 Task: View all the presentations.
Action: Mouse moved to (1052, 296)
Screenshot: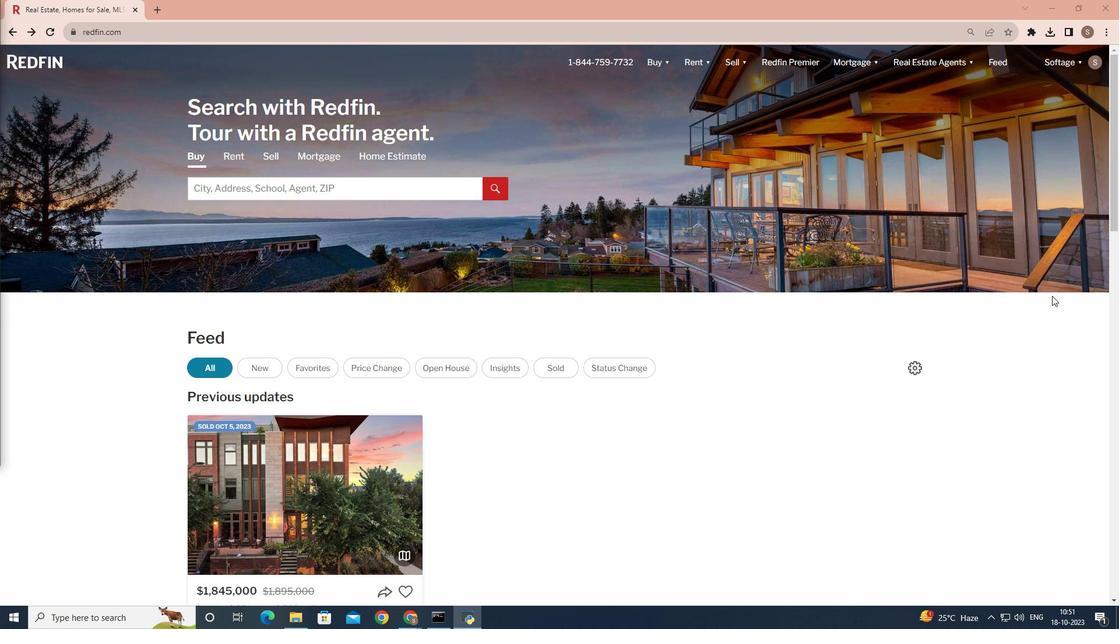 
Action: Mouse scrolled (1052, 295) with delta (0, 0)
Screenshot: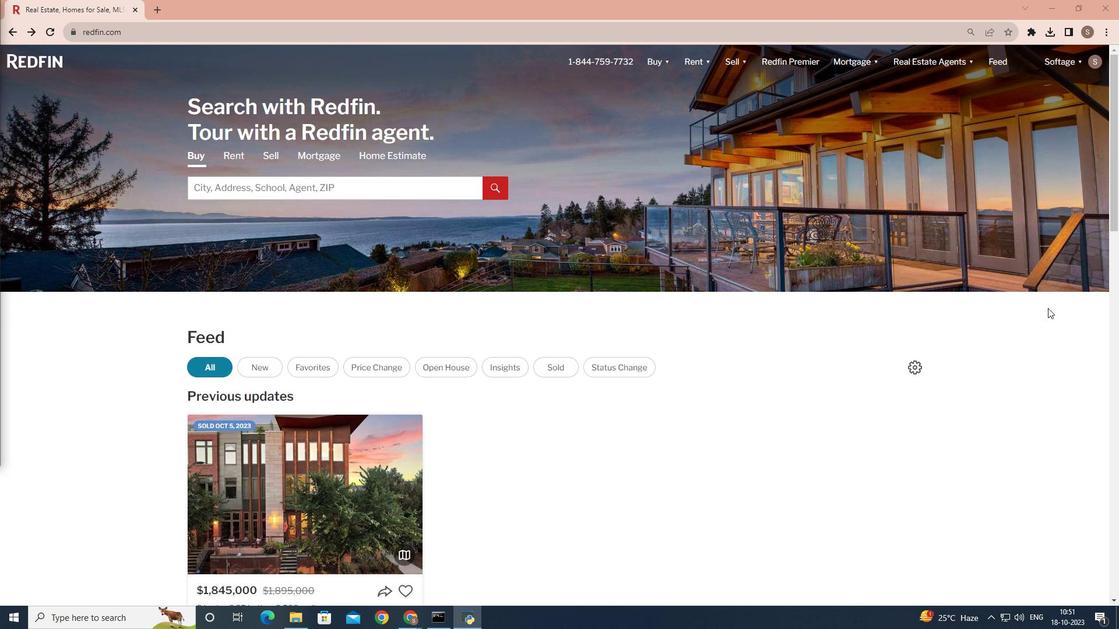 
Action: Mouse moved to (1052, 298)
Screenshot: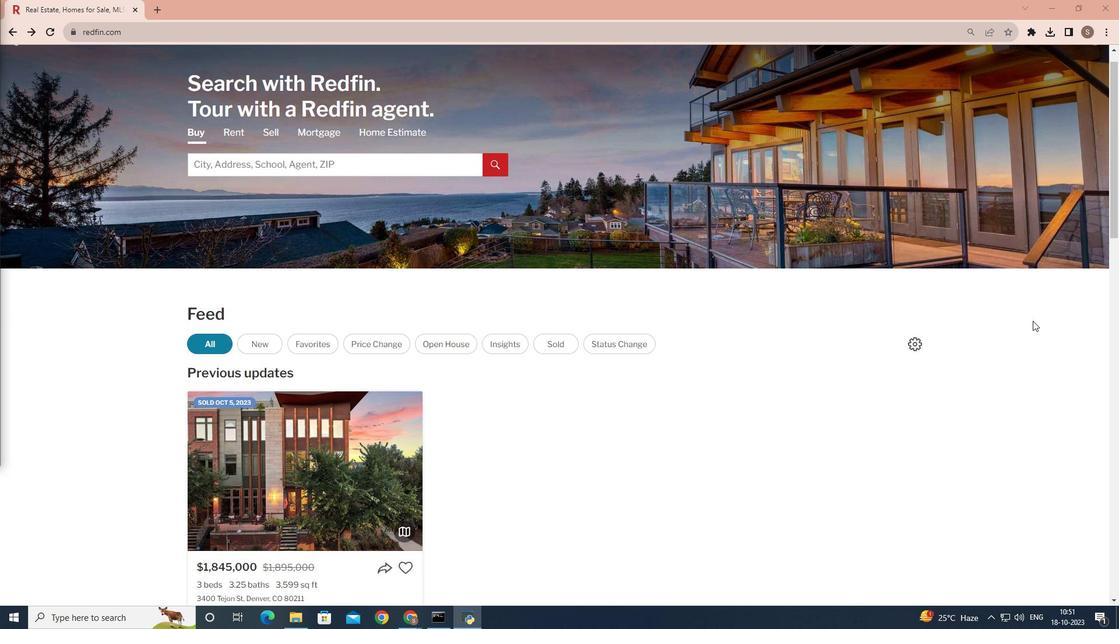 
Action: Mouse scrolled (1052, 297) with delta (0, 0)
Screenshot: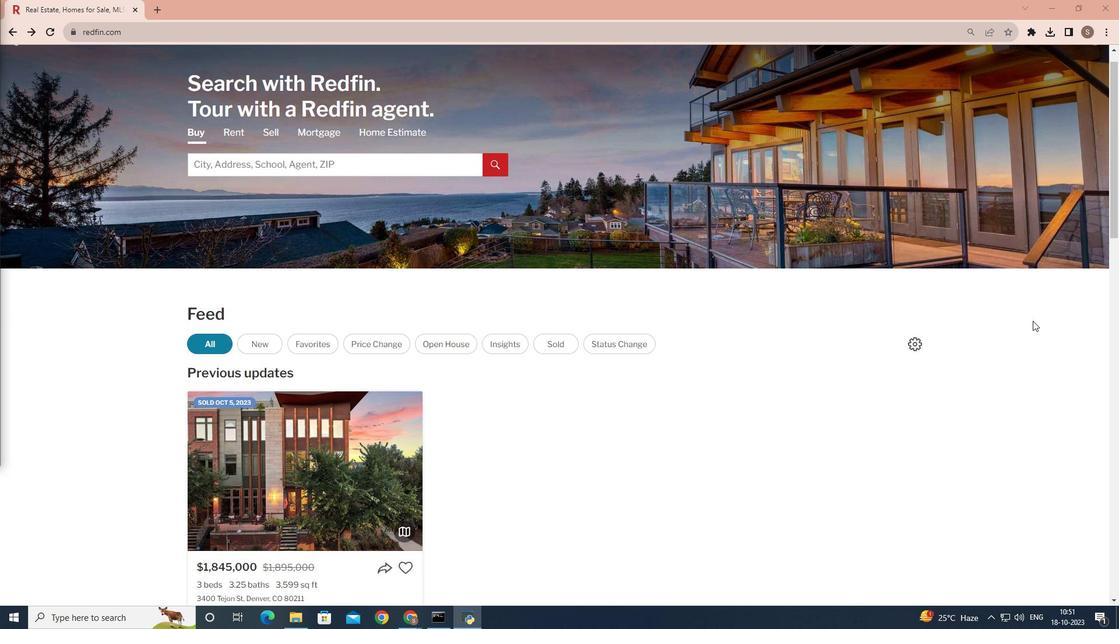 
Action: Mouse moved to (1043, 314)
Screenshot: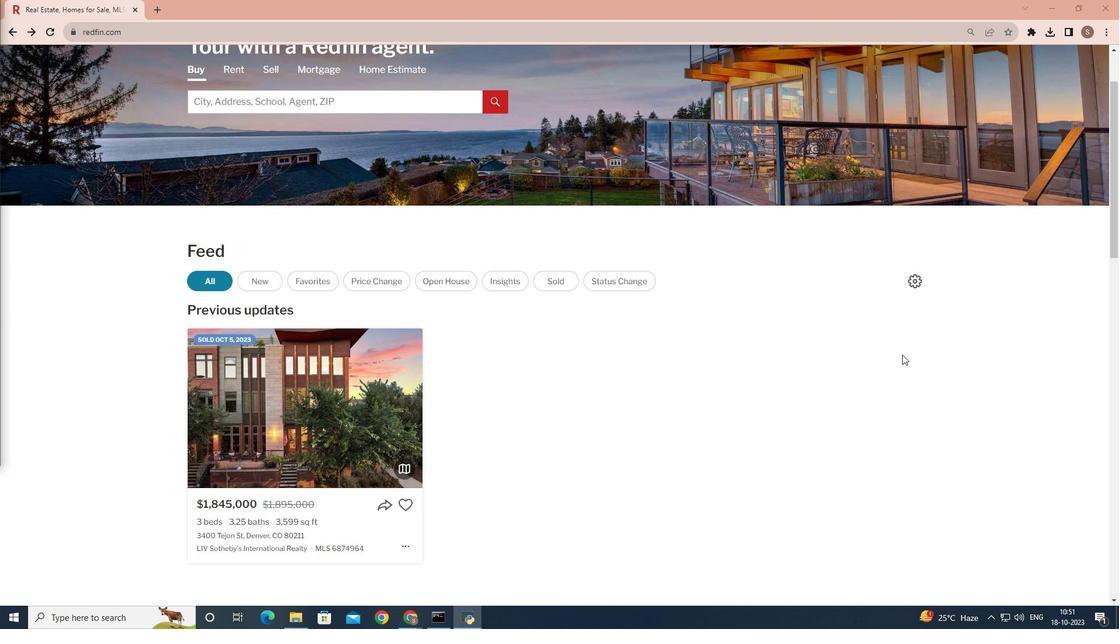 
Action: Mouse scrolled (1043, 313) with delta (0, 0)
Screenshot: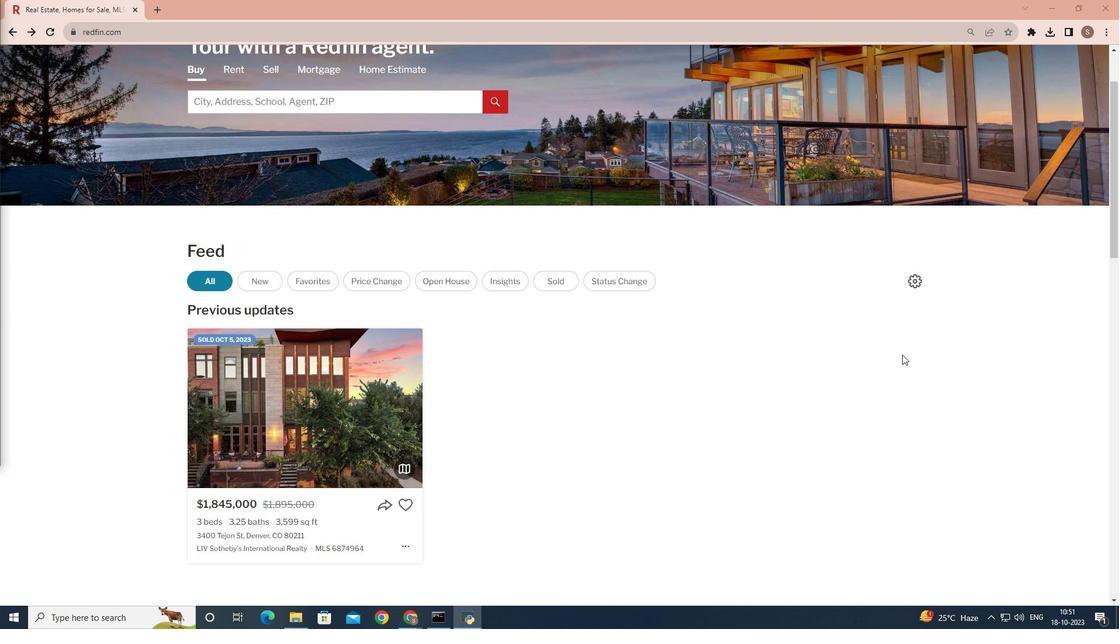 
Action: Mouse moved to (789, 409)
Screenshot: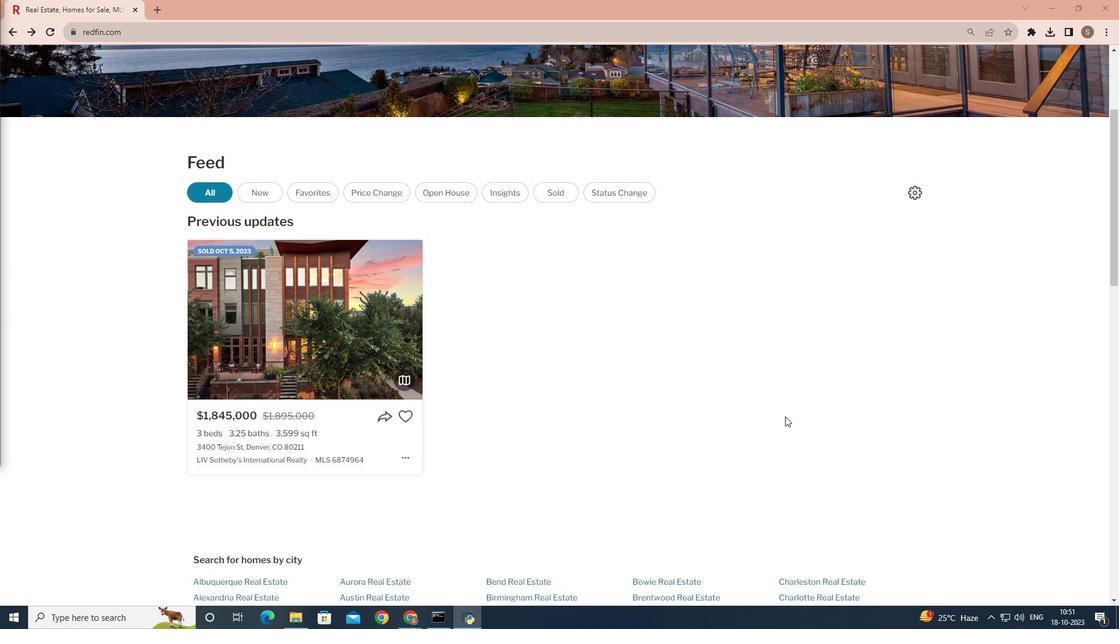 
Action: Mouse scrolled (789, 408) with delta (0, 0)
Screenshot: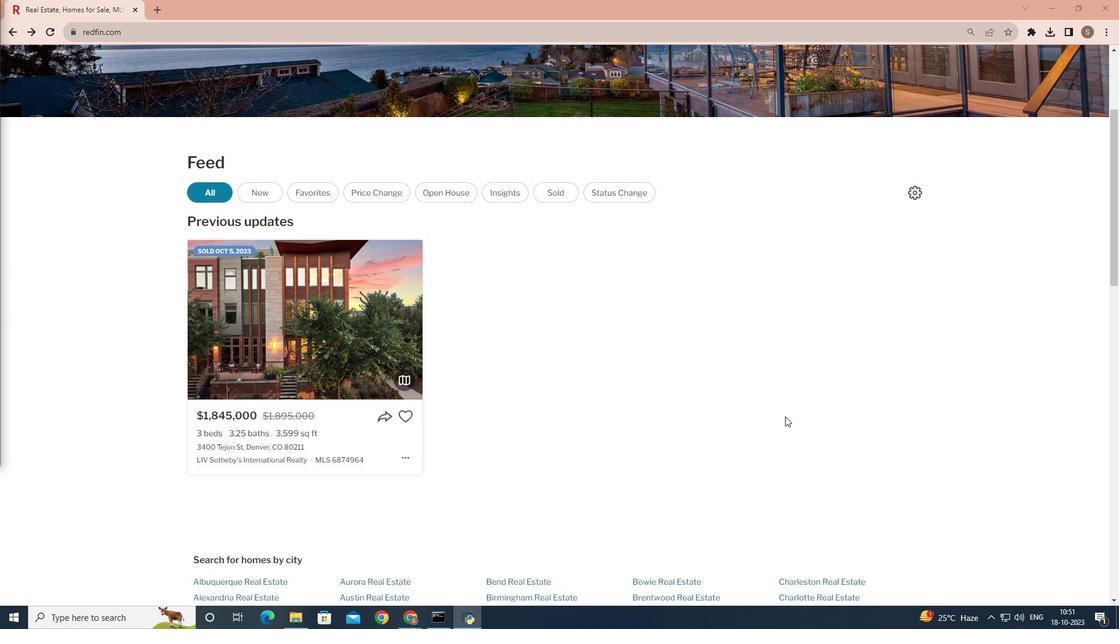
Action: Mouse moved to (787, 413)
Screenshot: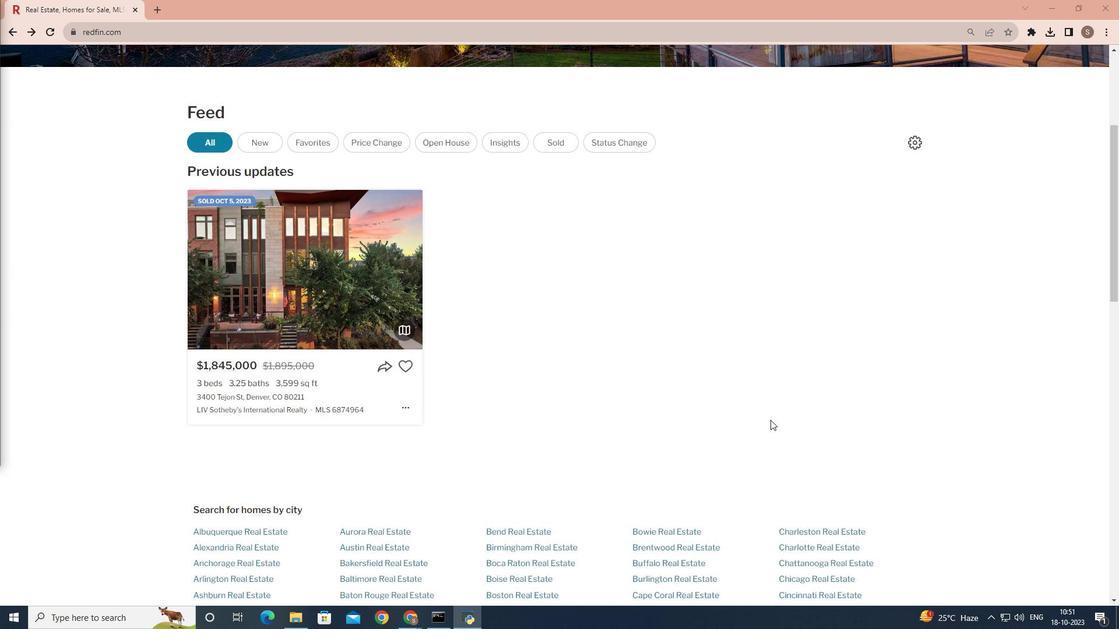 
Action: Mouse scrolled (787, 412) with delta (0, 0)
Screenshot: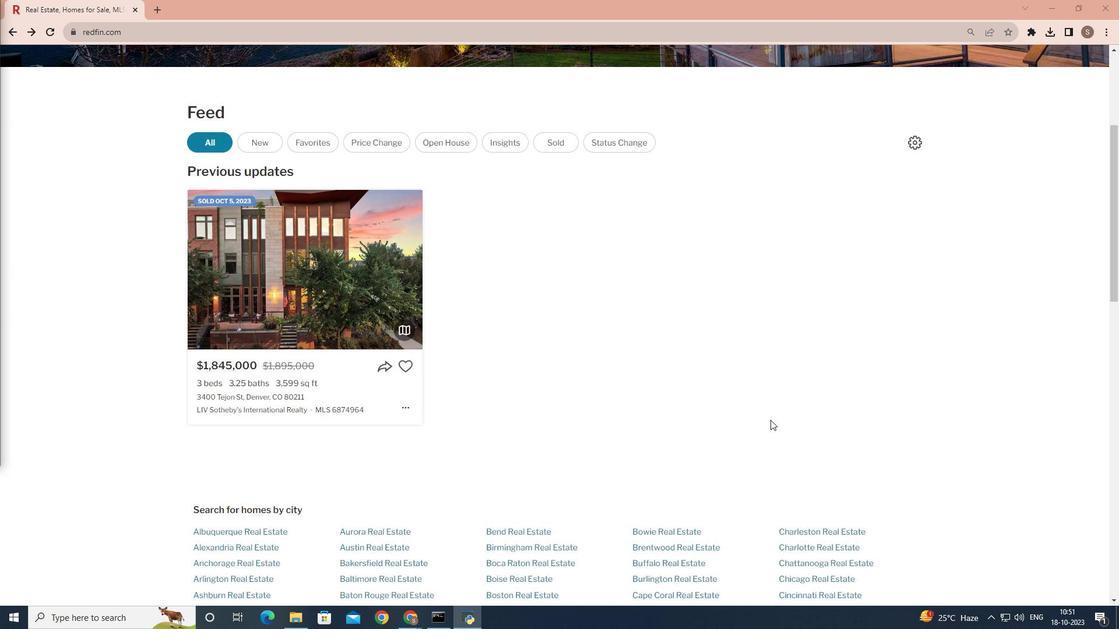 
Action: Mouse moved to (786, 415)
Screenshot: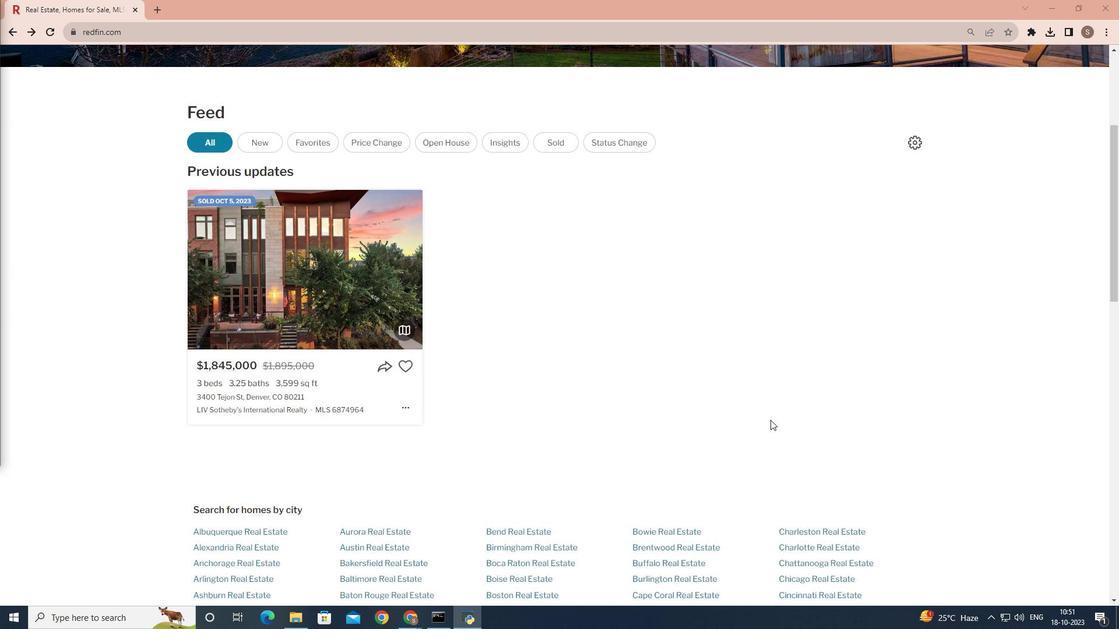
Action: Mouse scrolled (786, 415) with delta (0, 0)
Screenshot: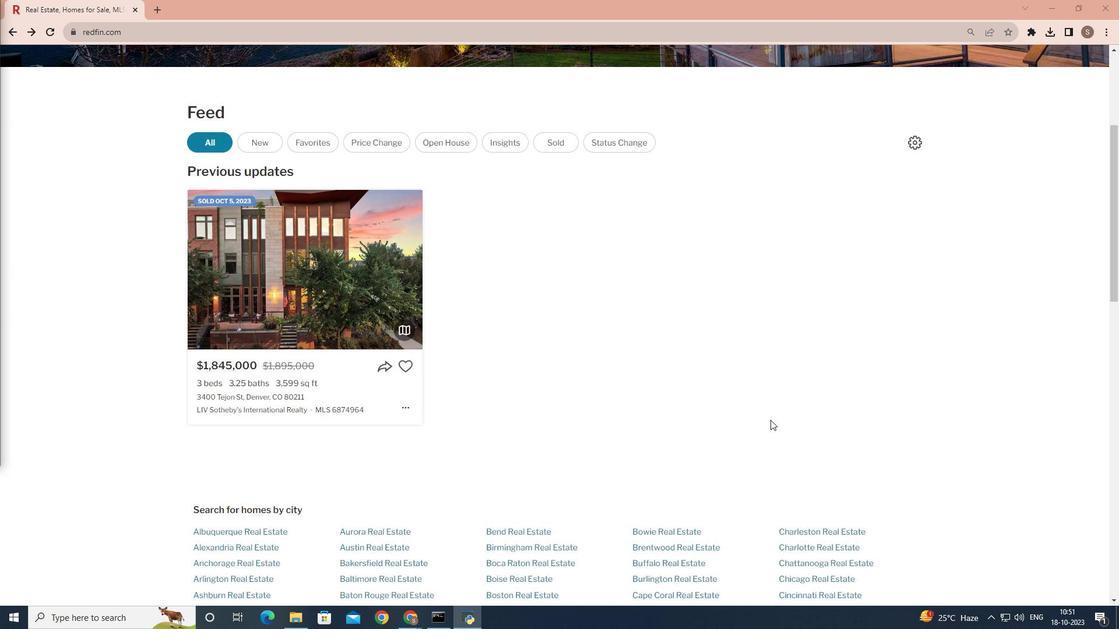 
Action: Mouse moved to (725, 405)
Screenshot: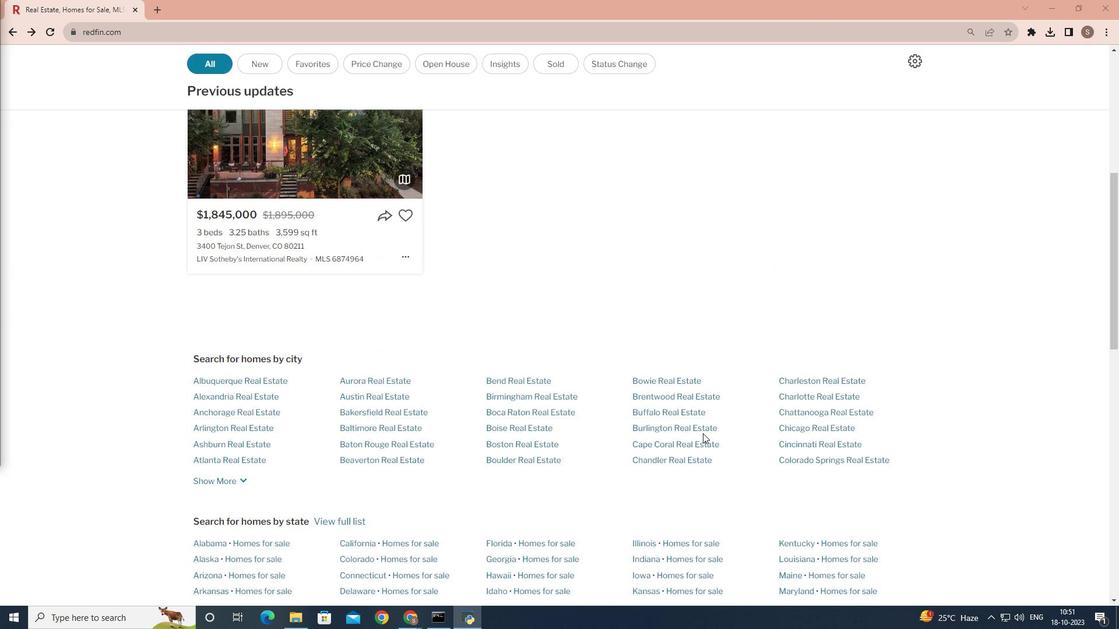 
Action: Mouse scrolled (725, 404) with delta (0, 0)
Screenshot: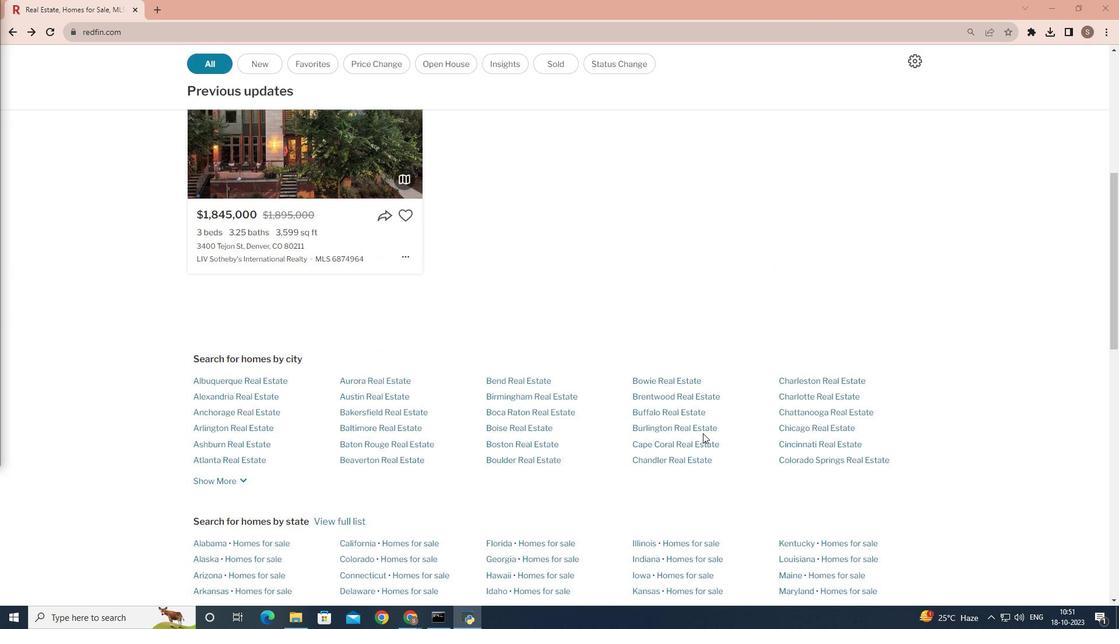 
Action: Mouse moved to (724, 405)
Screenshot: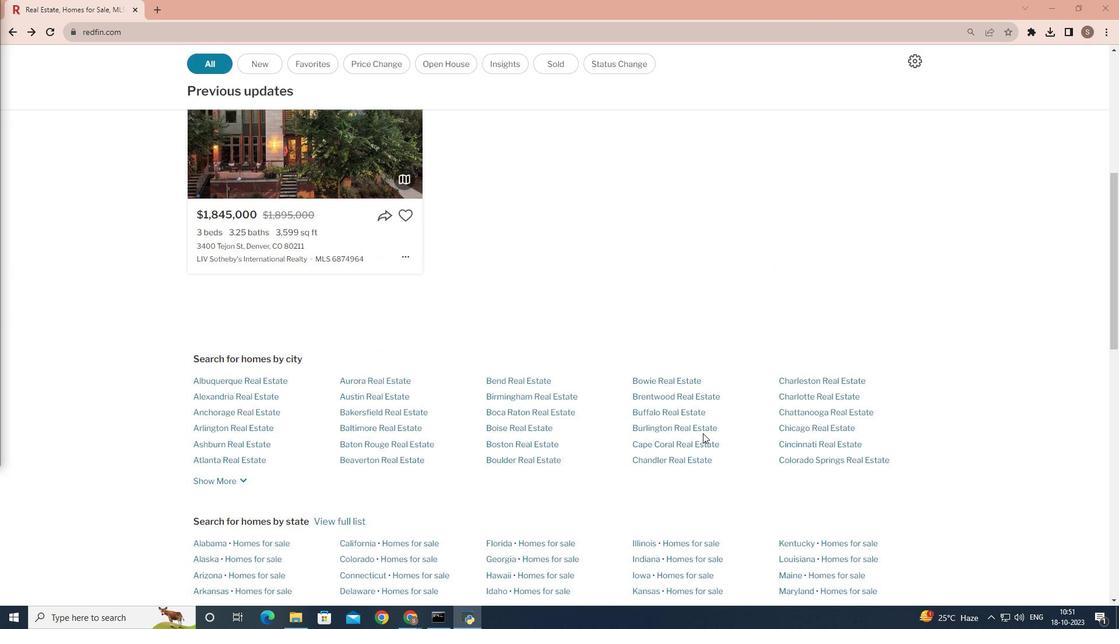 
Action: Mouse scrolled (724, 404) with delta (0, 0)
Screenshot: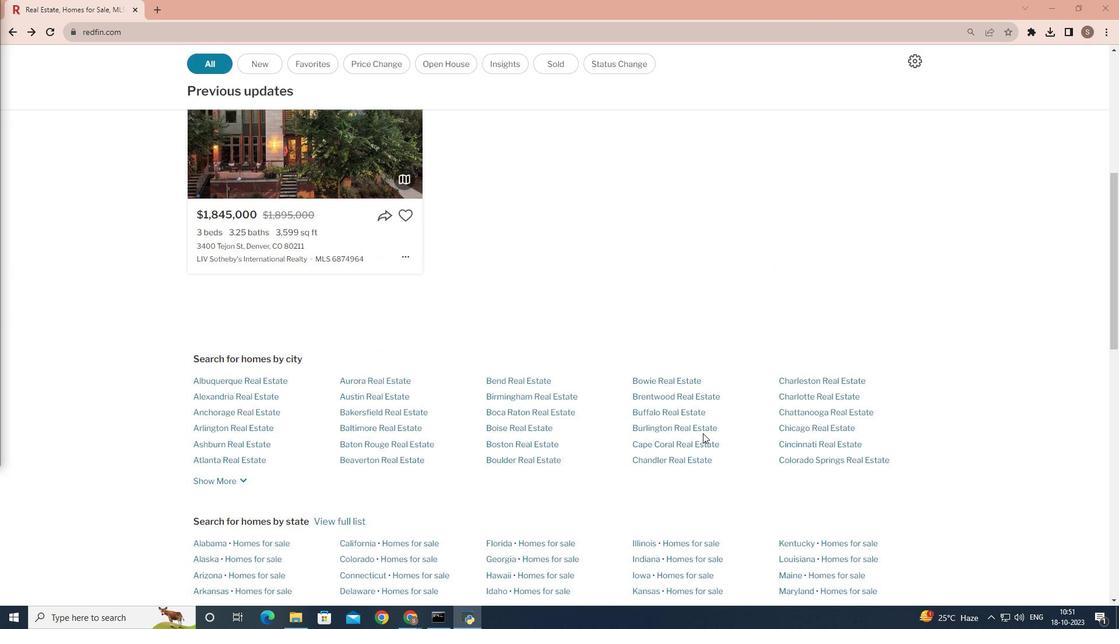 
Action: Mouse moved to (723, 405)
Screenshot: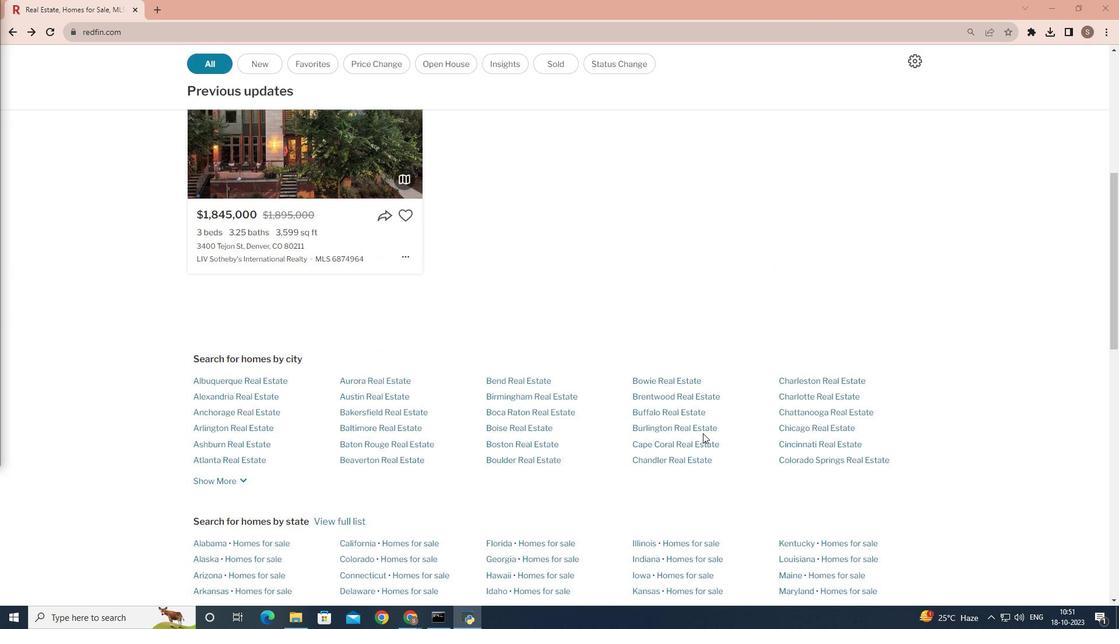 
Action: Mouse scrolled (723, 404) with delta (0, 0)
Screenshot: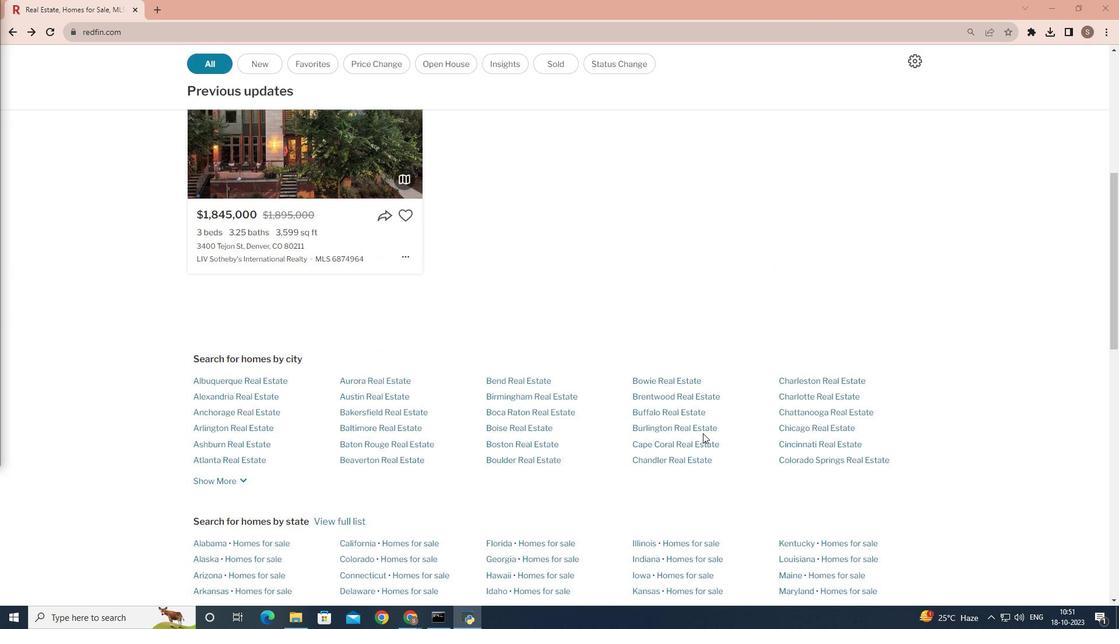 
Action: Mouse moved to (716, 412)
Screenshot: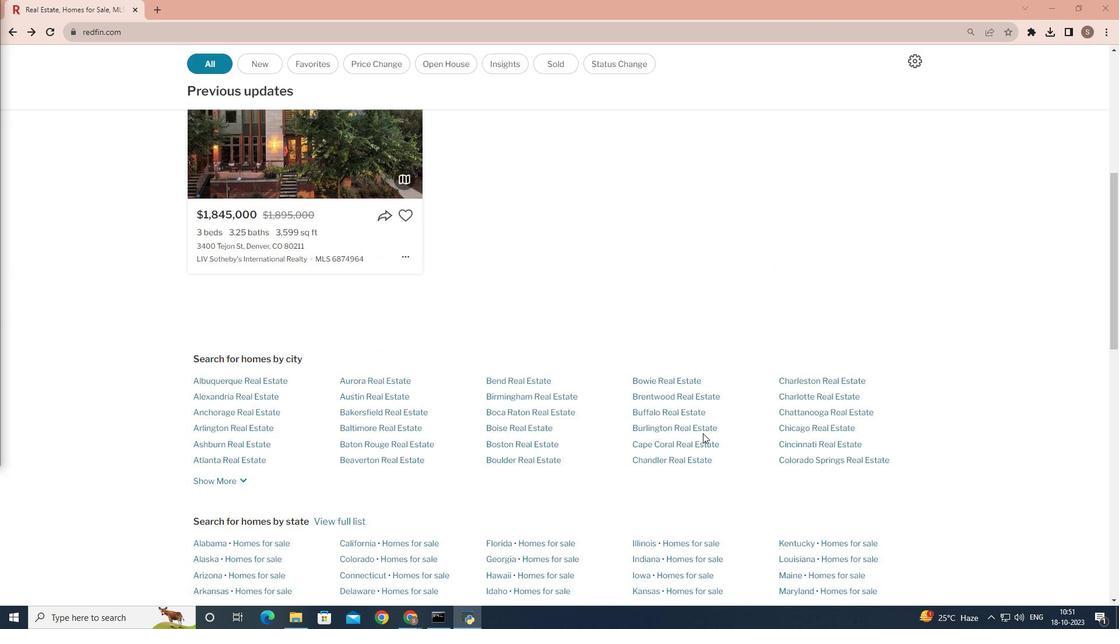 
Action: Mouse scrolled (716, 411) with delta (0, 0)
Screenshot: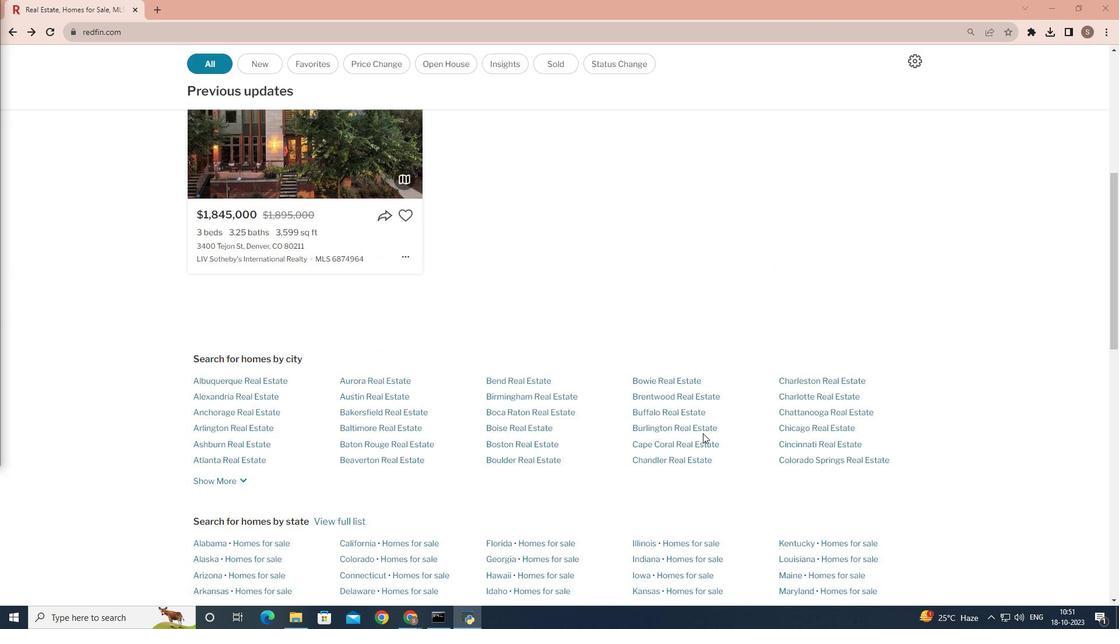 
Action: Mouse moved to (709, 425)
Screenshot: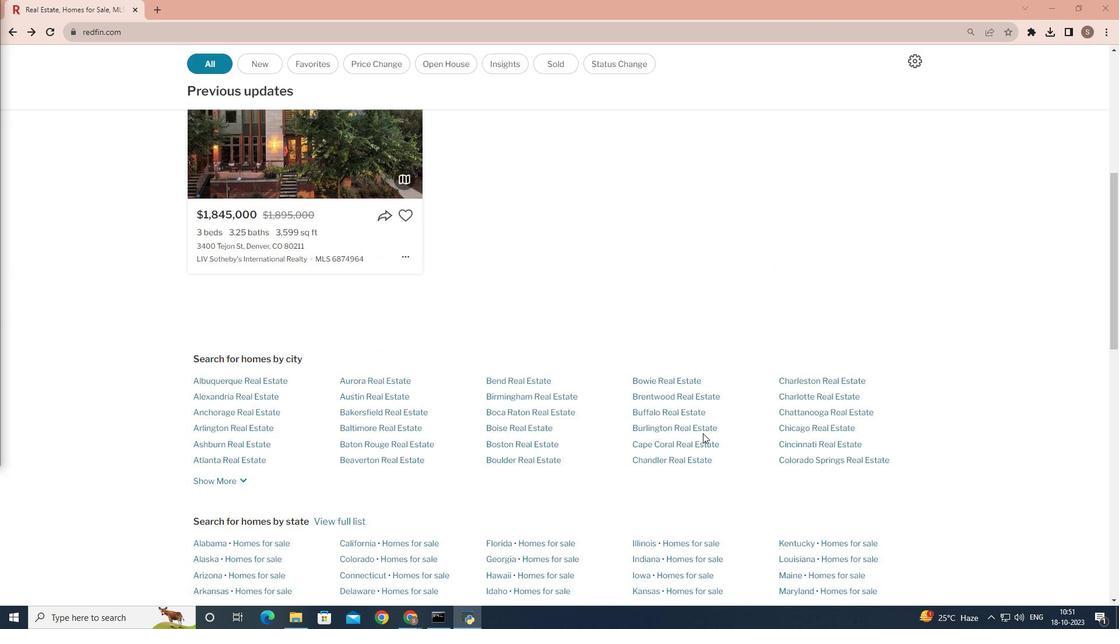 
Action: Mouse scrolled (709, 425) with delta (0, 0)
Screenshot: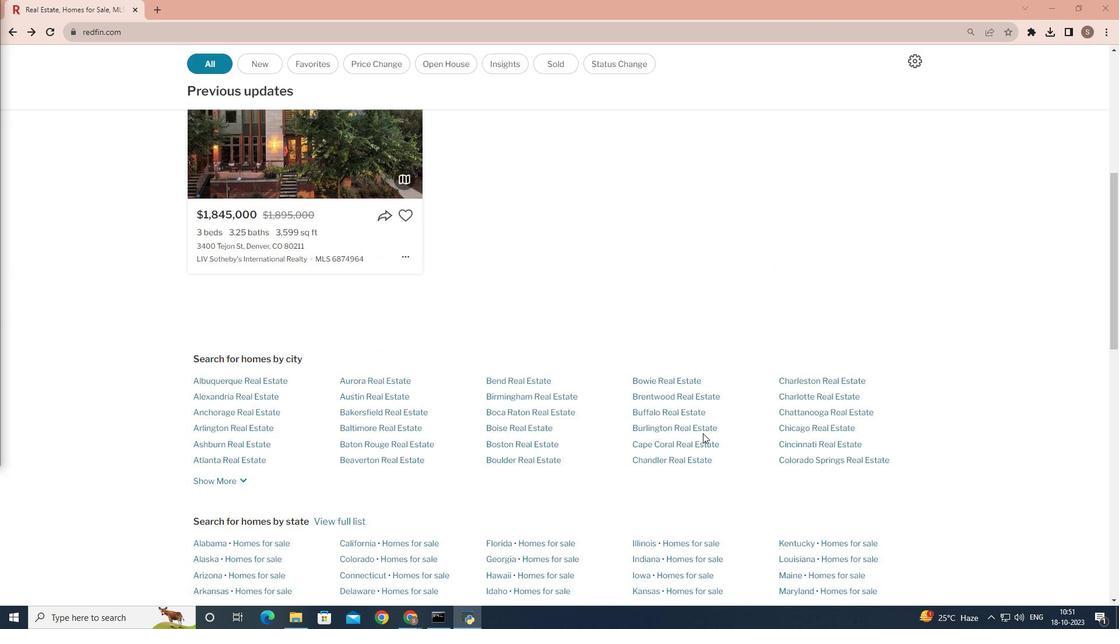 
Action: Mouse moved to (692, 429)
Screenshot: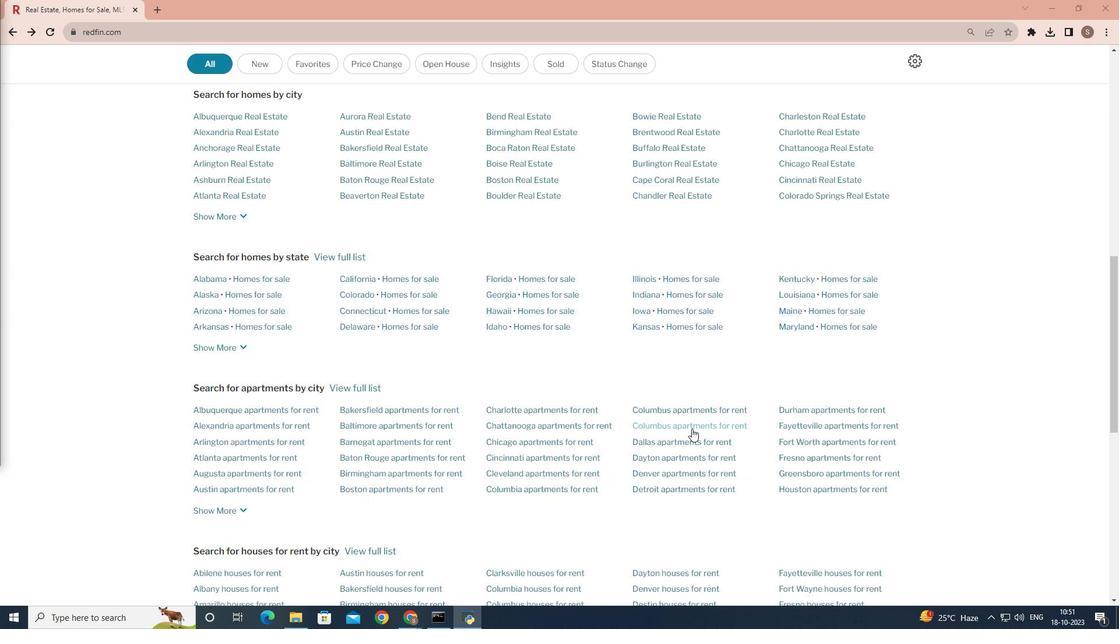 
Action: Mouse scrolled (692, 428) with delta (0, 0)
Screenshot: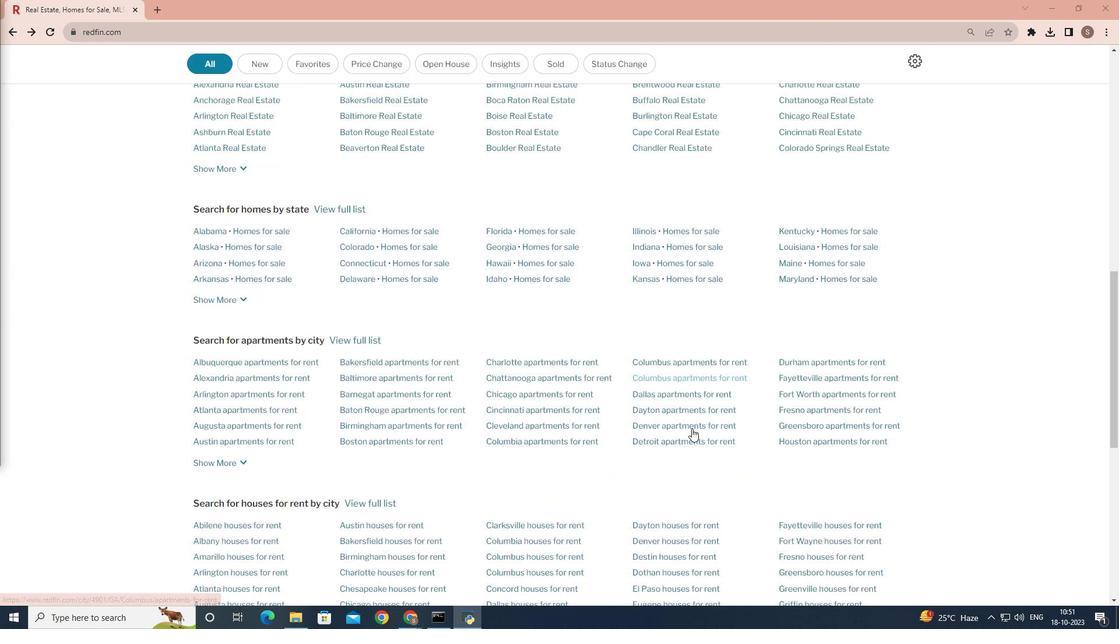 
Action: Mouse scrolled (692, 428) with delta (0, 0)
Screenshot: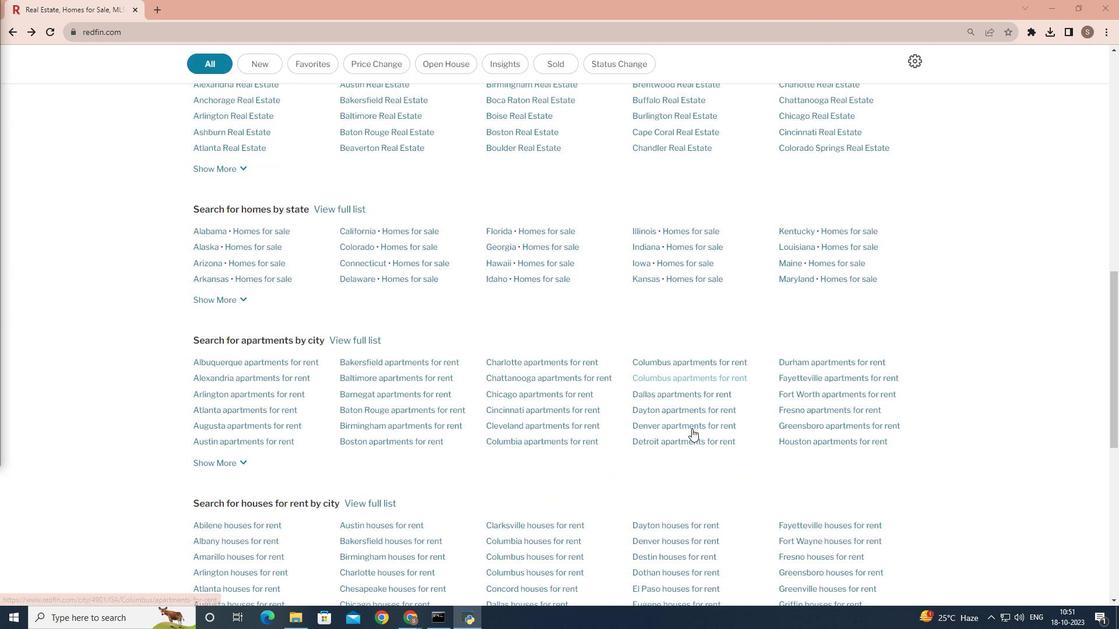 
Action: Mouse scrolled (692, 428) with delta (0, 0)
Screenshot: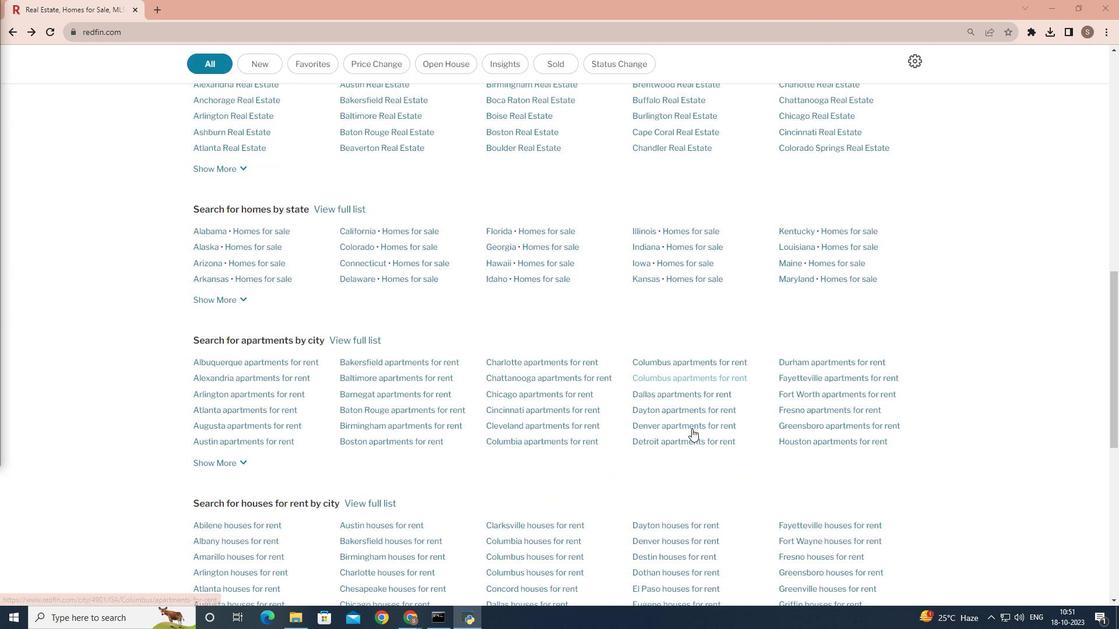 
Action: Mouse scrolled (692, 428) with delta (0, 0)
Screenshot: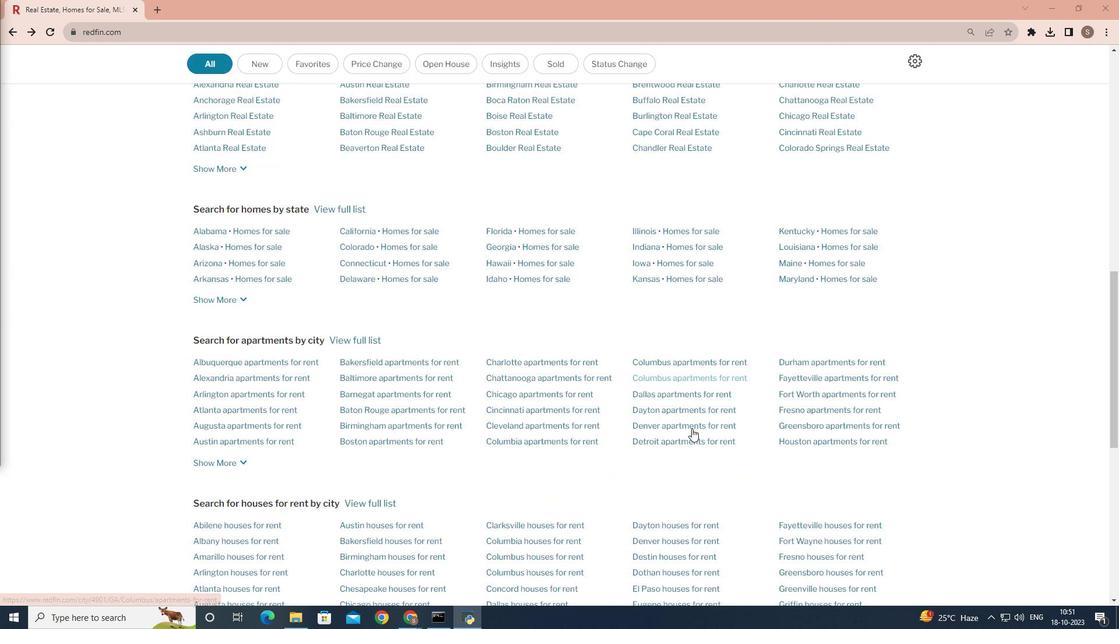 
Action: Mouse moved to (592, 416)
Screenshot: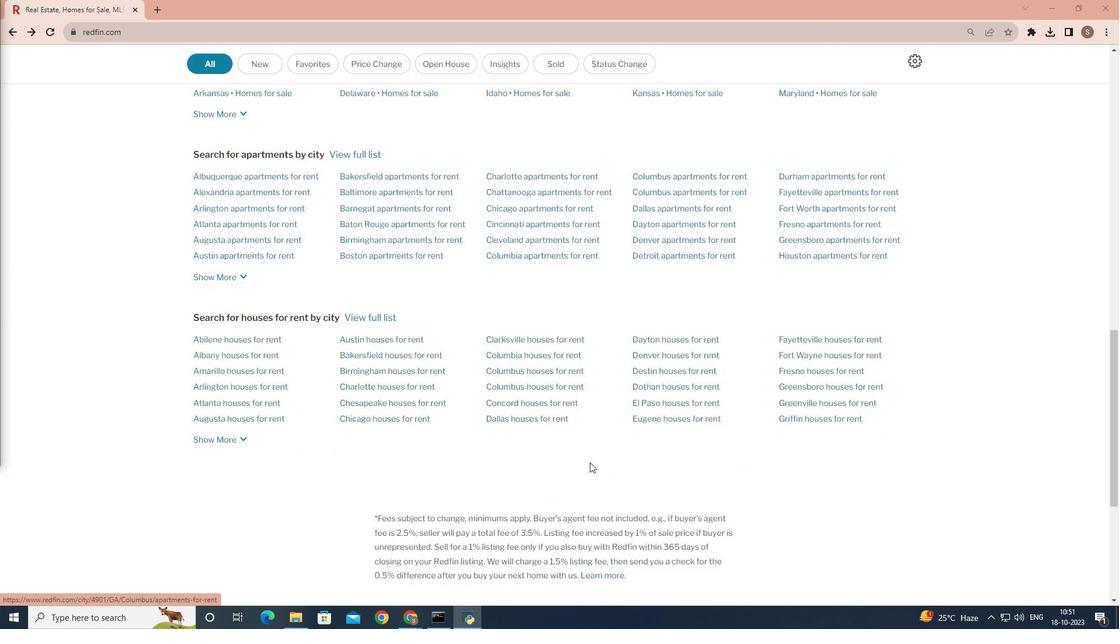 
Action: Mouse scrolled (592, 416) with delta (0, 0)
Screenshot: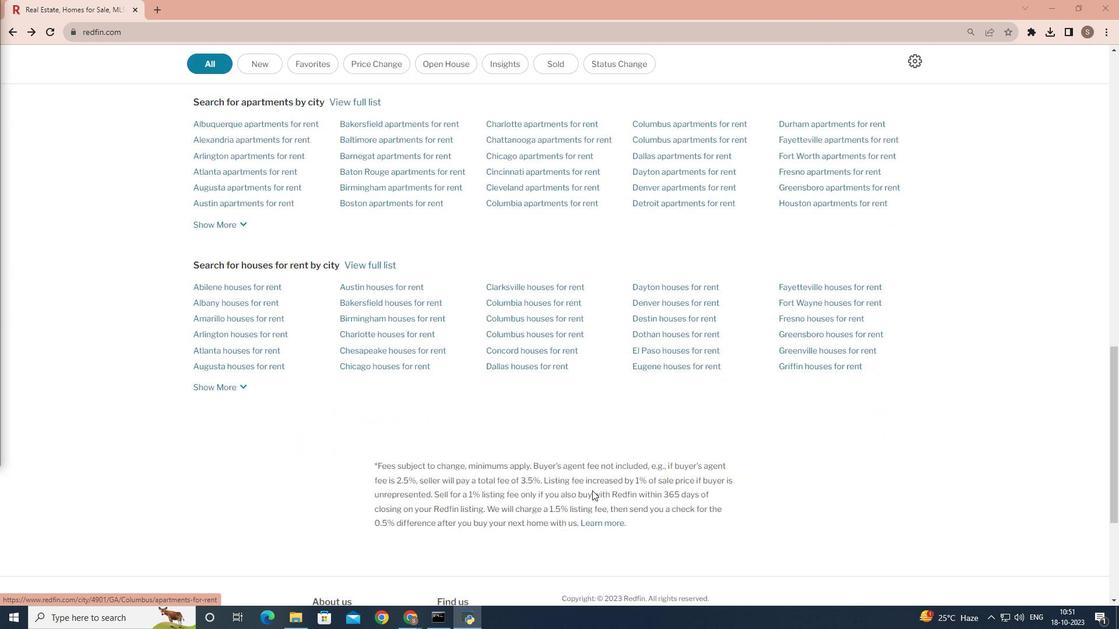 
Action: Mouse moved to (591, 423)
Screenshot: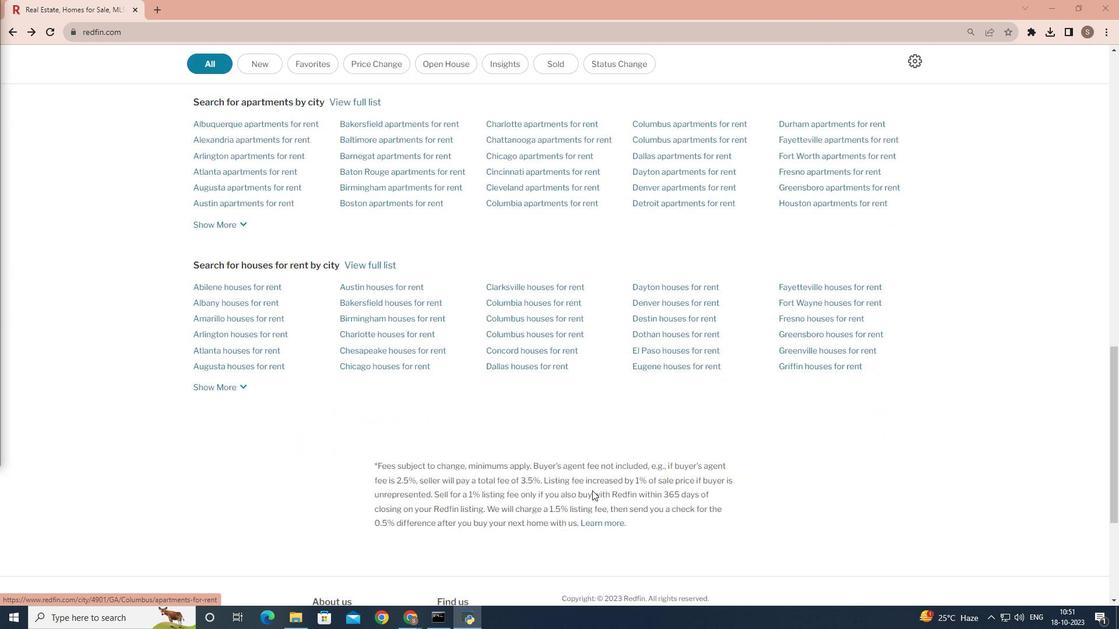 
Action: Mouse scrolled (591, 422) with delta (0, 0)
Screenshot: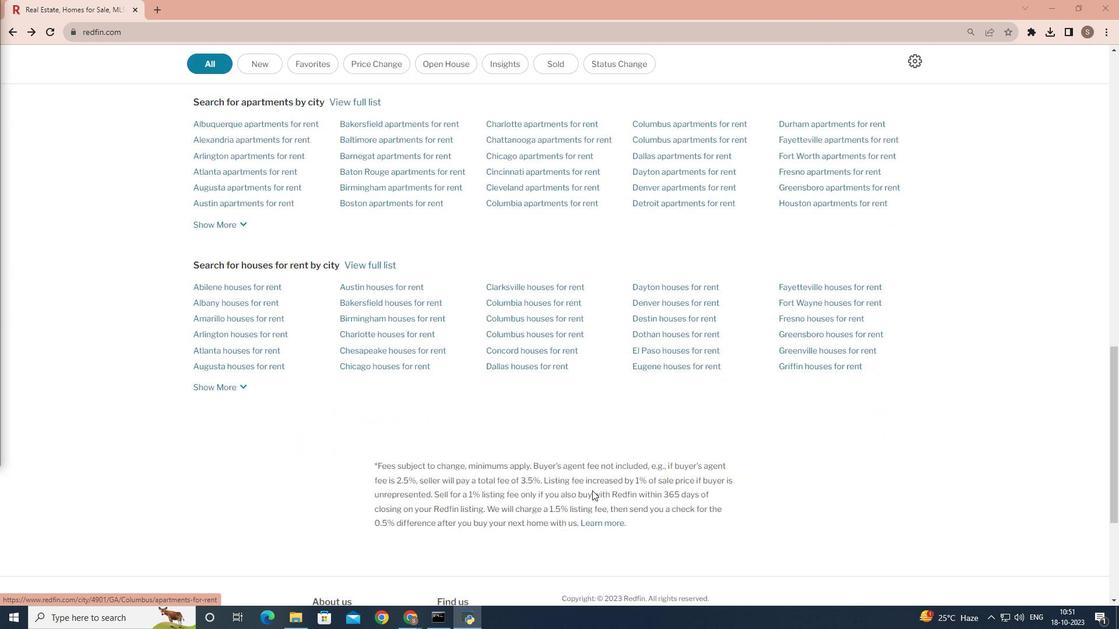 
Action: Mouse moved to (590, 449)
Screenshot: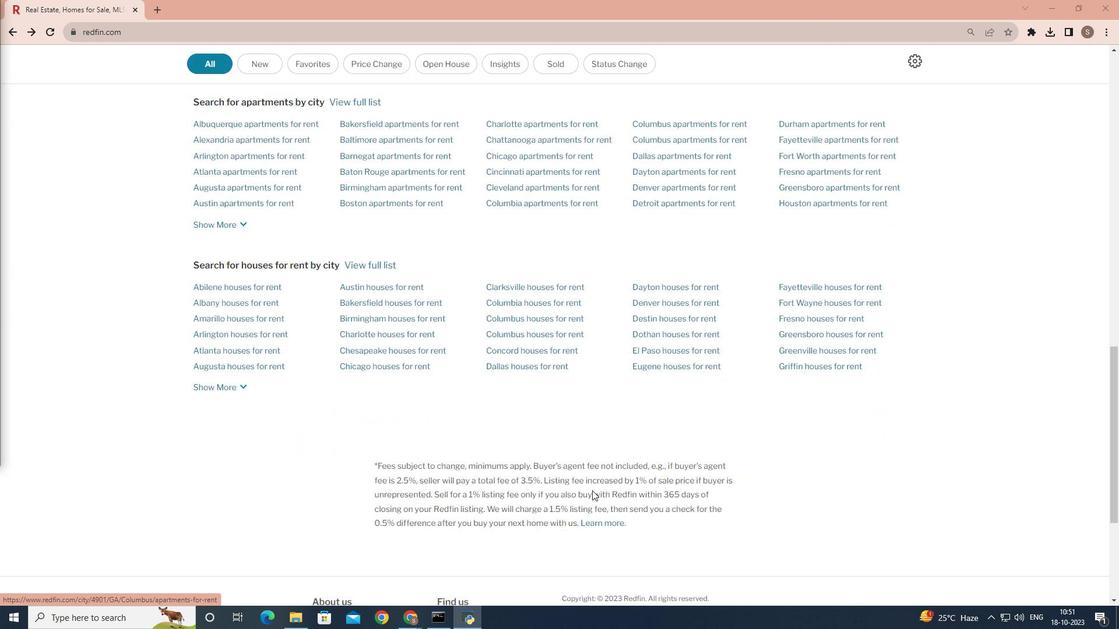 
Action: Mouse scrolled (590, 448) with delta (0, 0)
Screenshot: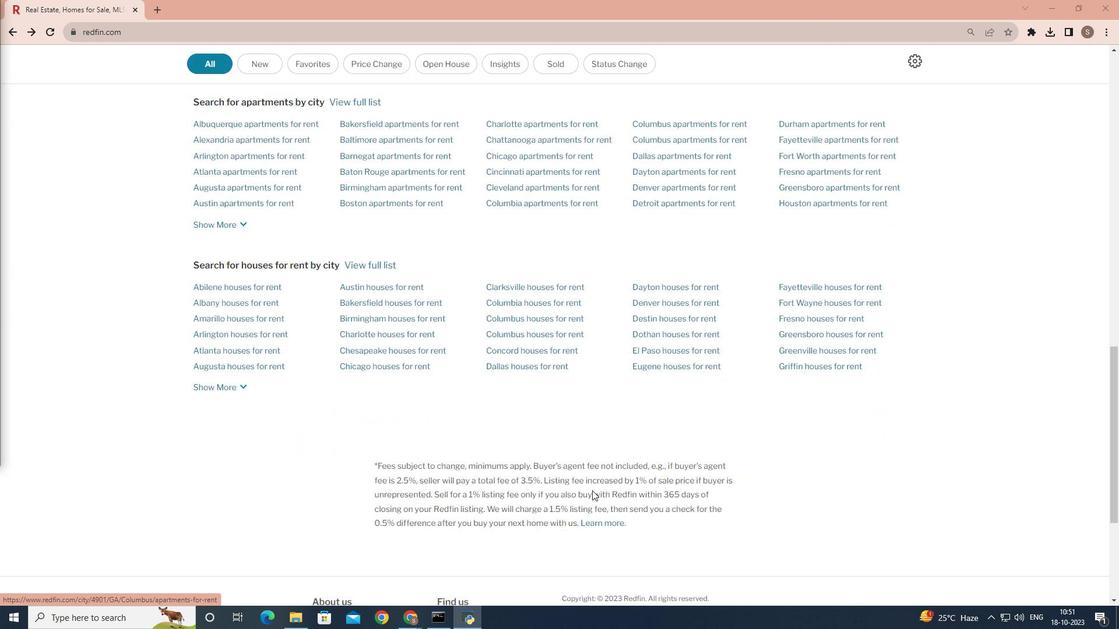 
Action: Mouse moved to (592, 486)
Screenshot: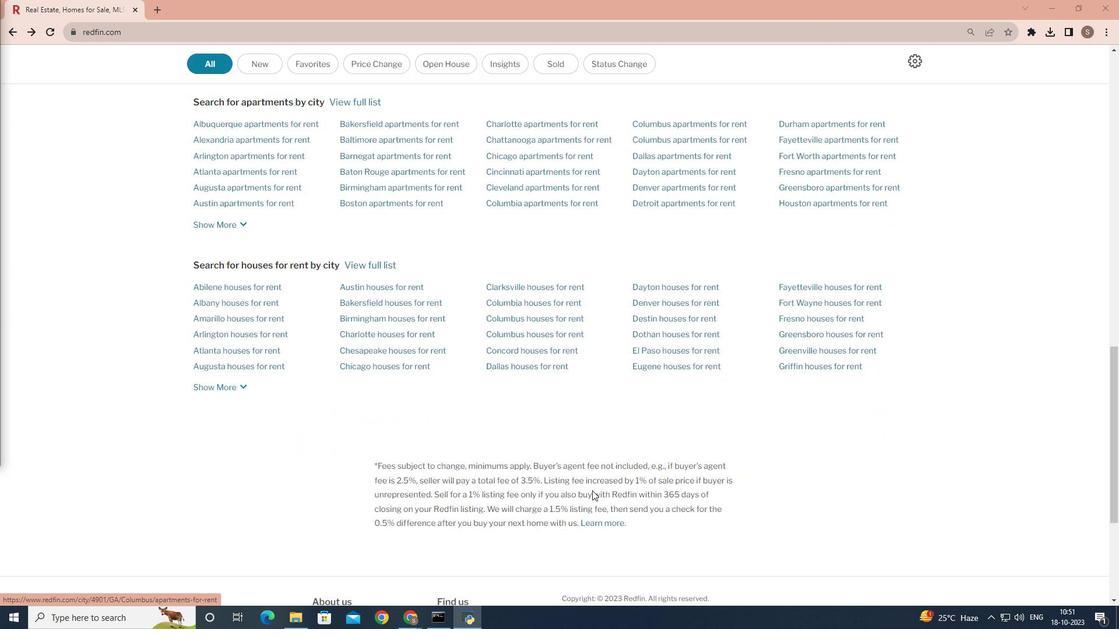 
Action: Mouse scrolled (592, 486) with delta (0, 0)
Screenshot: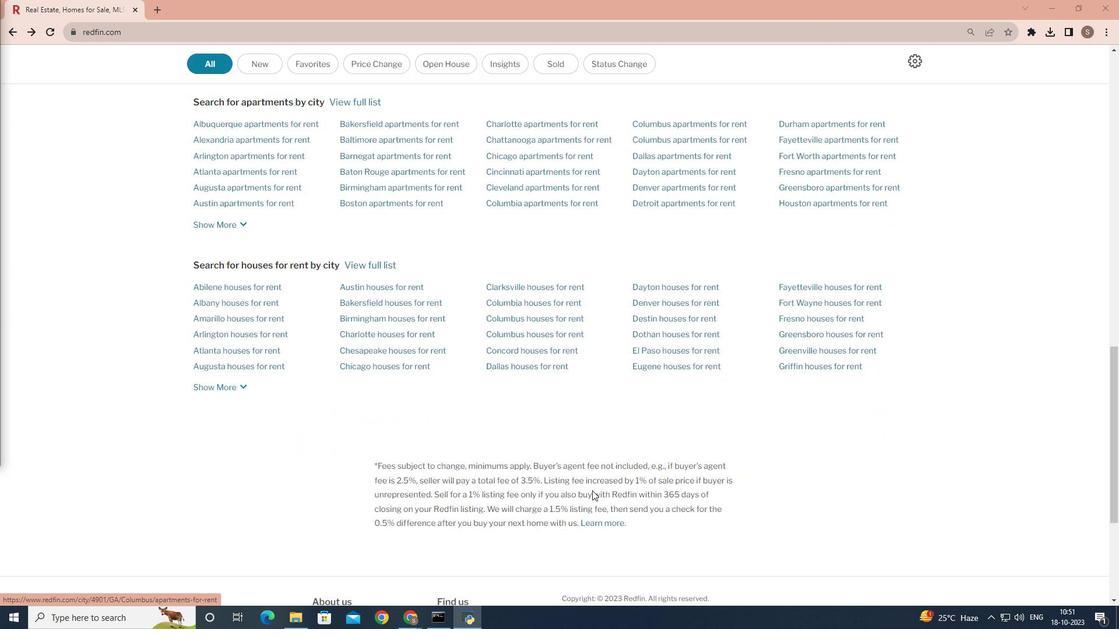 
Action: Mouse moved to (582, 502)
Screenshot: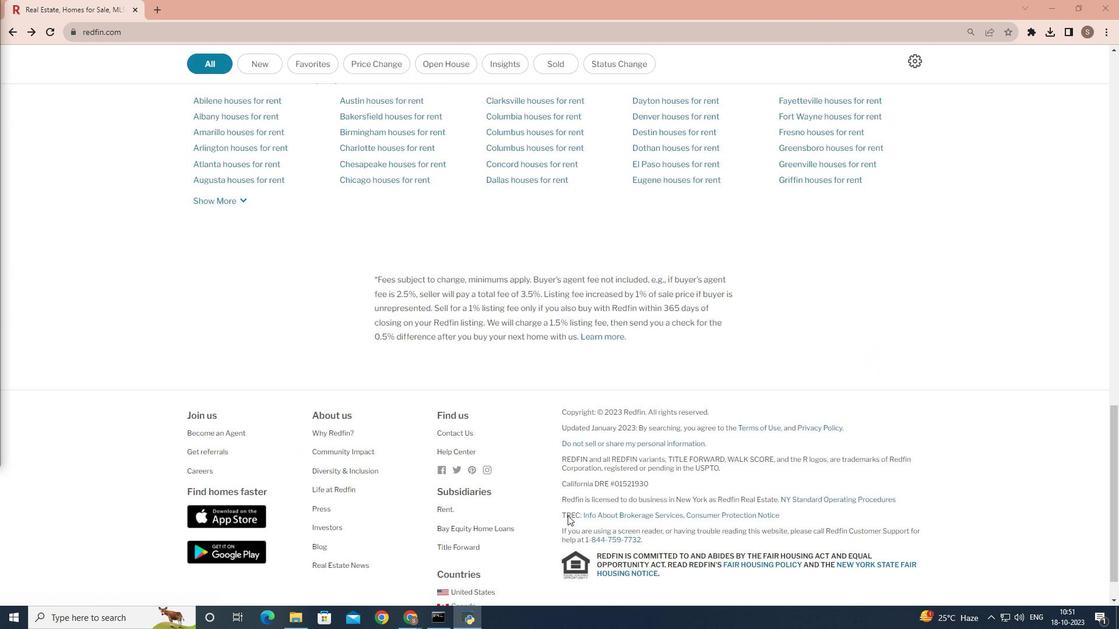 
Action: Mouse scrolled (582, 501) with delta (0, 0)
Screenshot: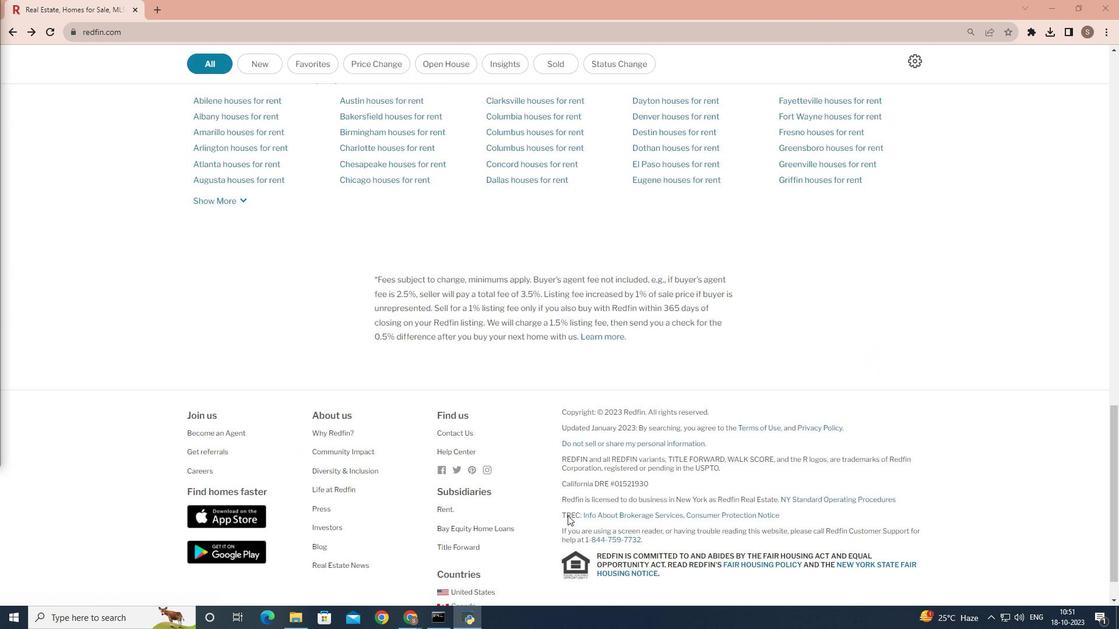 
Action: Mouse moved to (579, 504)
Screenshot: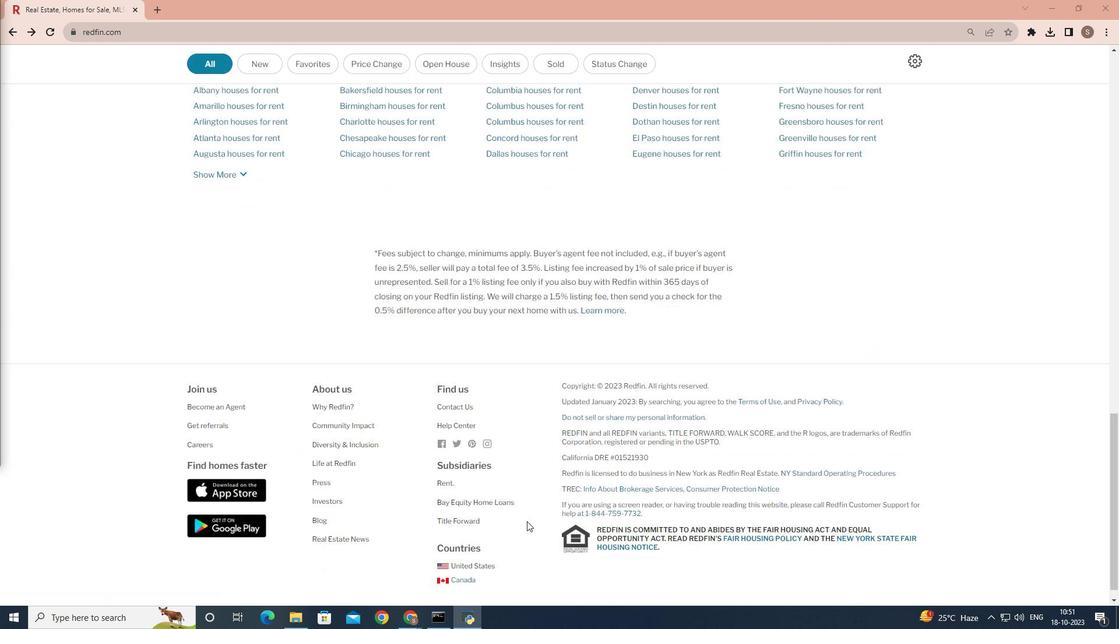 
Action: Mouse scrolled (579, 504) with delta (0, 0)
Screenshot: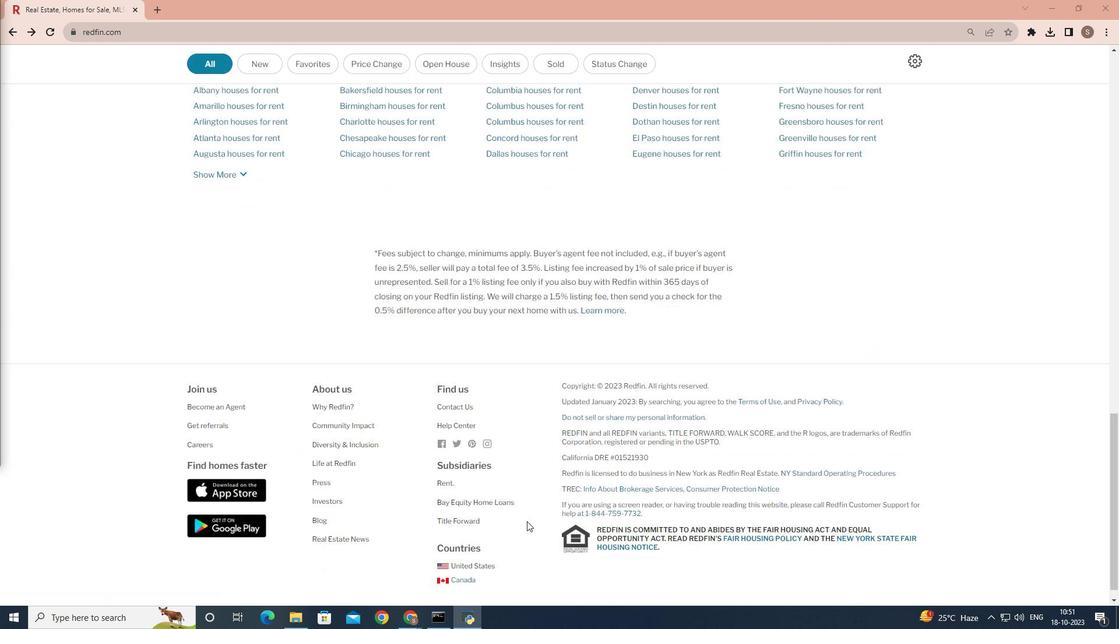 
Action: Mouse moved to (574, 510)
Screenshot: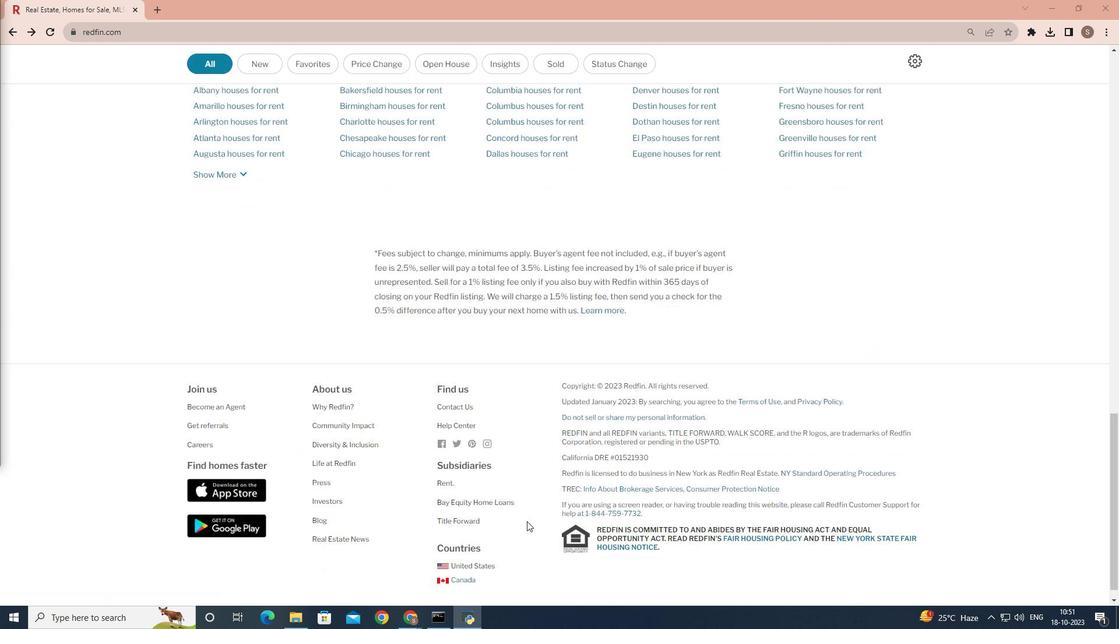 
Action: Mouse scrolled (576, 507) with delta (0, 0)
Screenshot: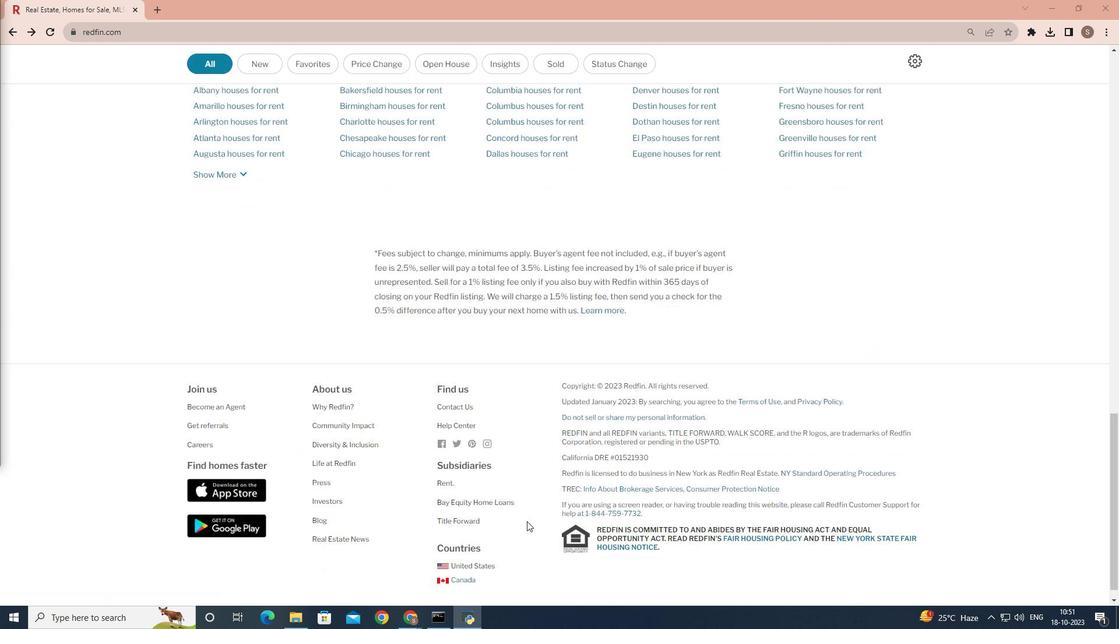 
Action: Mouse moved to (461, 527)
Screenshot: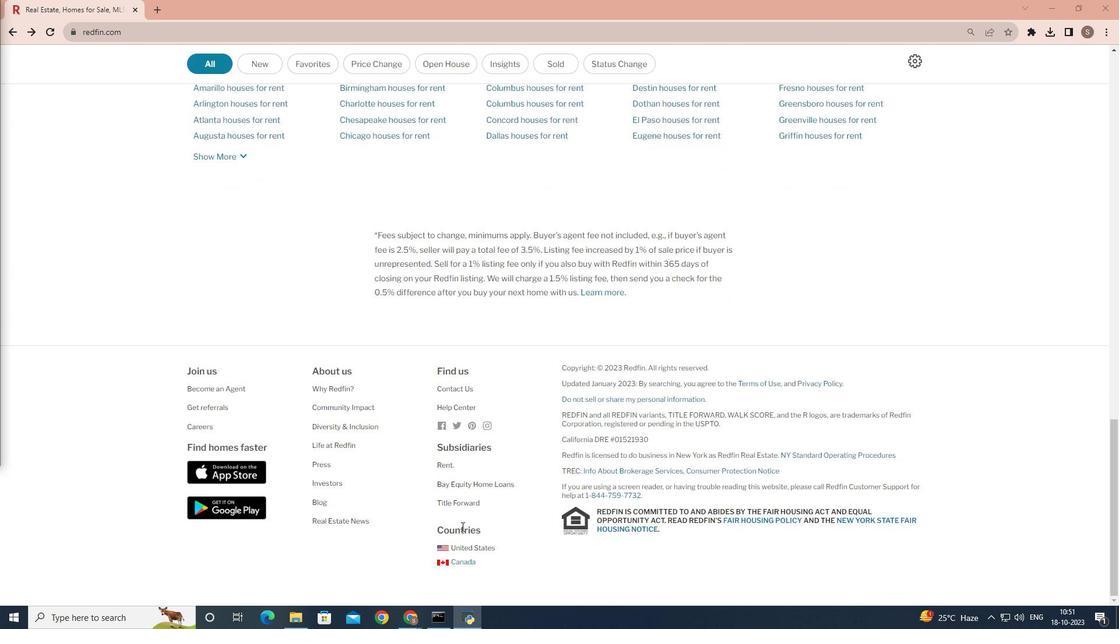 
Action: Mouse scrolled (461, 526) with delta (0, 0)
Screenshot: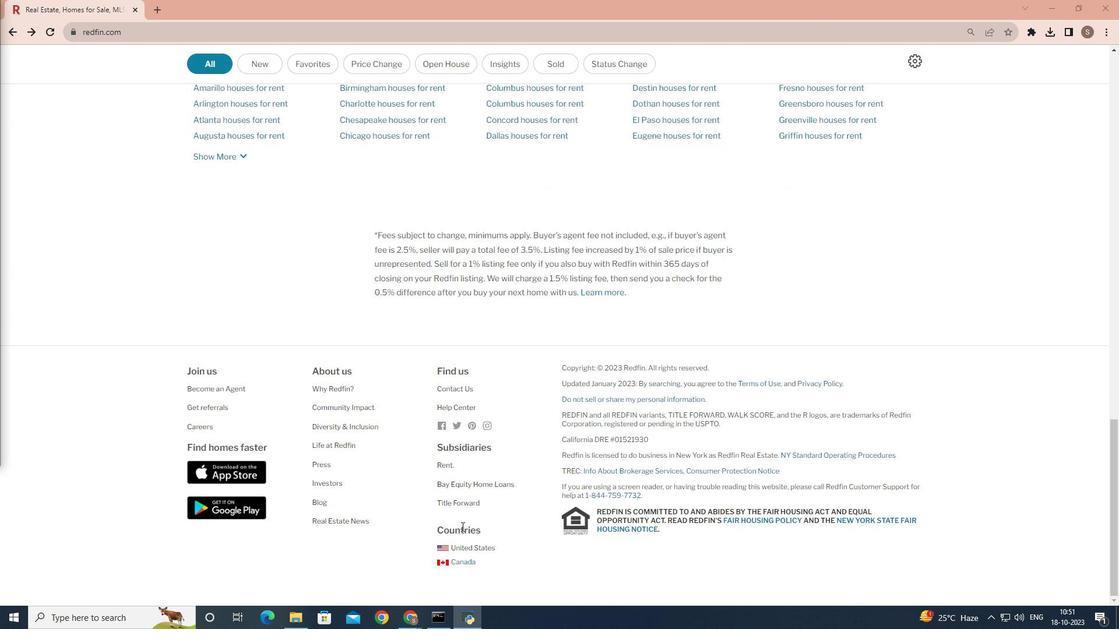 
Action: Mouse scrolled (461, 526) with delta (0, 0)
Screenshot: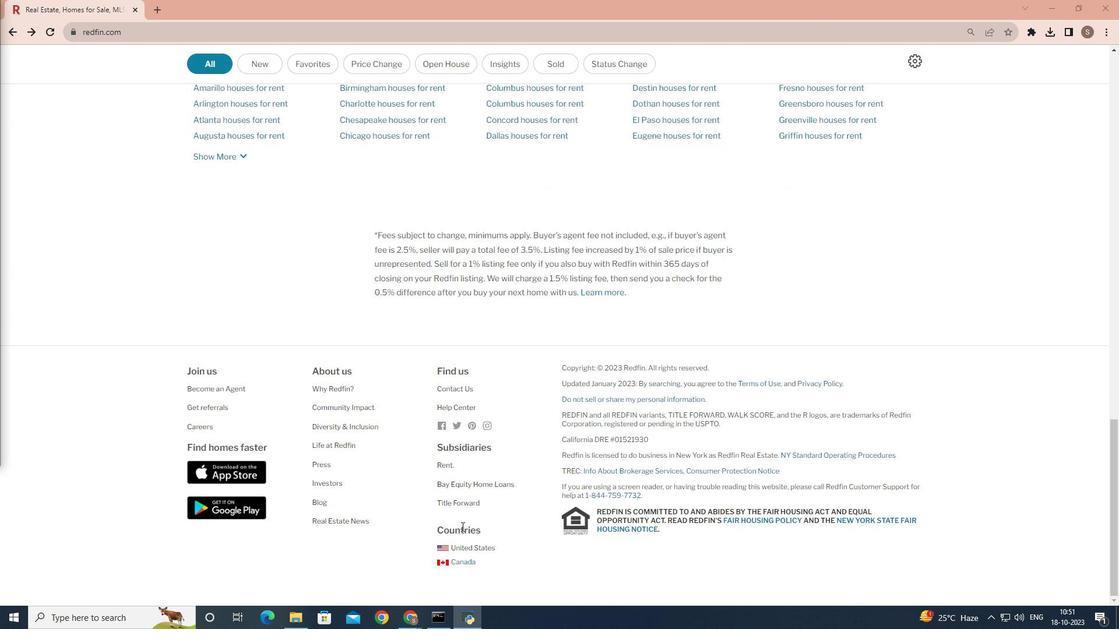 
Action: Mouse moved to (331, 485)
Screenshot: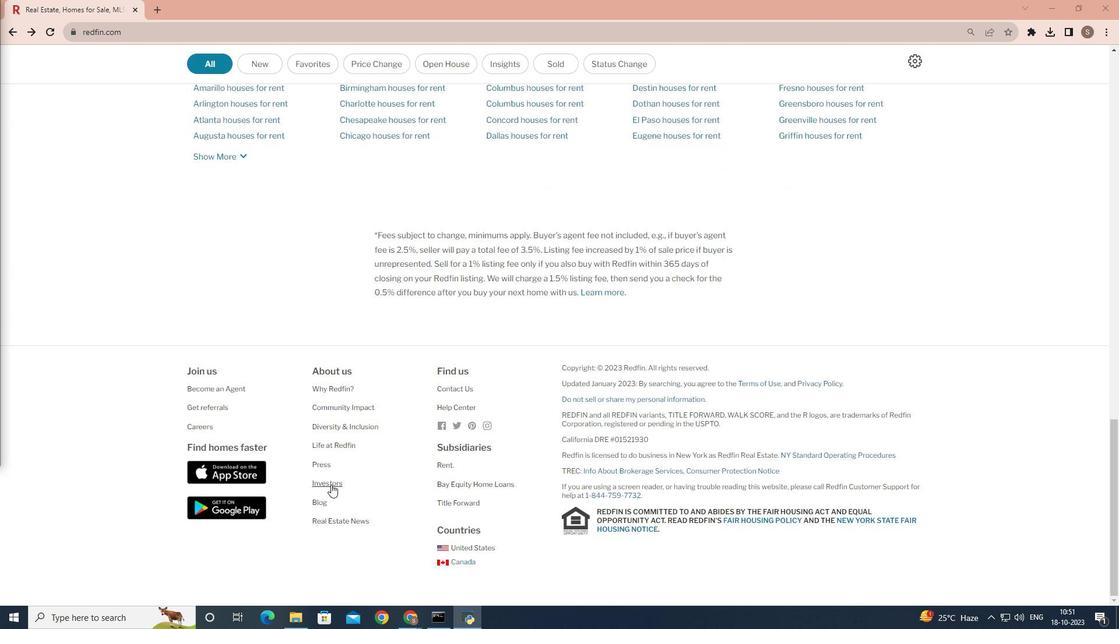 
Action: Mouse pressed left at (331, 485)
Screenshot: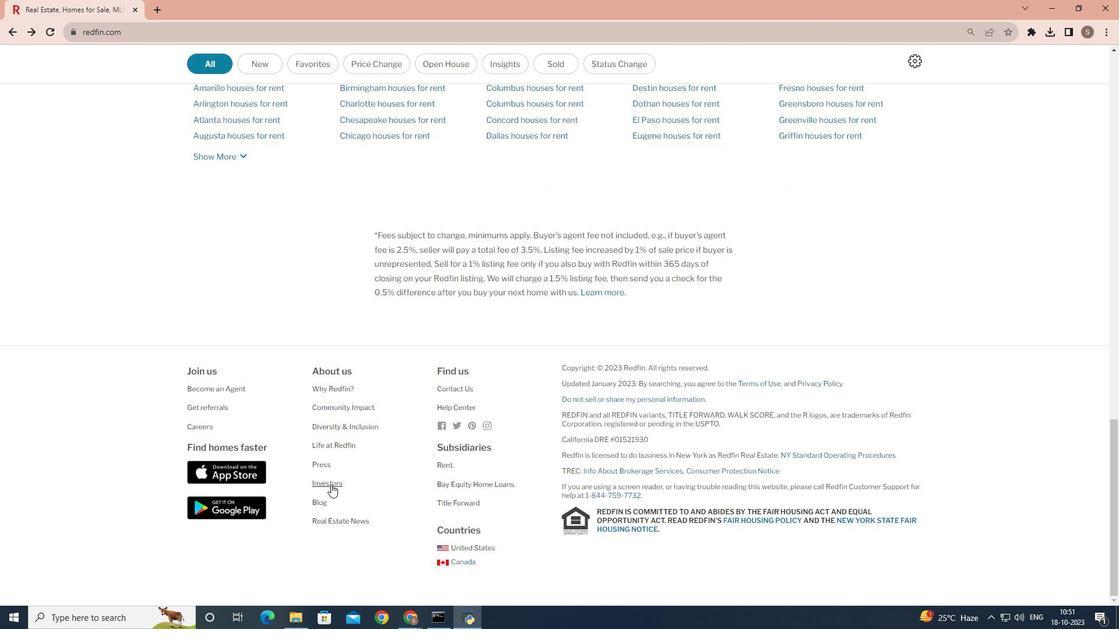 
Action: Mouse moved to (275, 352)
Screenshot: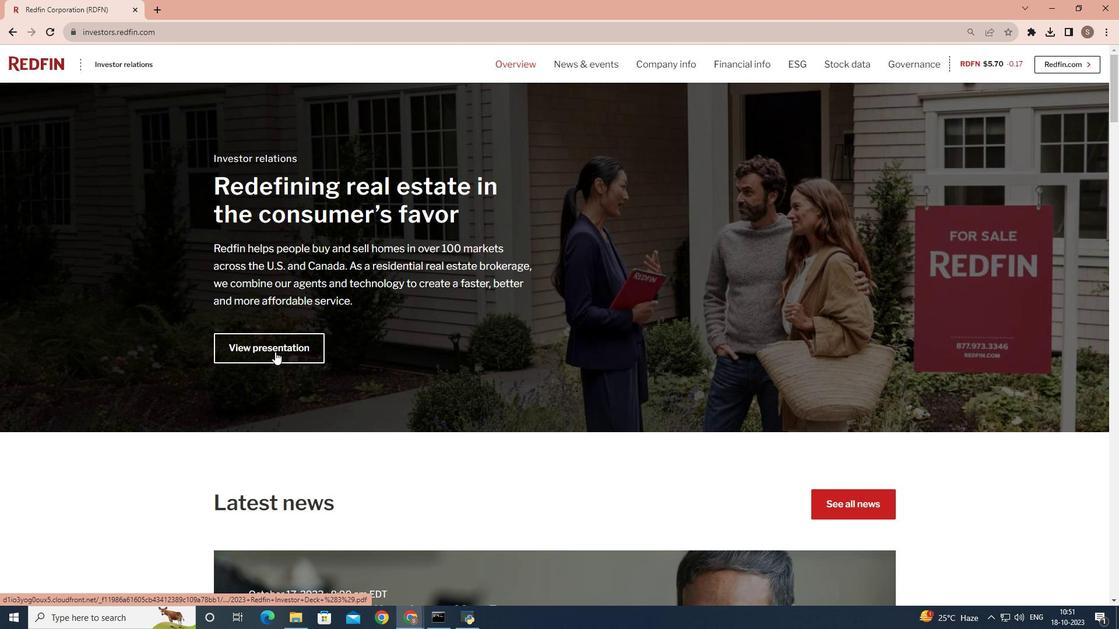 
Action: Mouse pressed left at (275, 352)
Screenshot: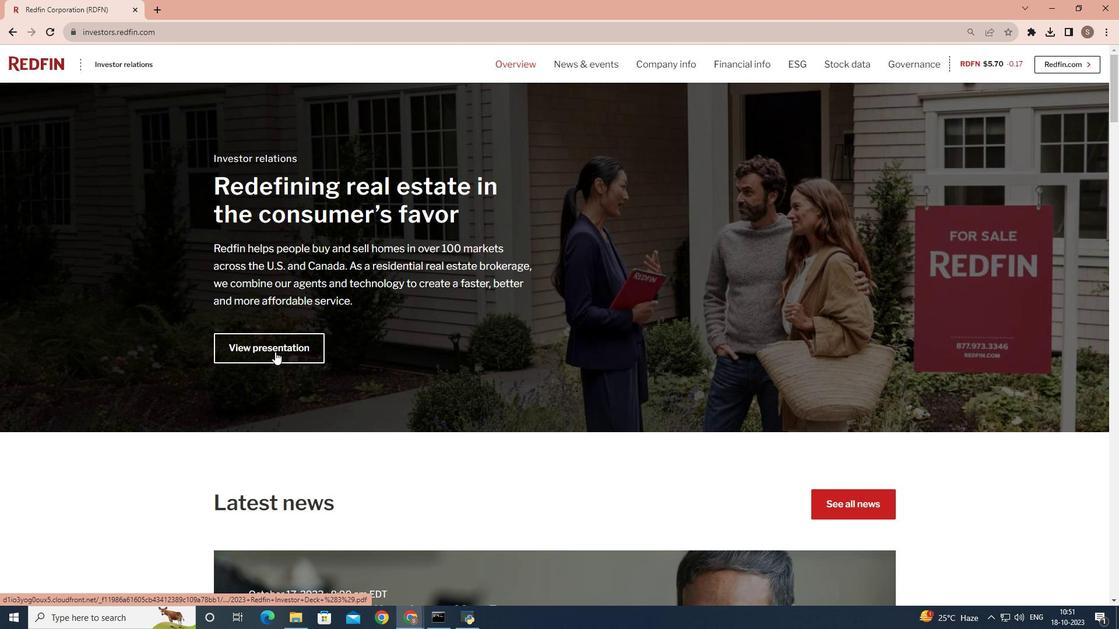 
Action: Mouse moved to (273, 353)
Screenshot: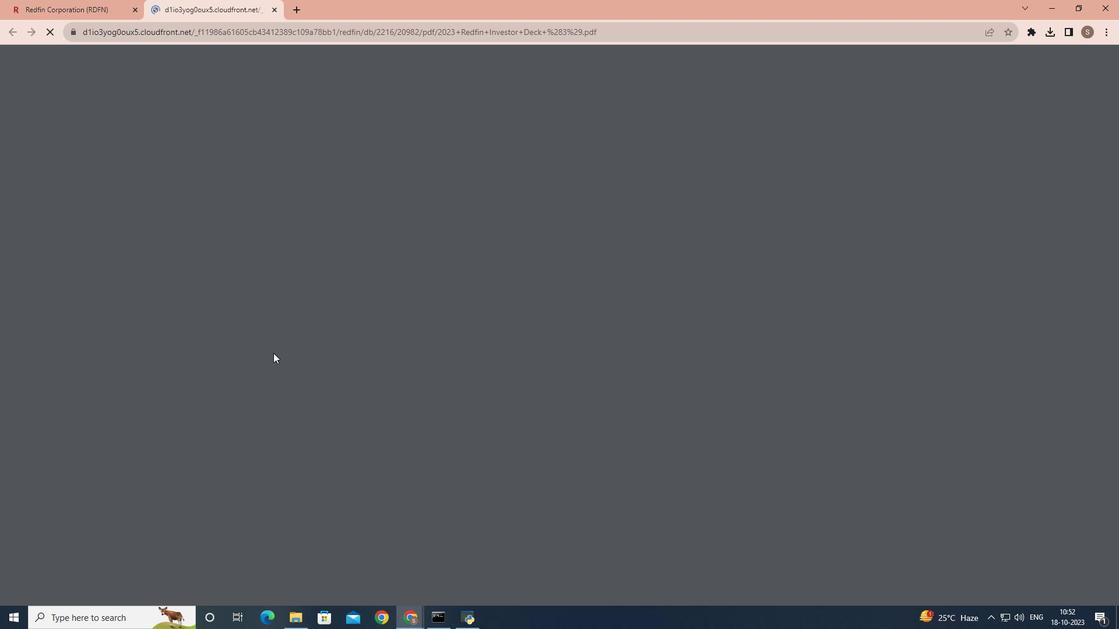 
Action: Mouse scrolled (273, 352) with delta (0, 0)
Screenshot: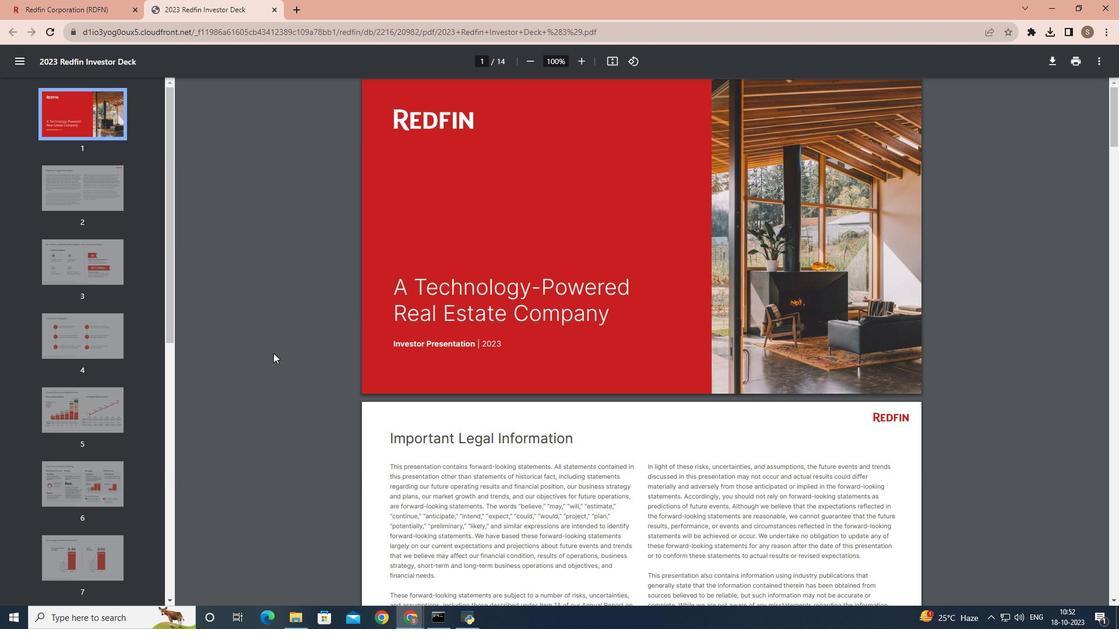 
Action: Mouse scrolled (273, 352) with delta (0, 0)
Screenshot: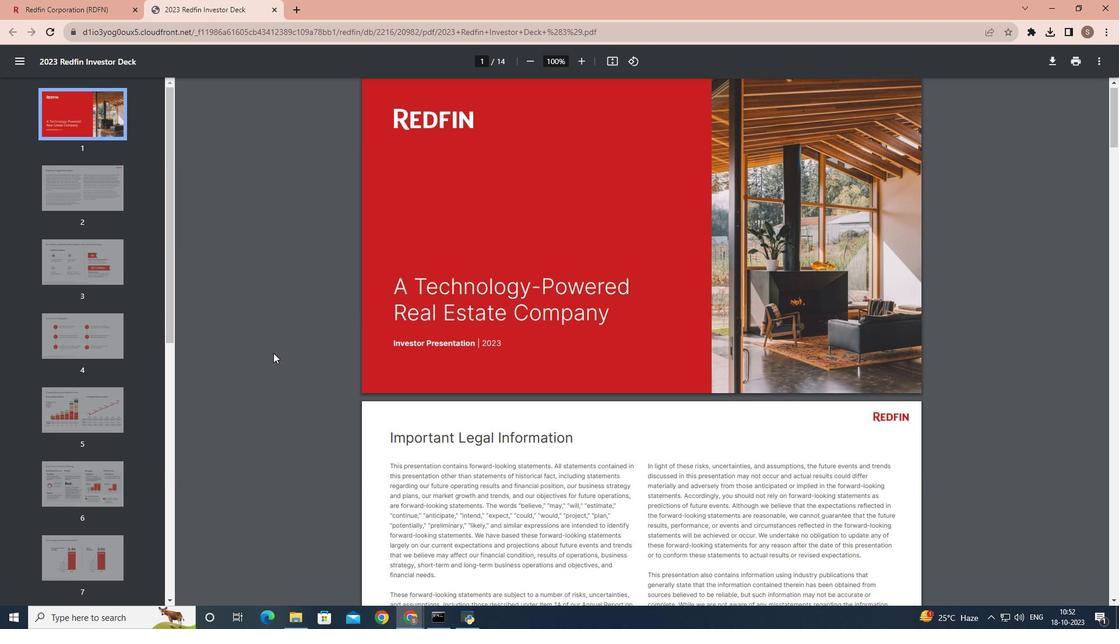 
Action: Mouse scrolled (273, 352) with delta (0, 0)
Screenshot: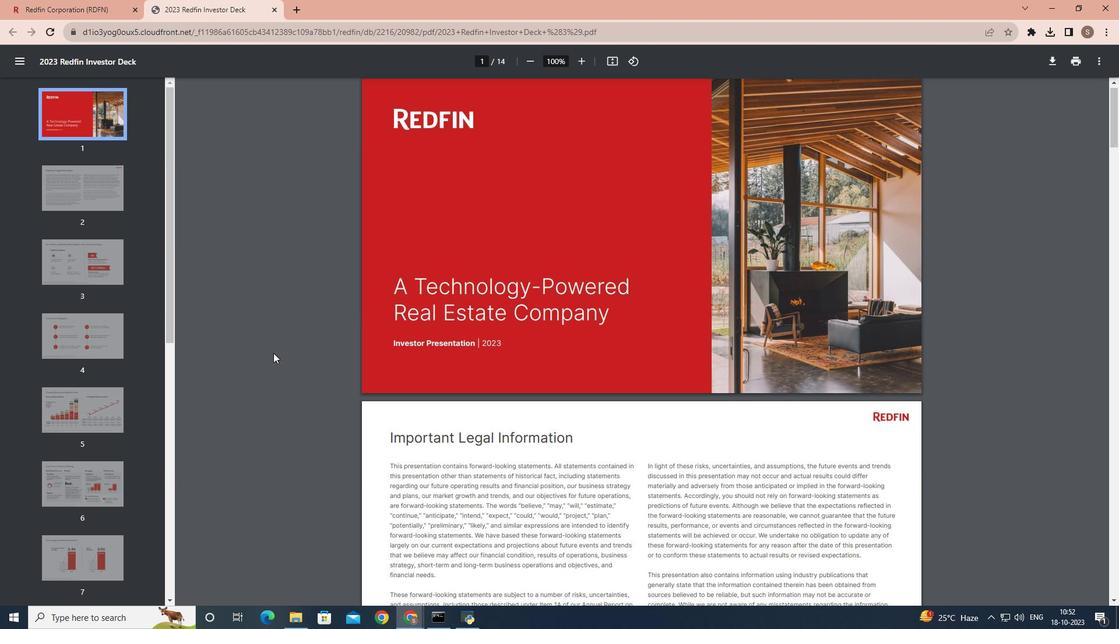 
Action: Mouse scrolled (273, 352) with delta (0, 0)
Screenshot: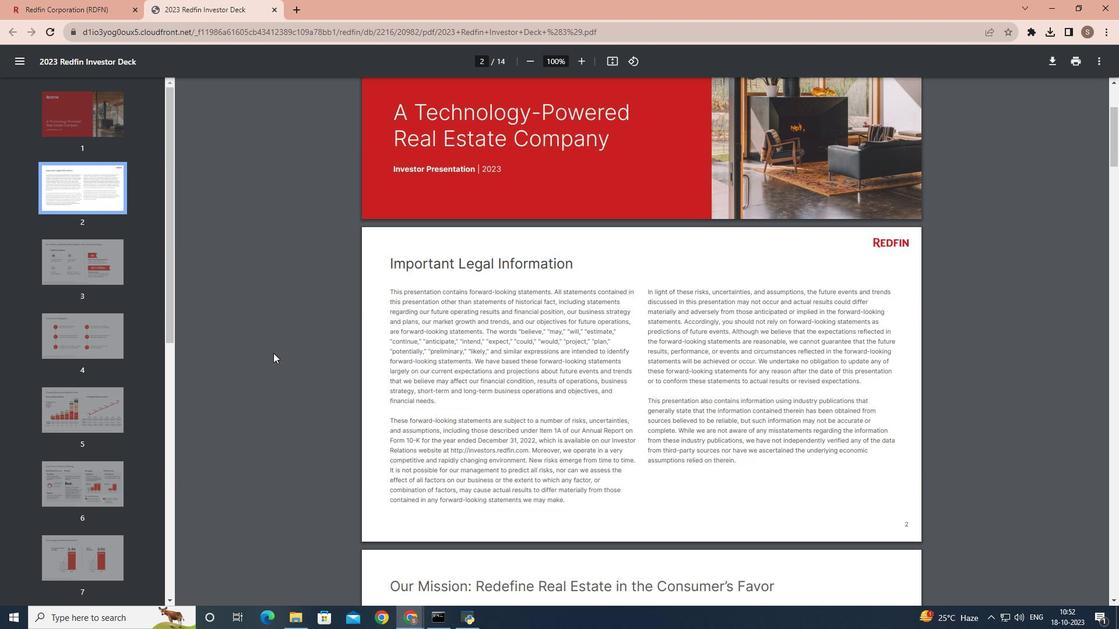 
Action: Mouse scrolled (273, 352) with delta (0, 0)
Screenshot: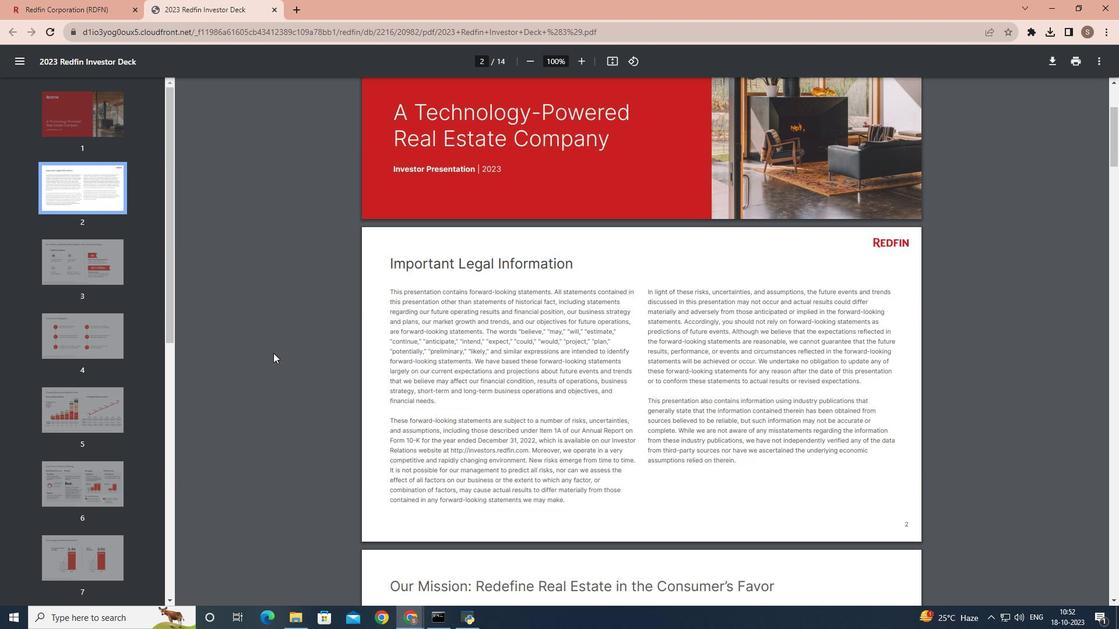 
Action: Mouse scrolled (273, 352) with delta (0, 0)
Screenshot: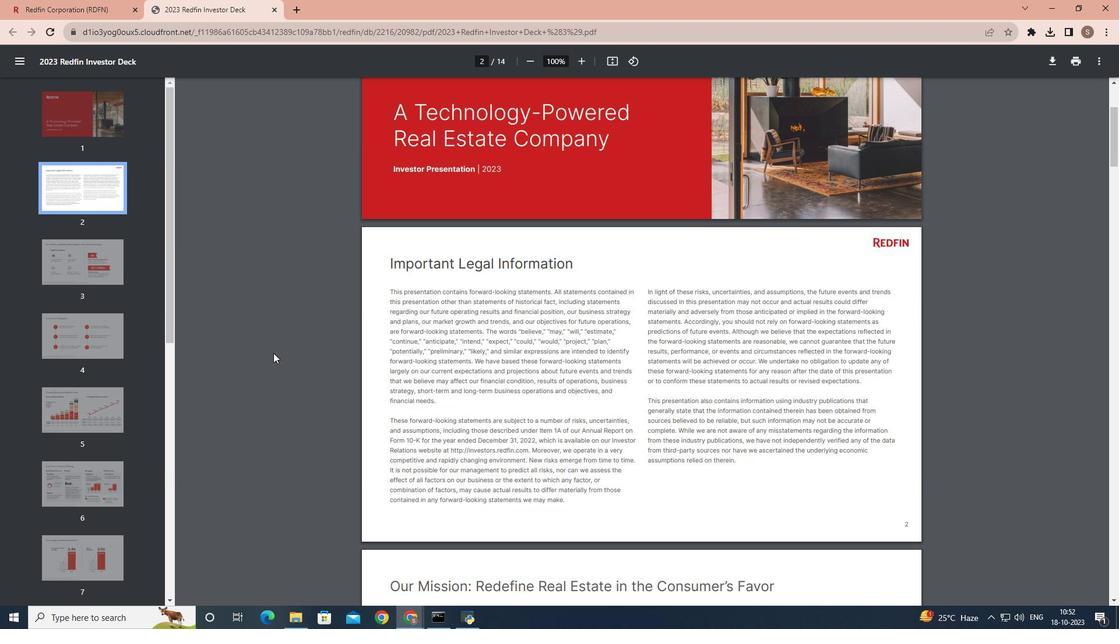 
Action: Mouse scrolled (273, 352) with delta (0, 0)
Screenshot: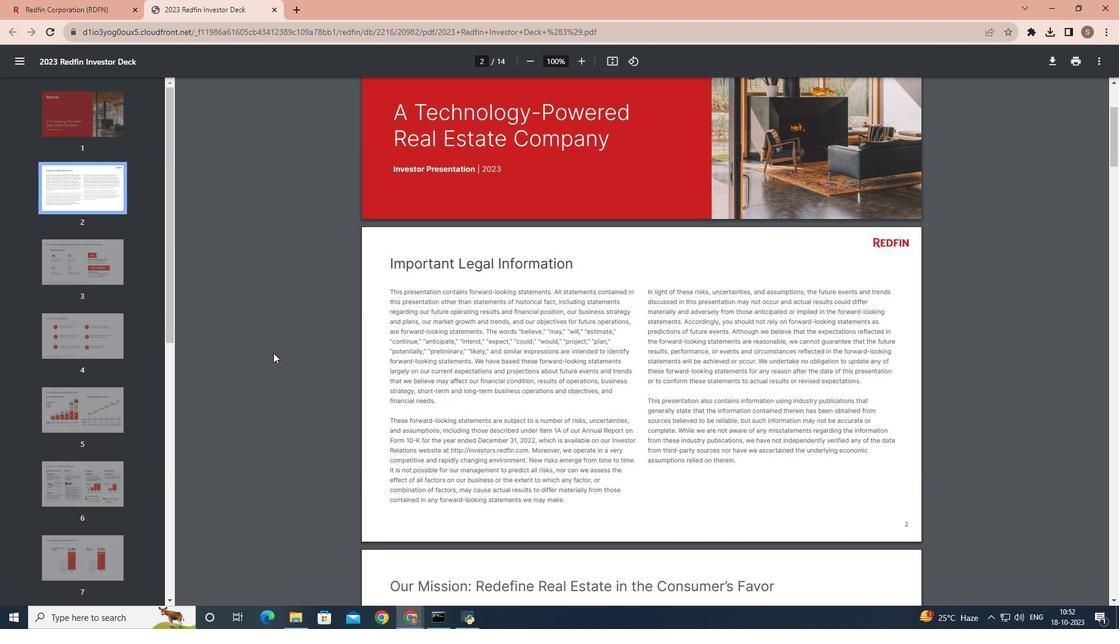 
Action: Mouse scrolled (273, 352) with delta (0, 0)
Screenshot: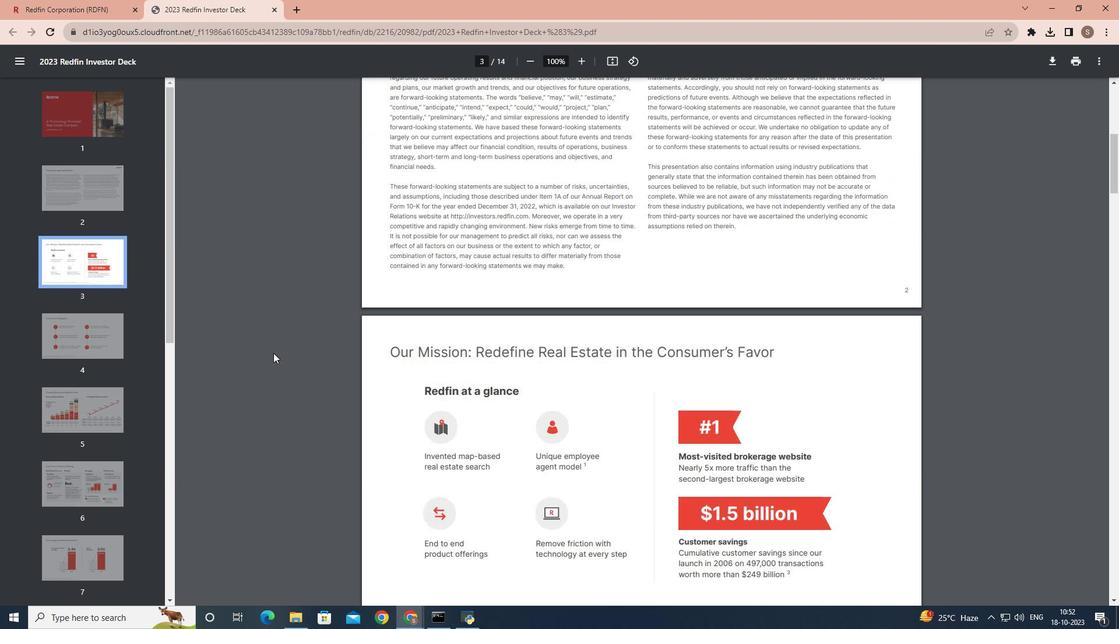 
Action: Mouse scrolled (273, 352) with delta (0, 0)
Screenshot: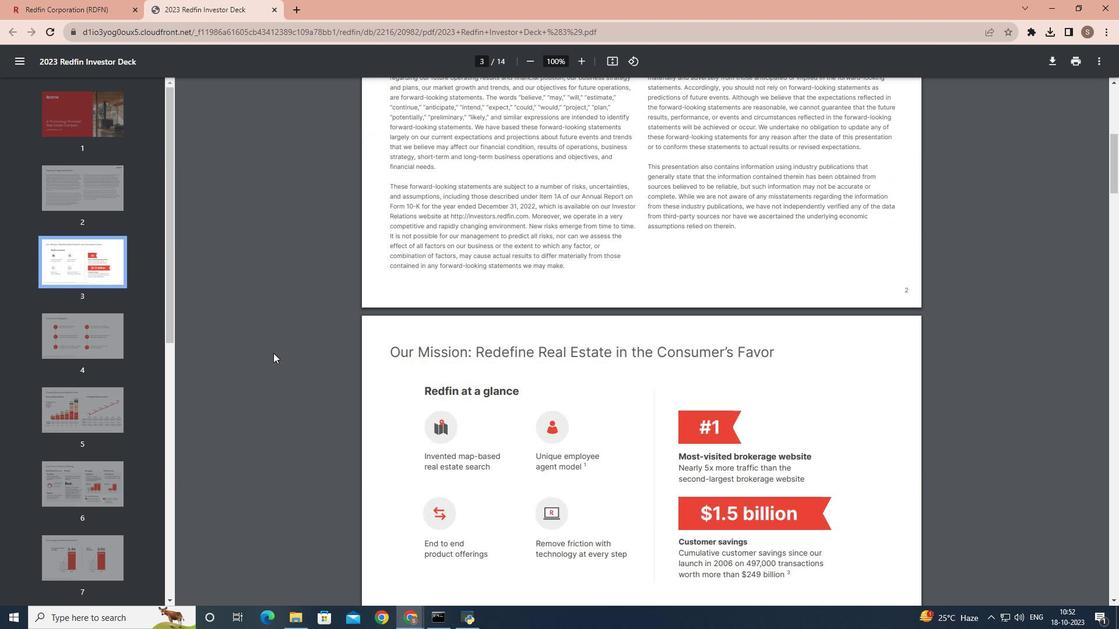 
Action: Mouse scrolled (273, 352) with delta (0, 0)
Screenshot: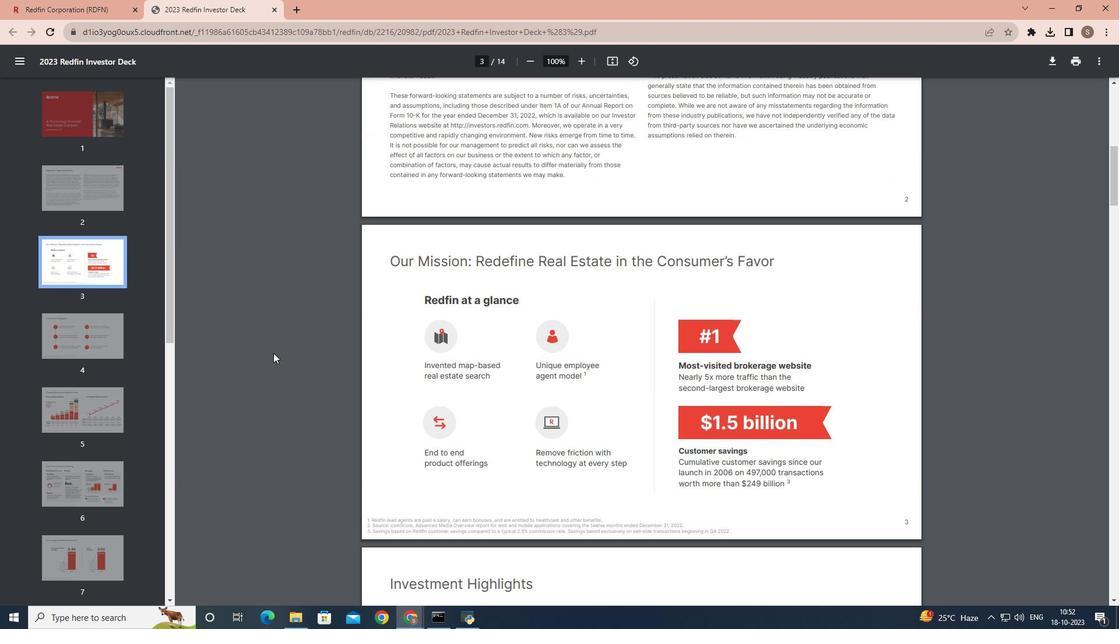 
Action: Mouse scrolled (273, 352) with delta (0, 0)
Screenshot: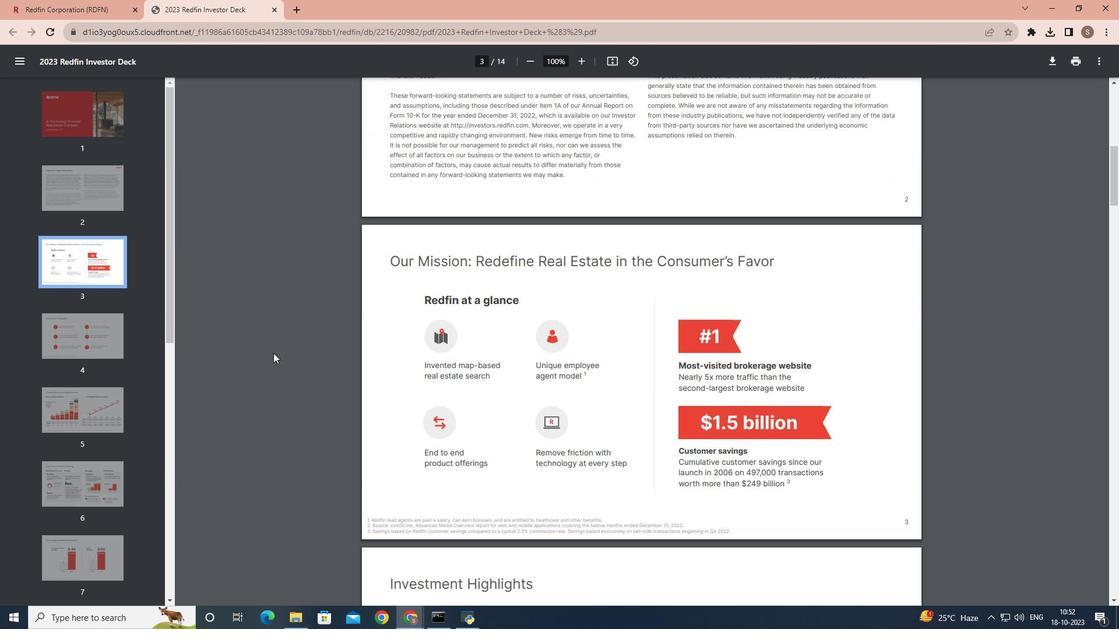 
Action: Mouse scrolled (273, 352) with delta (0, 0)
Screenshot: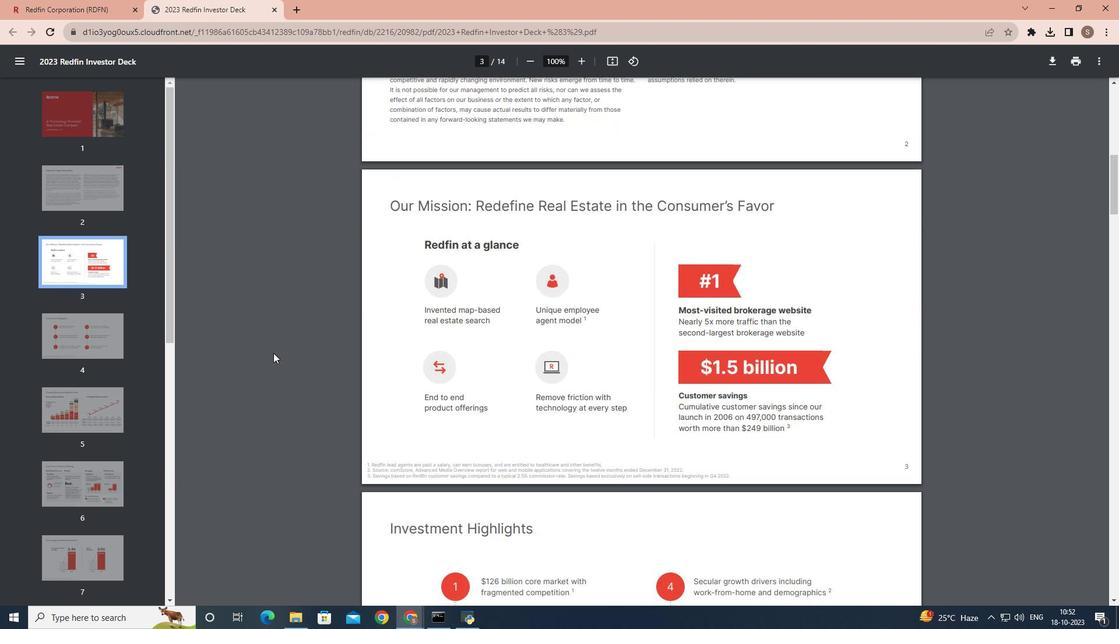 
Action: Mouse scrolled (273, 352) with delta (0, 0)
Screenshot: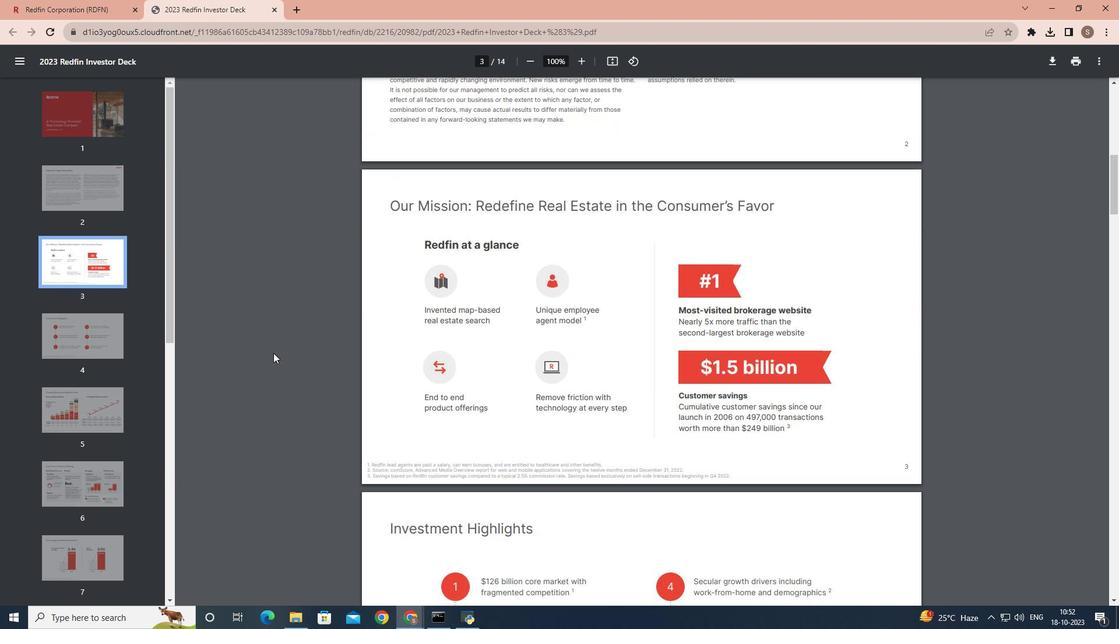 
Action: Mouse scrolled (273, 352) with delta (0, 0)
Screenshot: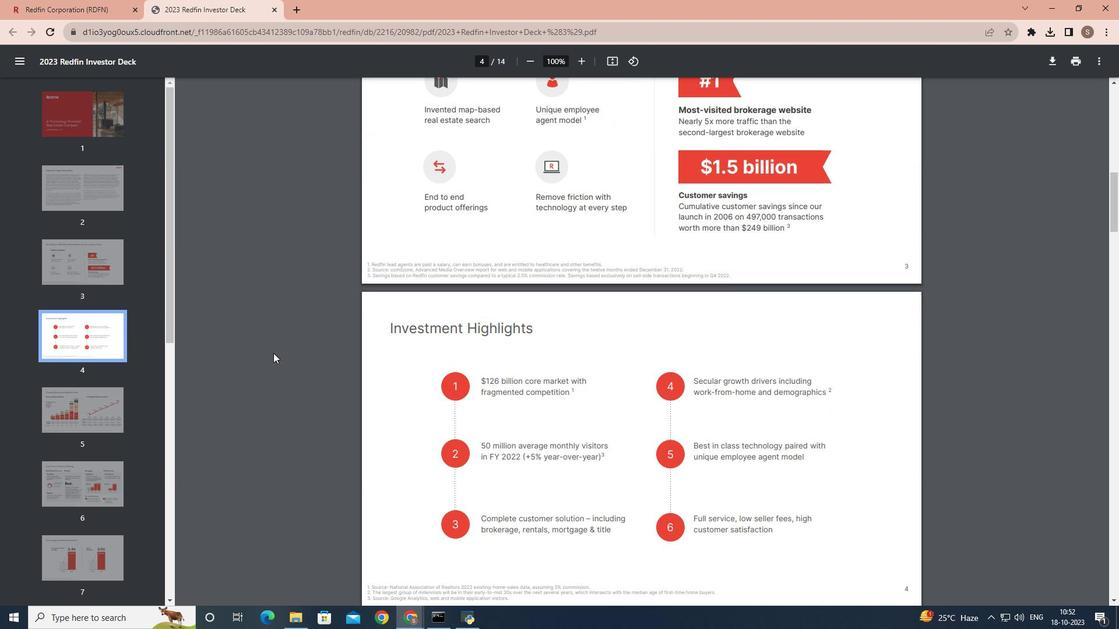 
Action: Mouse scrolled (273, 352) with delta (0, 0)
Screenshot: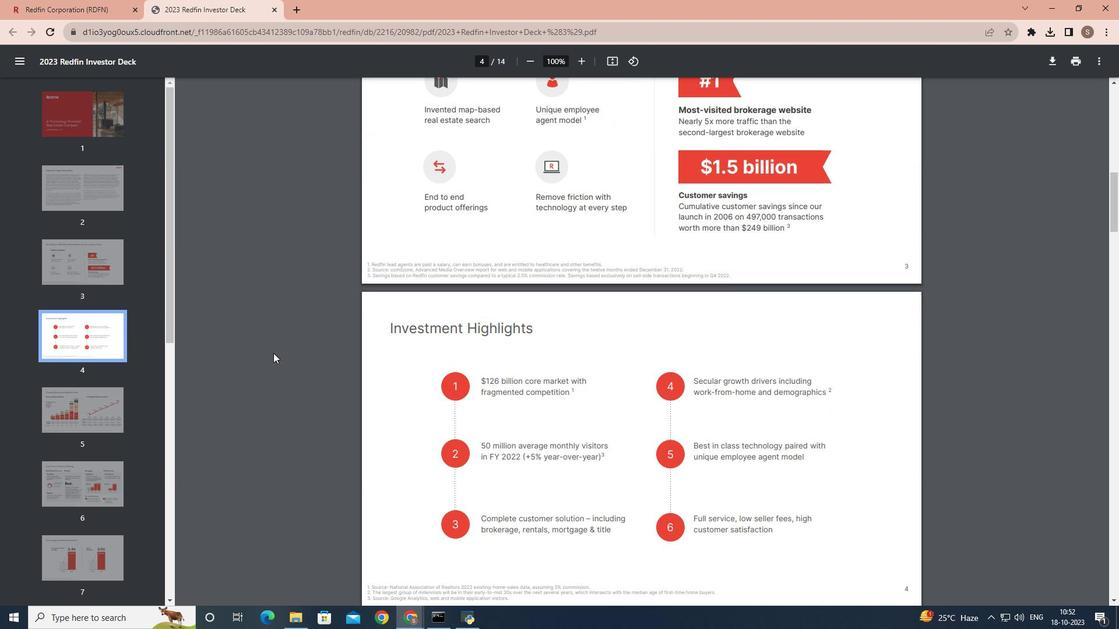 
Action: Mouse scrolled (273, 352) with delta (0, 0)
Screenshot: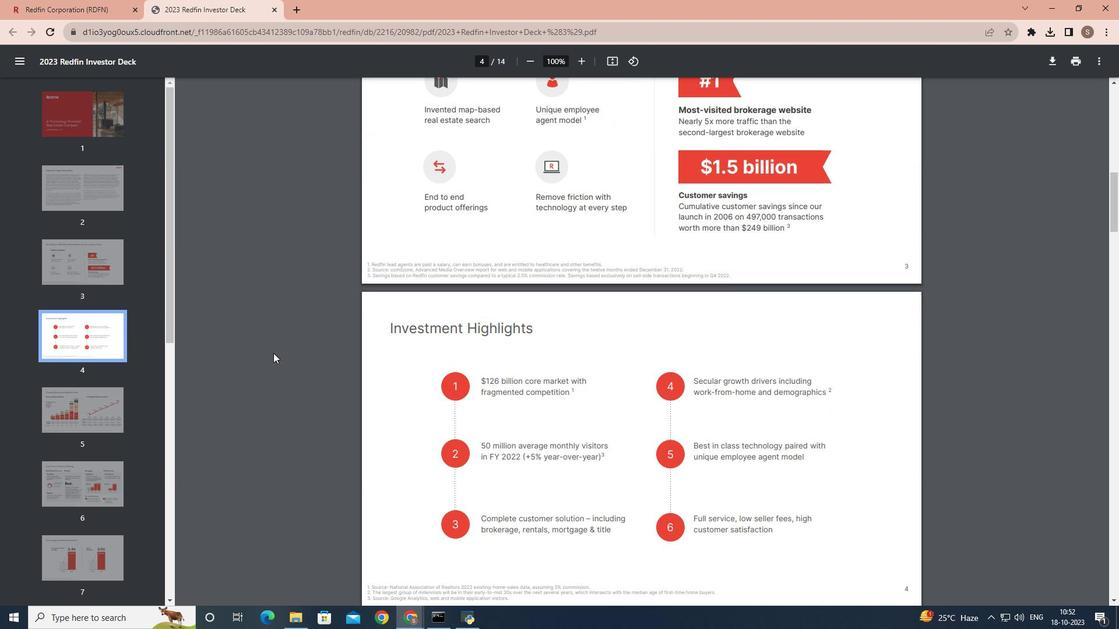 
Action: Mouse scrolled (273, 352) with delta (0, 0)
Screenshot: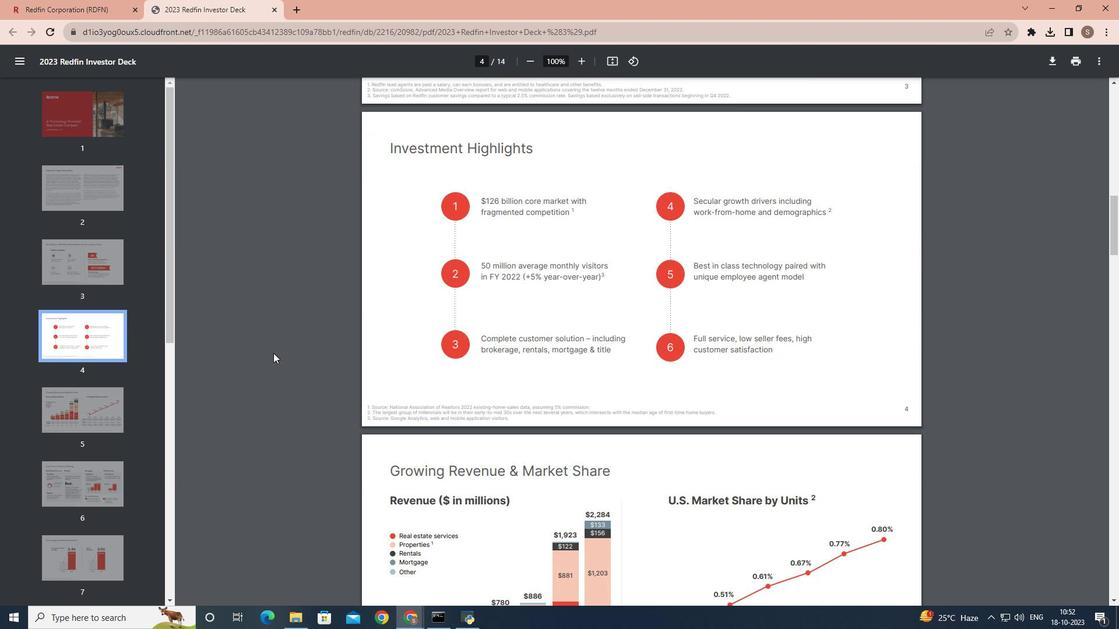 
Action: Mouse scrolled (273, 352) with delta (0, 0)
Screenshot: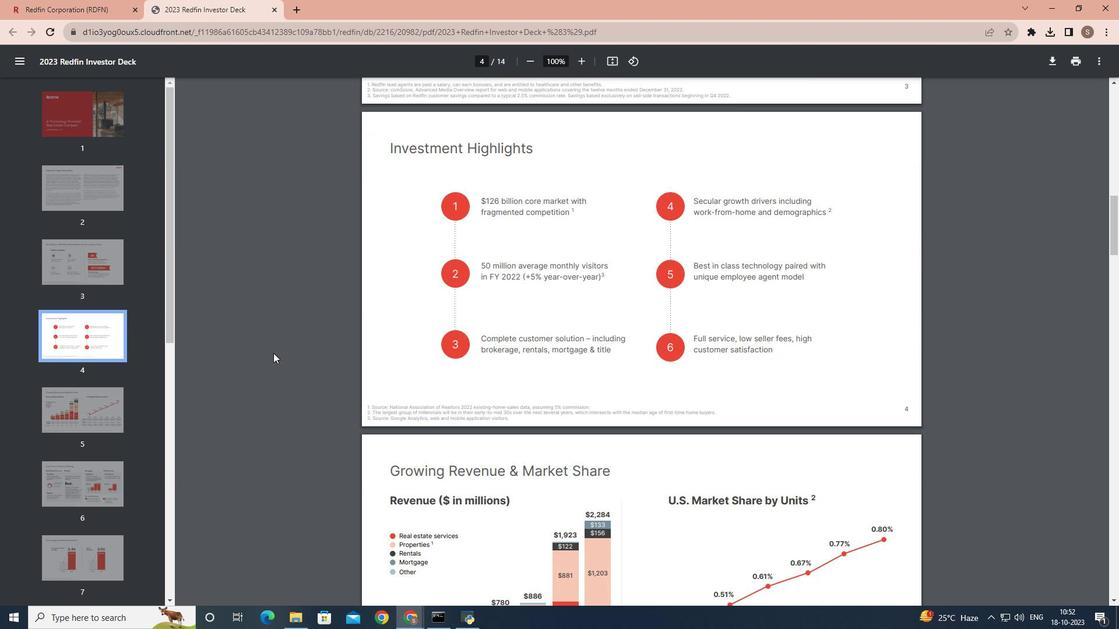 
Action: Mouse scrolled (273, 352) with delta (0, 0)
Screenshot: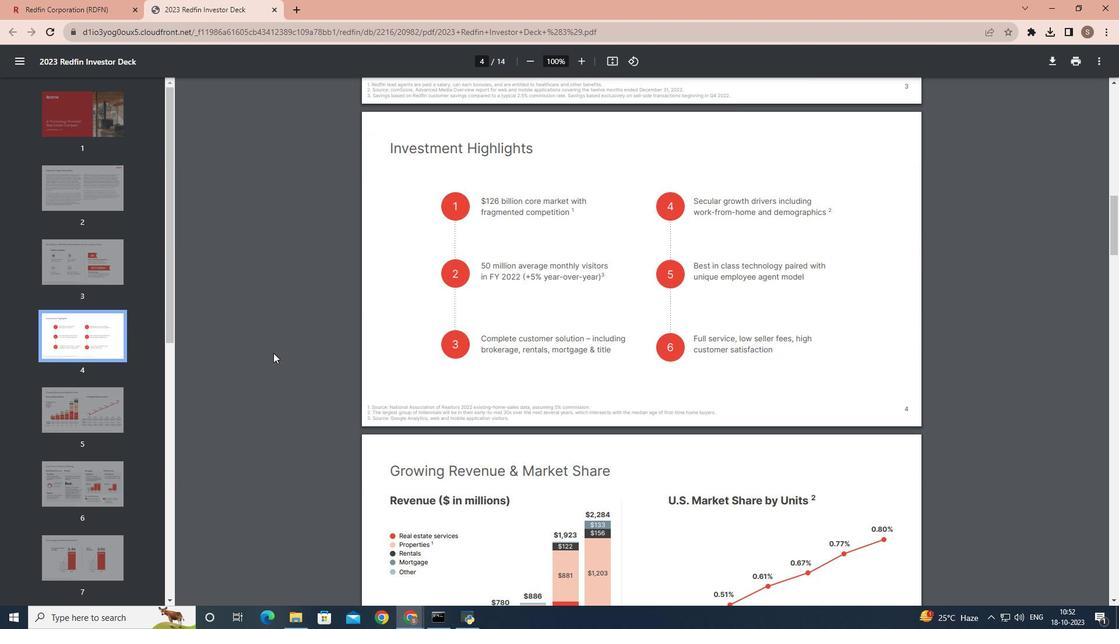
Action: Mouse scrolled (273, 352) with delta (0, 0)
Screenshot: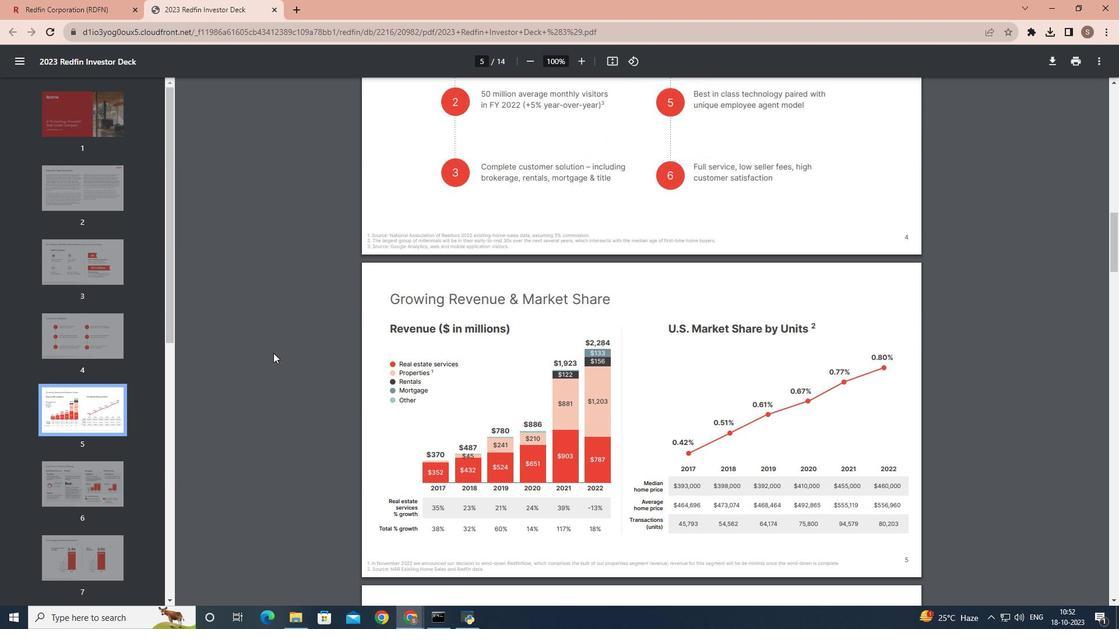 
Action: Mouse scrolled (273, 352) with delta (0, 0)
Screenshot: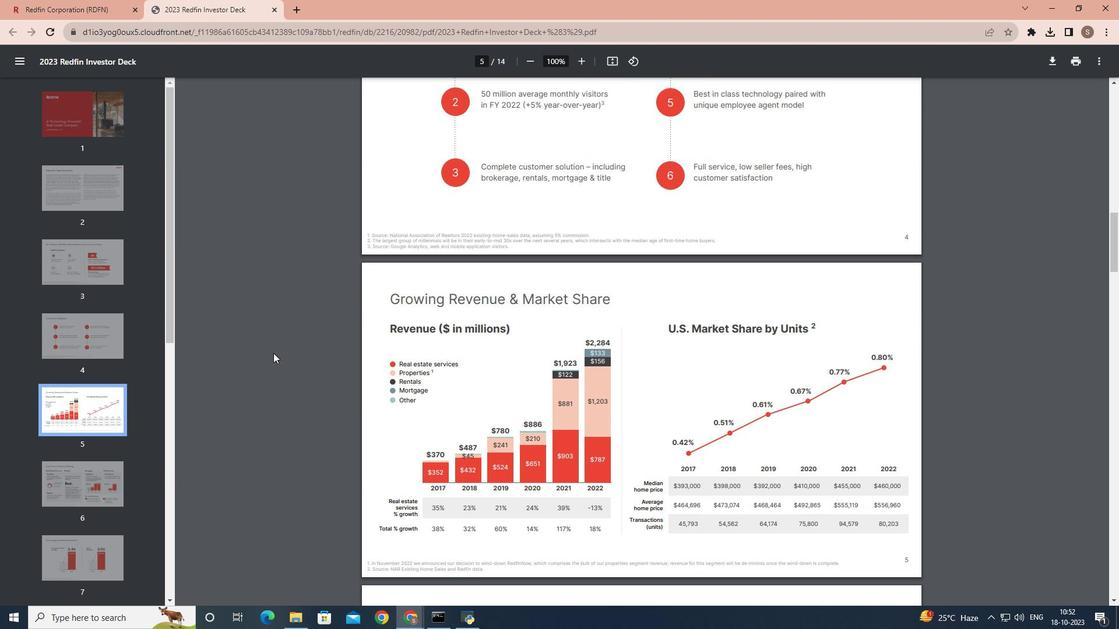 
Action: Mouse scrolled (273, 352) with delta (0, 0)
Screenshot: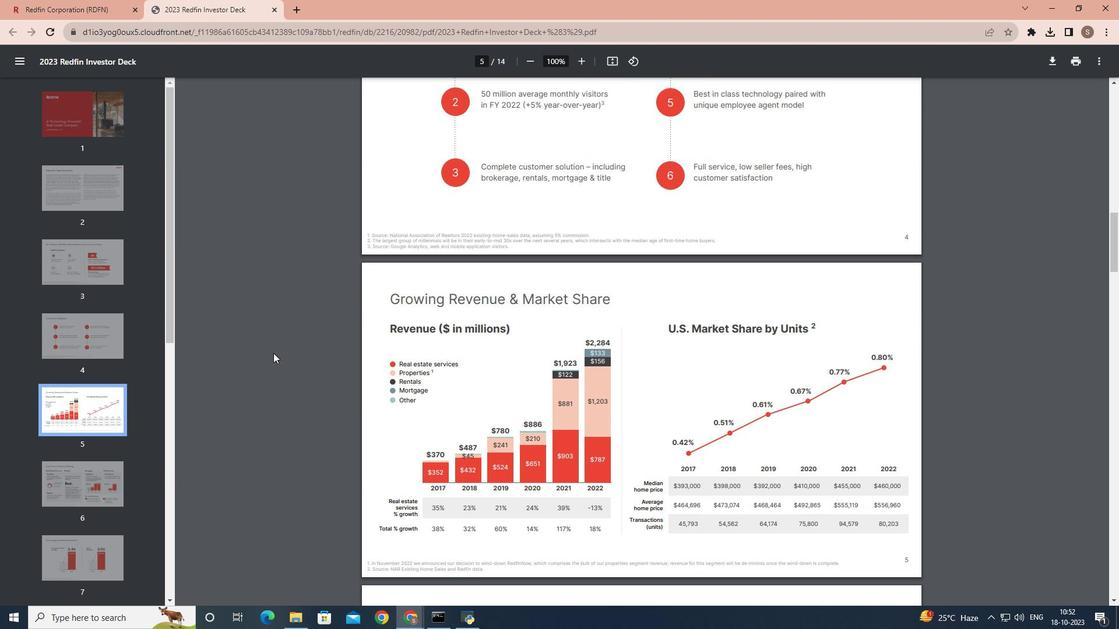
Action: Mouse scrolled (273, 352) with delta (0, 0)
Screenshot: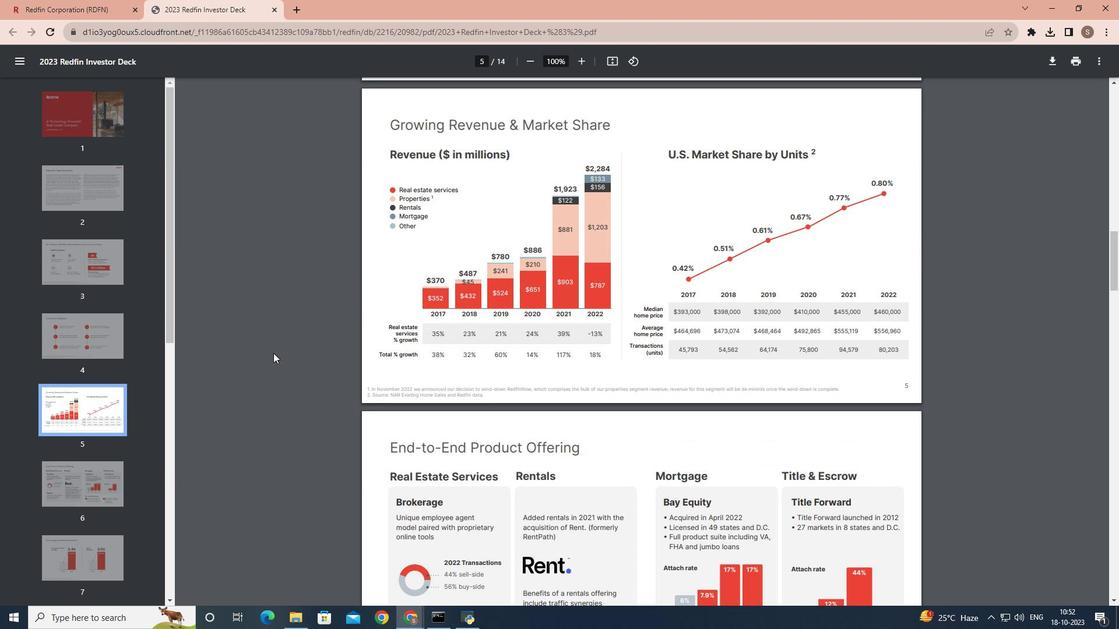 
Action: Mouse scrolled (273, 352) with delta (0, 0)
Screenshot: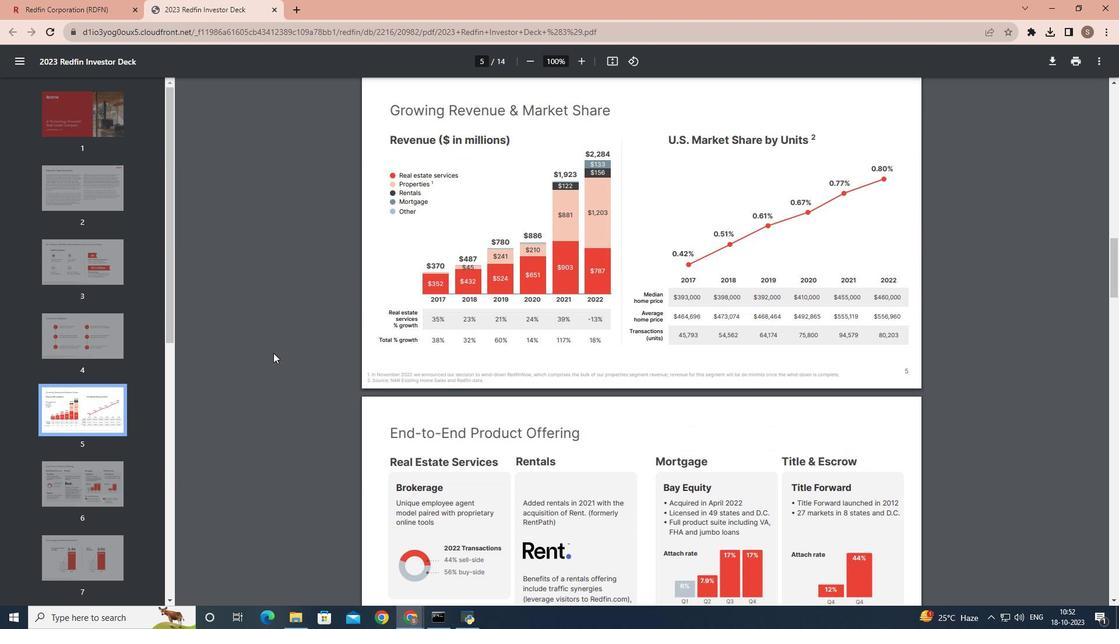
Action: Mouse scrolled (273, 352) with delta (0, 0)
Screenshot: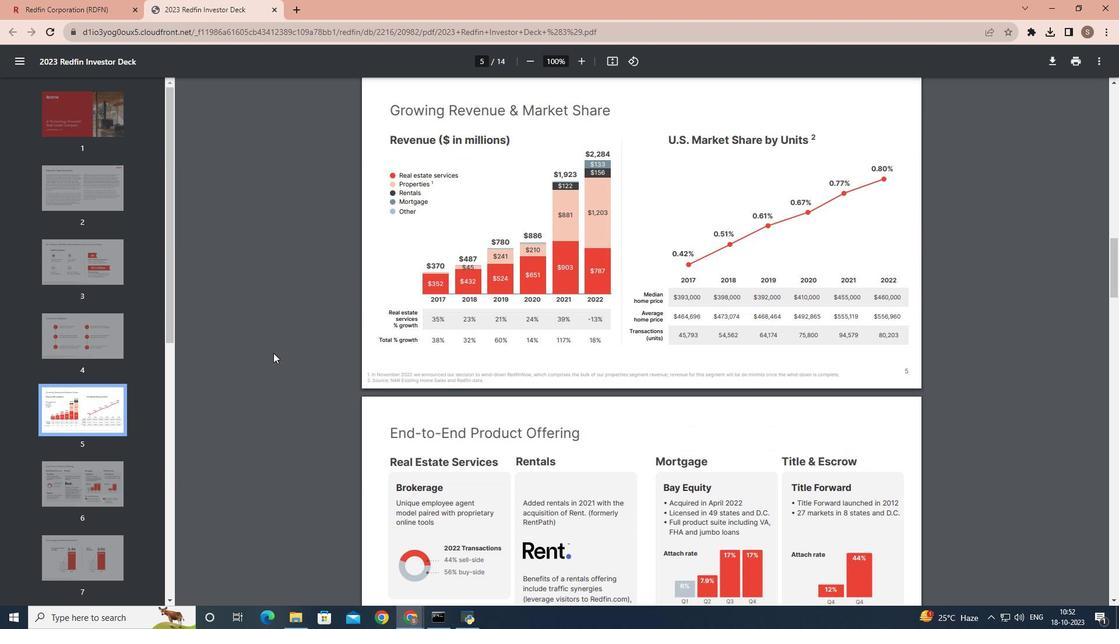 
Action: Mouse scrolled (273, 352) with delta (0, 0)
Screenshot: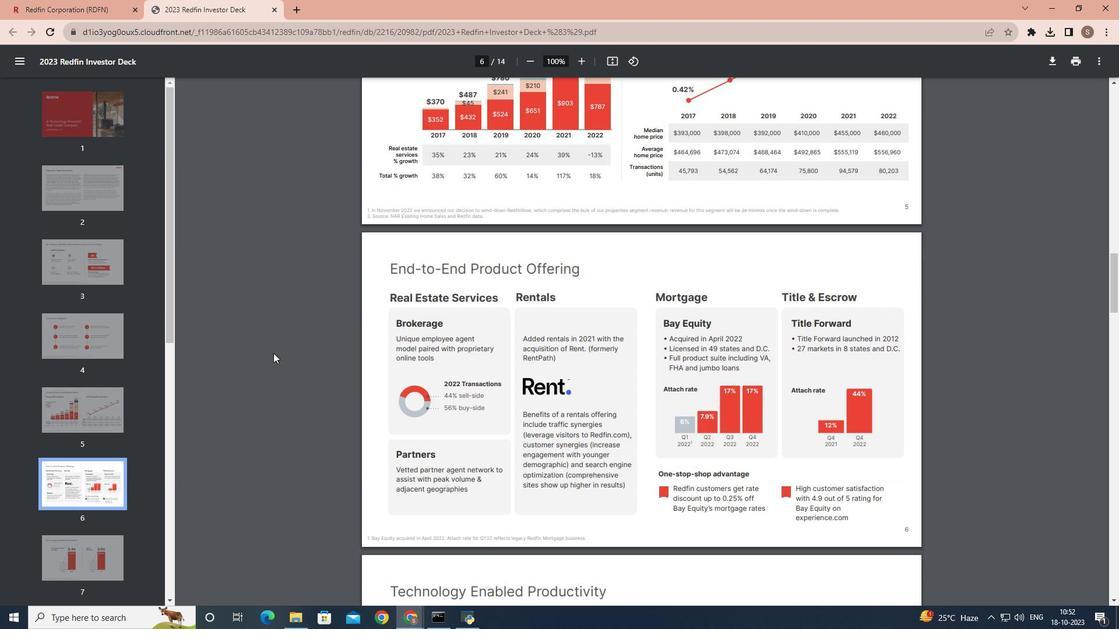 
Action: Mouse scrolled (273, 352) with delta (0, 0)
Screenshot: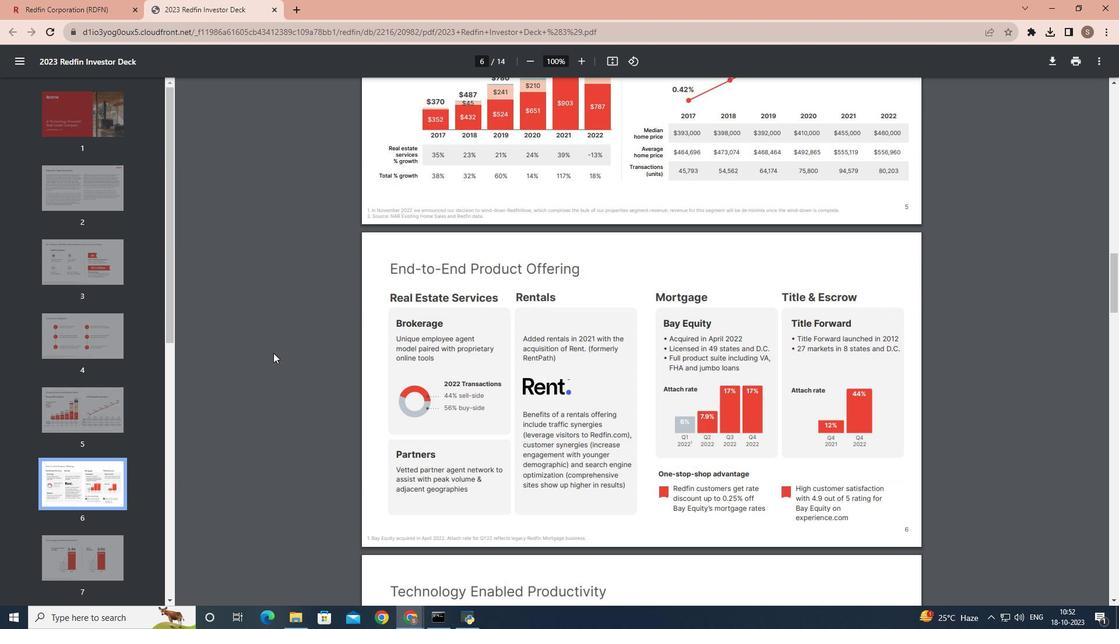 
Action: Mouse scrolled (273, 352) with delta (0, 0)
Screenshot: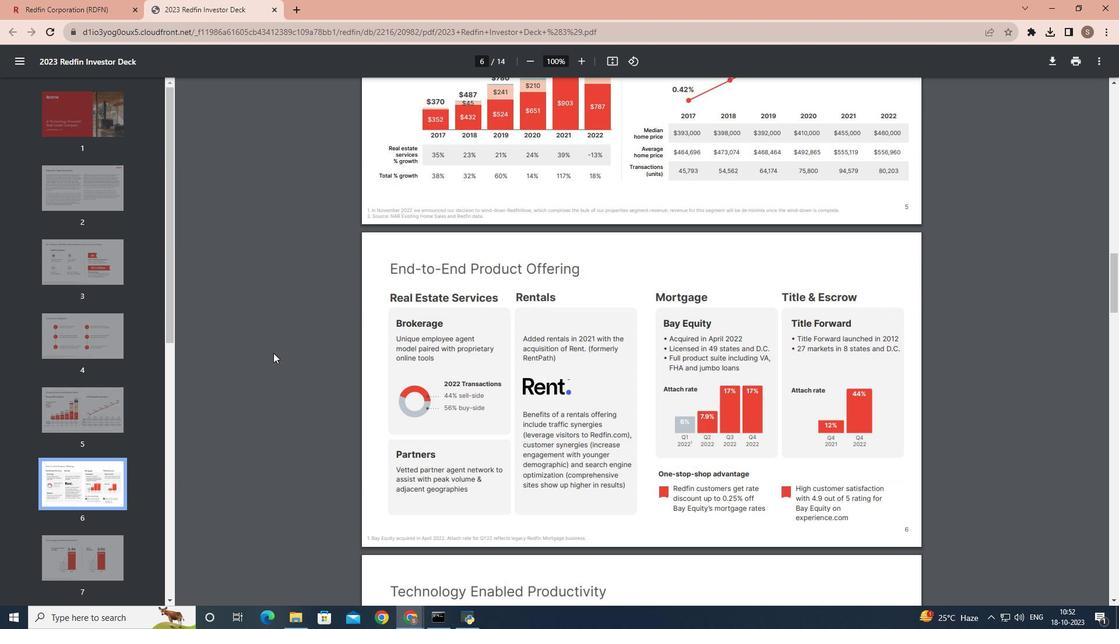 
Action: Mouse scrolled (273, 352) with delta (0, 0)
Screenshot: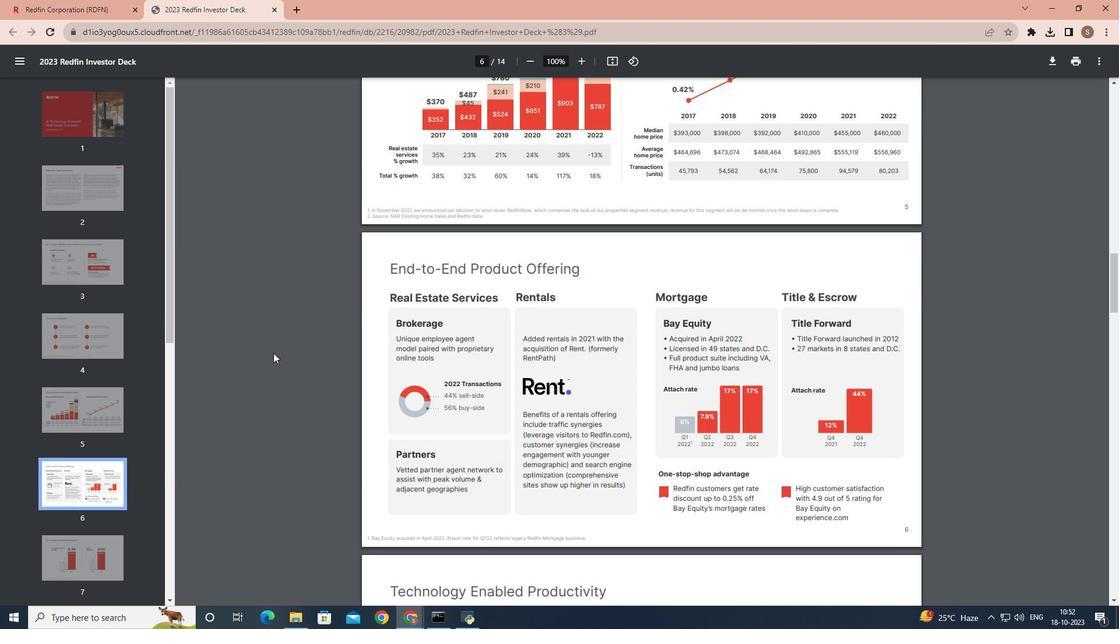 
Action: Mouse scrolled (273, 352) with delta (0, 0)
Screenshot: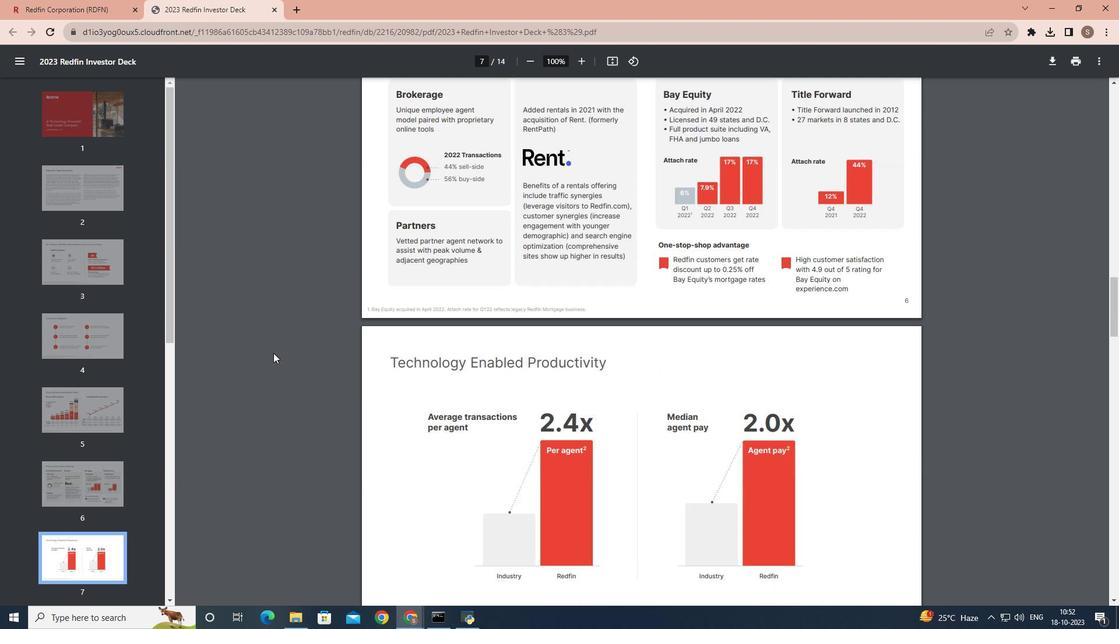 
Action: Mouse scrolled (273, 352) with delta (0, 0)
Screenshot: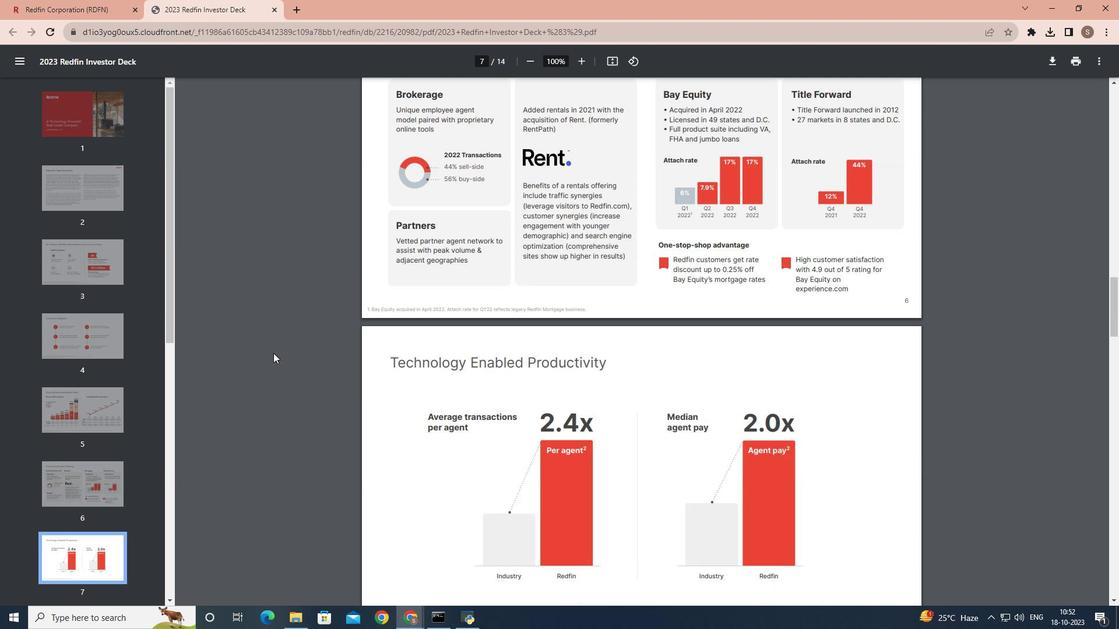 
Action: Mouse scrolled (273, 352) with delta (0, 0)
Screenshot: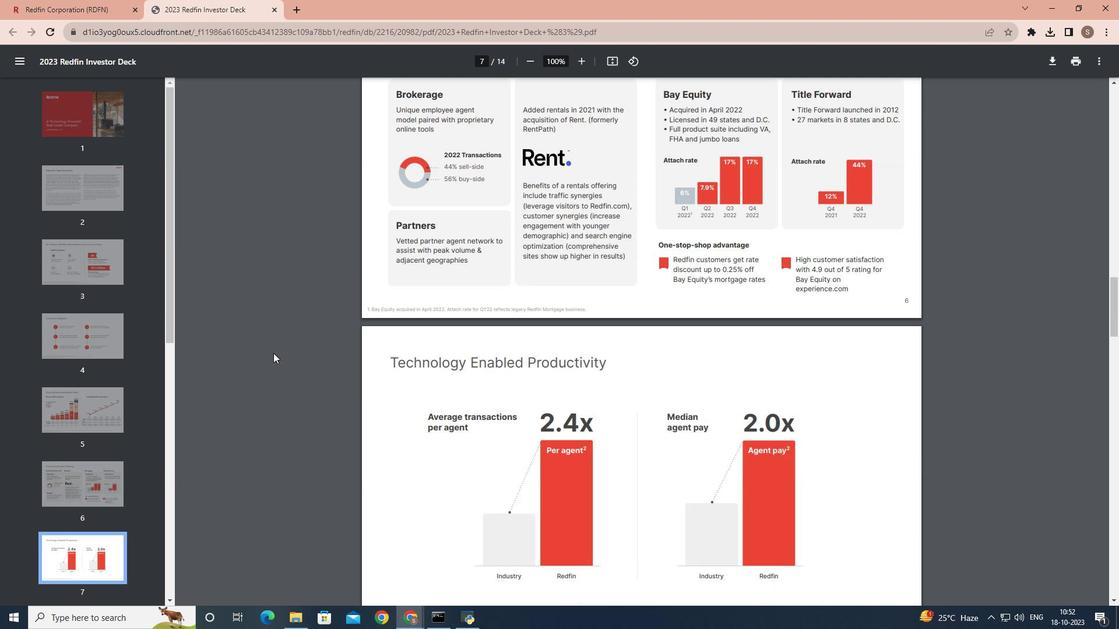 
Action: Mouse scrolled (273, 352) with delta (0, 0)
Screenshot: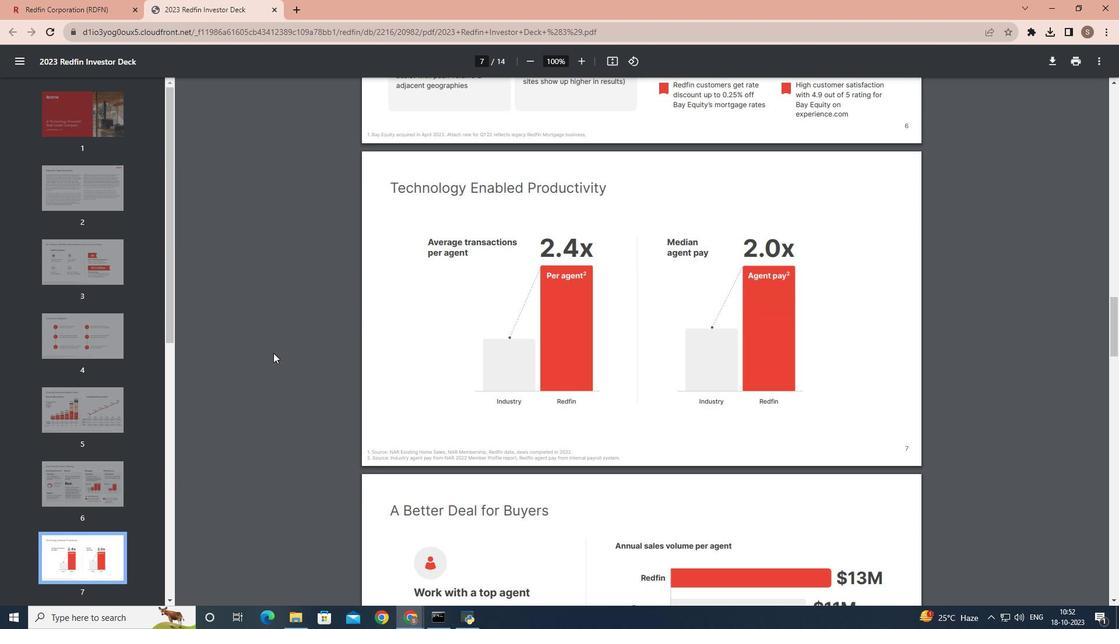 
Action: Mouse scrolled (273, 352) with delta (0, 0)
Screenshot: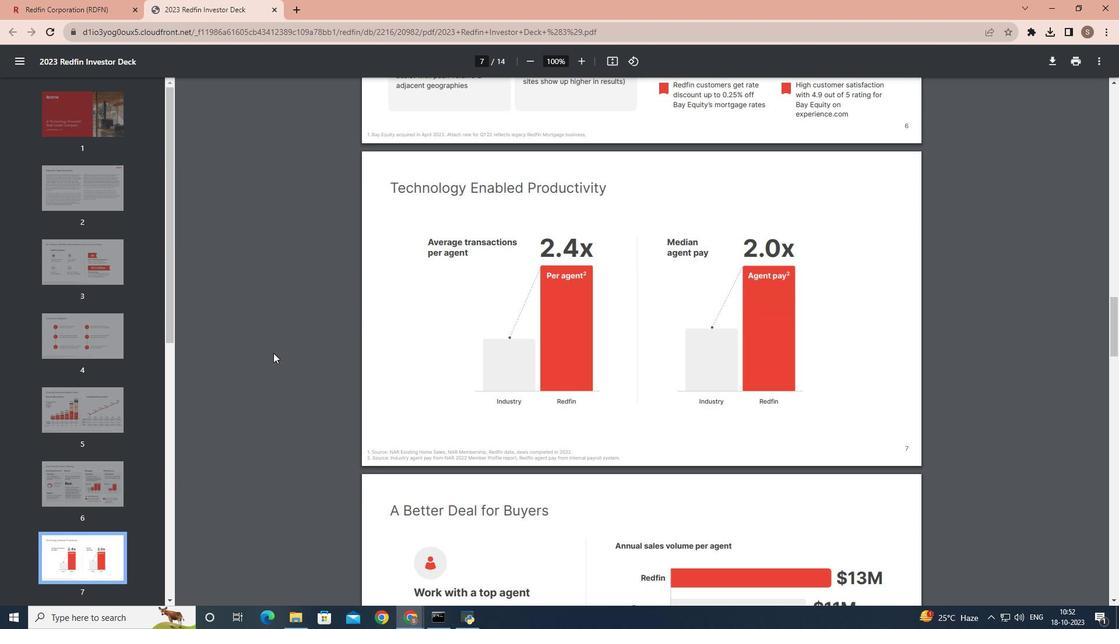 
Action: Mouse scrolled (273, 352) with delta (0, 0)
Screenshot: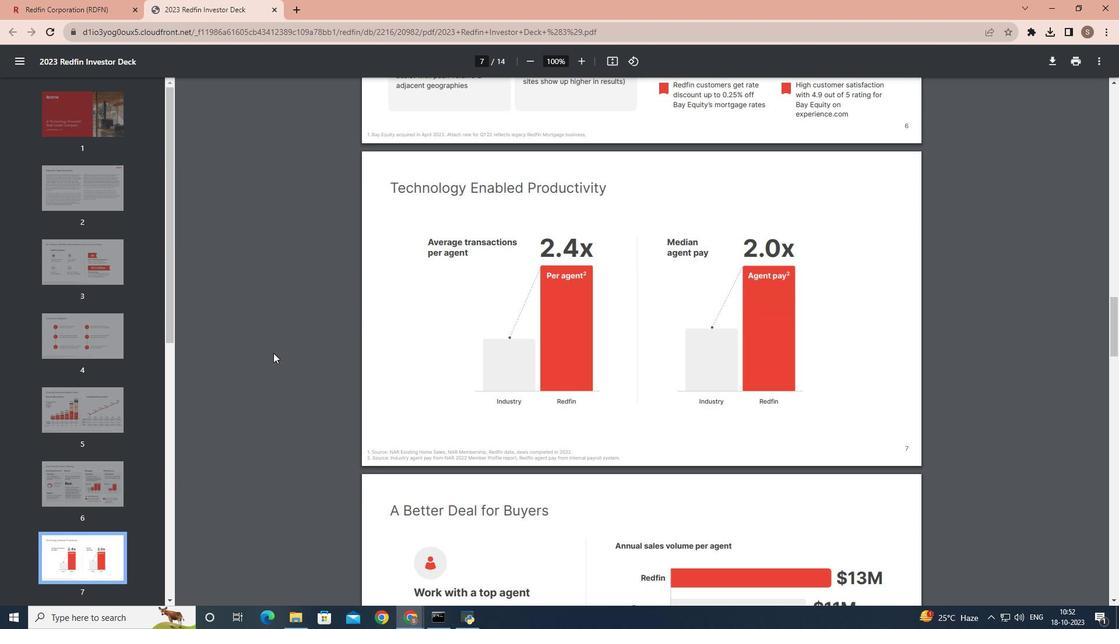 
Action: Mouse scrolled (273, 352) with delta (0, 0)
Screenshot: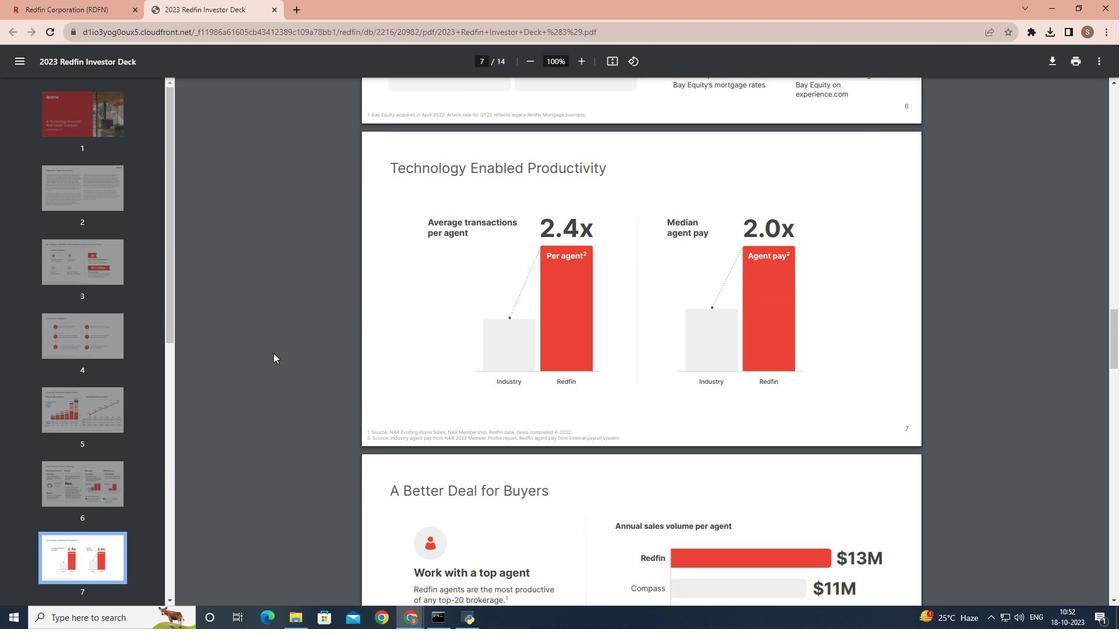
Action: Mouse scrolled (273, 352) with delta (0, 0)
Screenshot: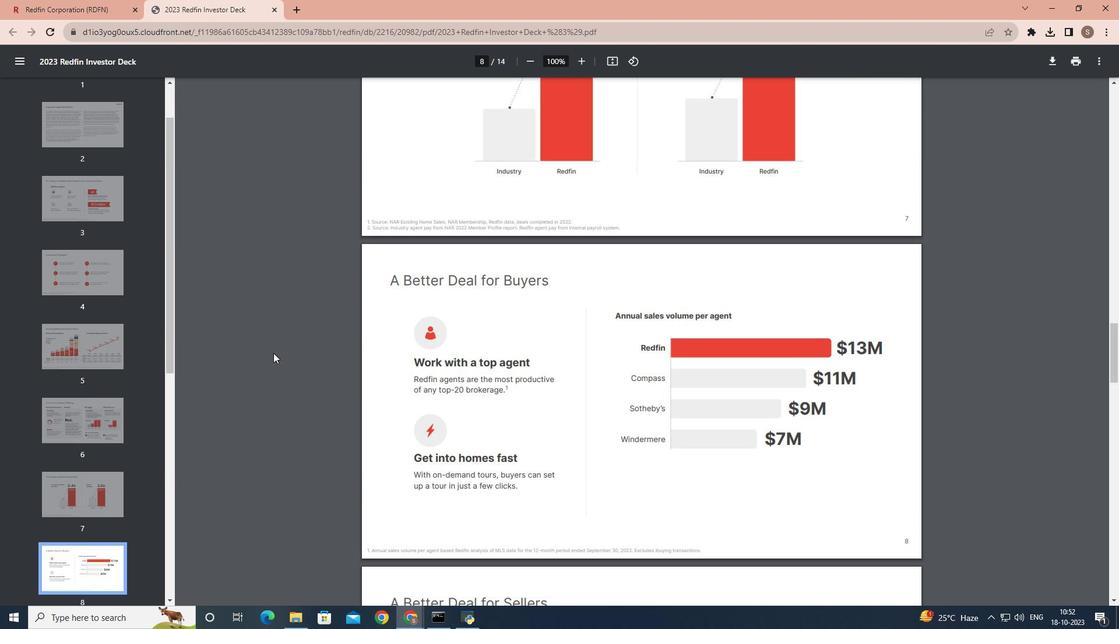 
Action: Mouse scrolled (273, 352) with delta (0, 0)
Screenshot: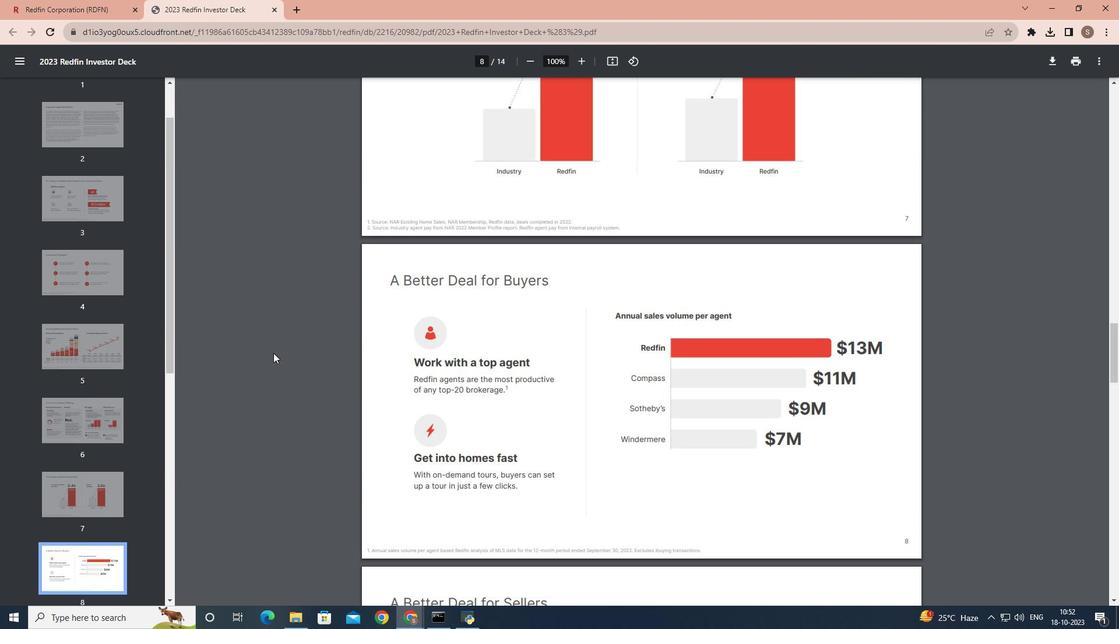 
Action: Mouse scrolled (273, 352) with delta (0, 0)
Screenshot: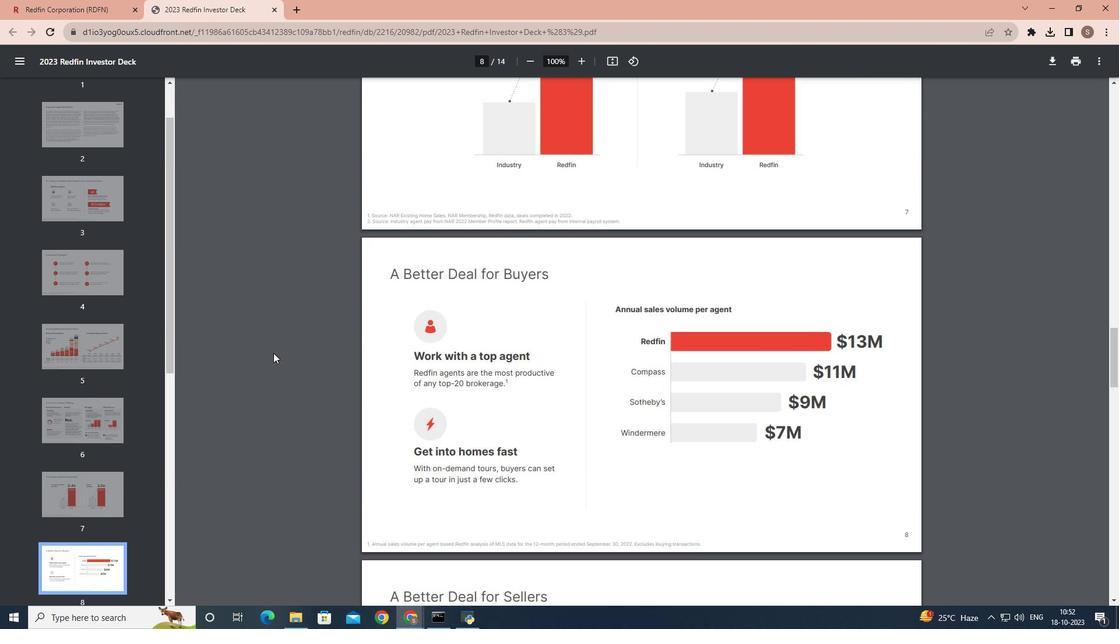 
Action: Mouse scrolled (273, 352) with delta (0, 0)
Screenshot: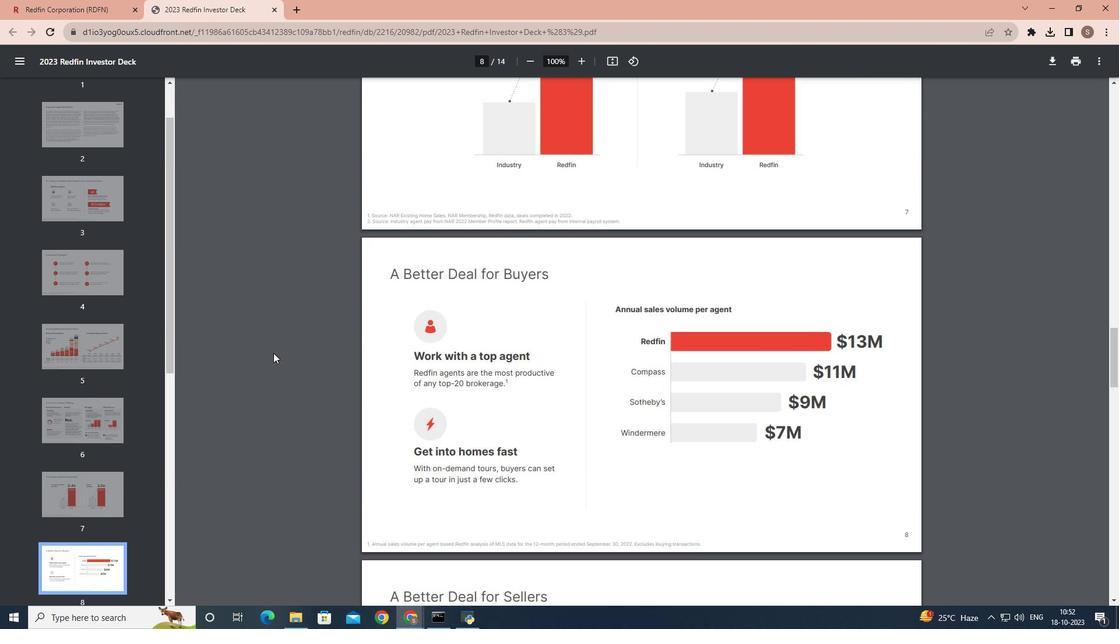 
Action: Mouse scrolled (273, 352) with delta (0, 0)
Screenshot: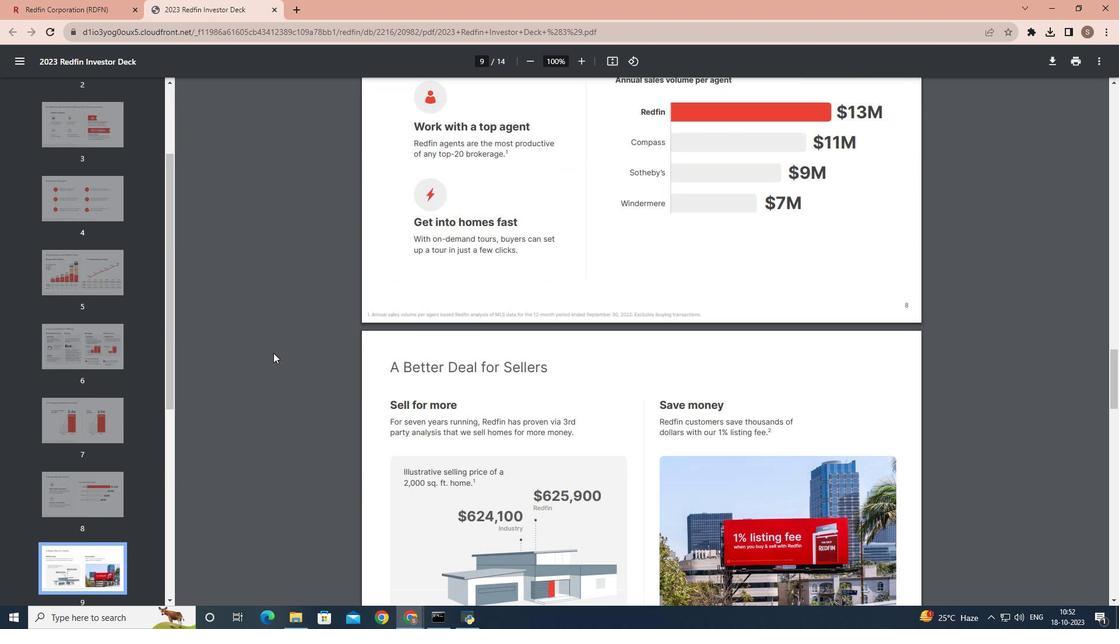 
Action: Mouse scrolled (273, 352) with delta (0, 0)
Screenshot: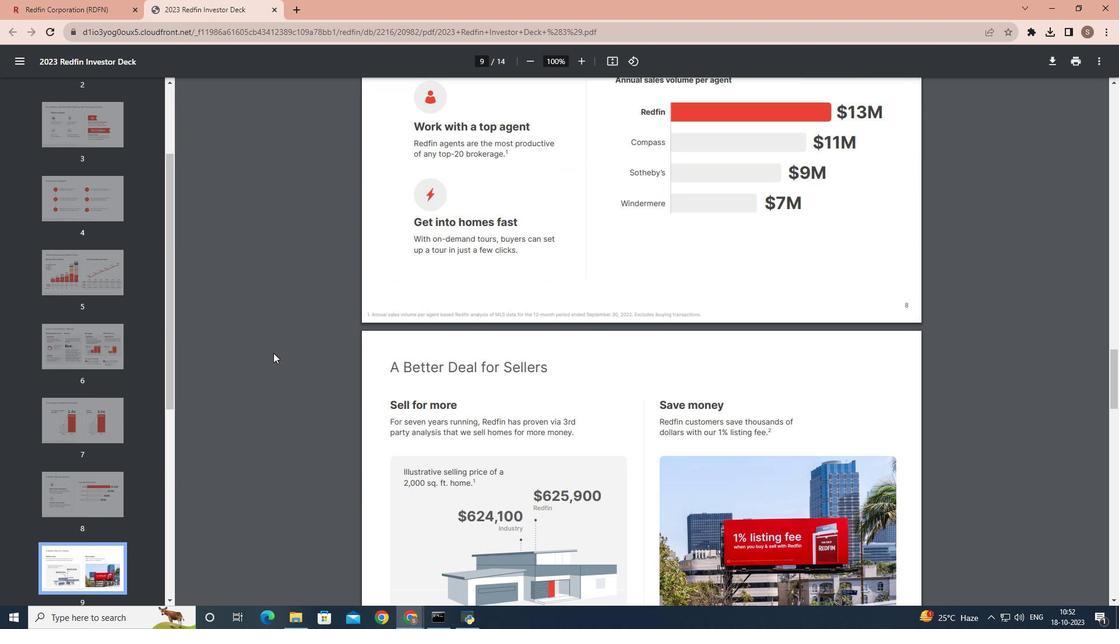 
Action: Mouse scrolled (273, 352) with delta (0, 0)
Screenshot: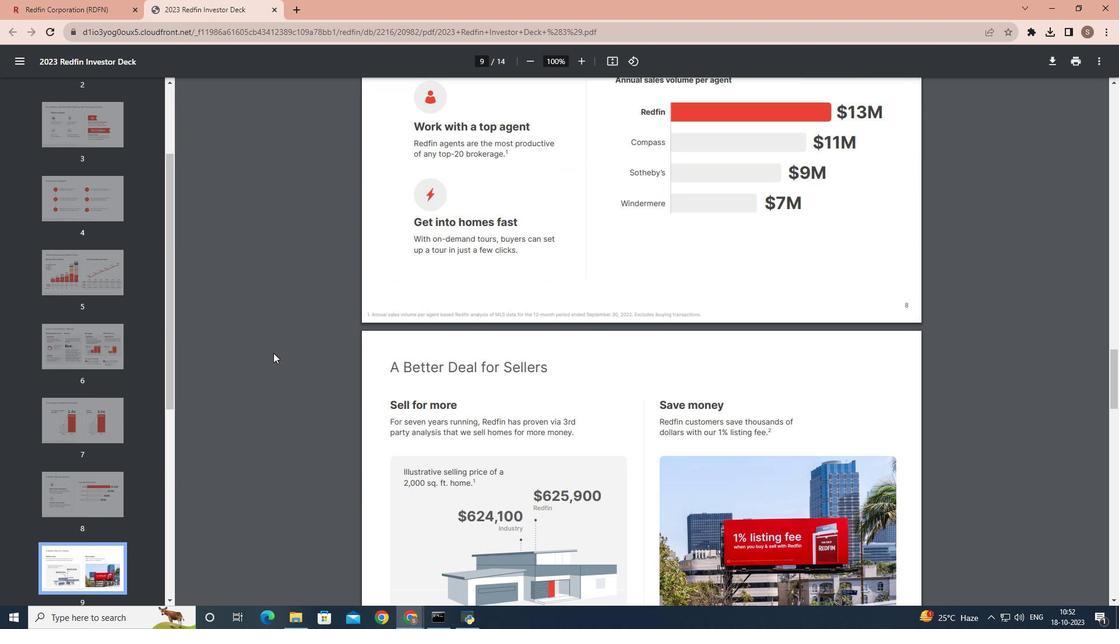 
Action: Mouse scrolled (273, 352) with delta (0, 0)
Screenshot: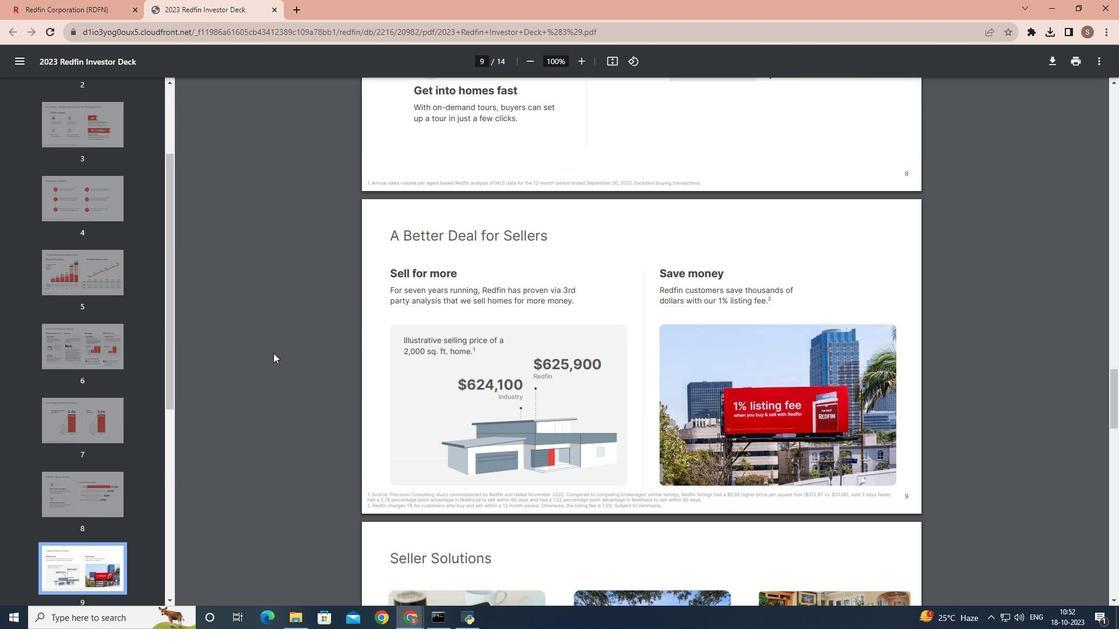 
Action: Mouse scrolled (273, 352) with delta (0, 0)
Screenshot: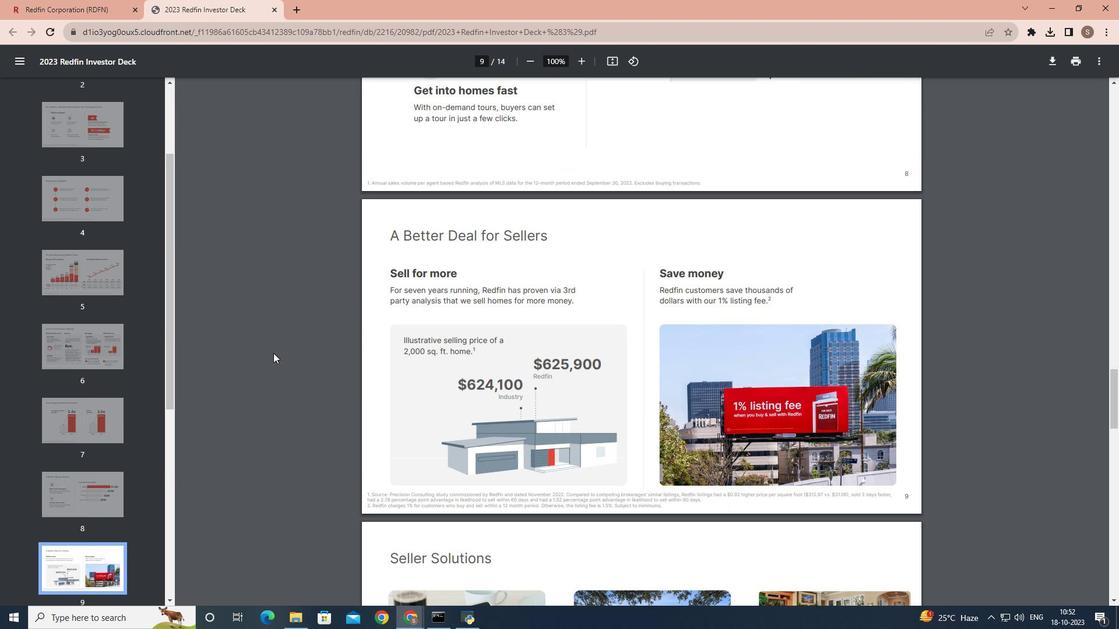 
Action: Mouse scrolled (273, 352) with delta (0, 0)
Screenshot: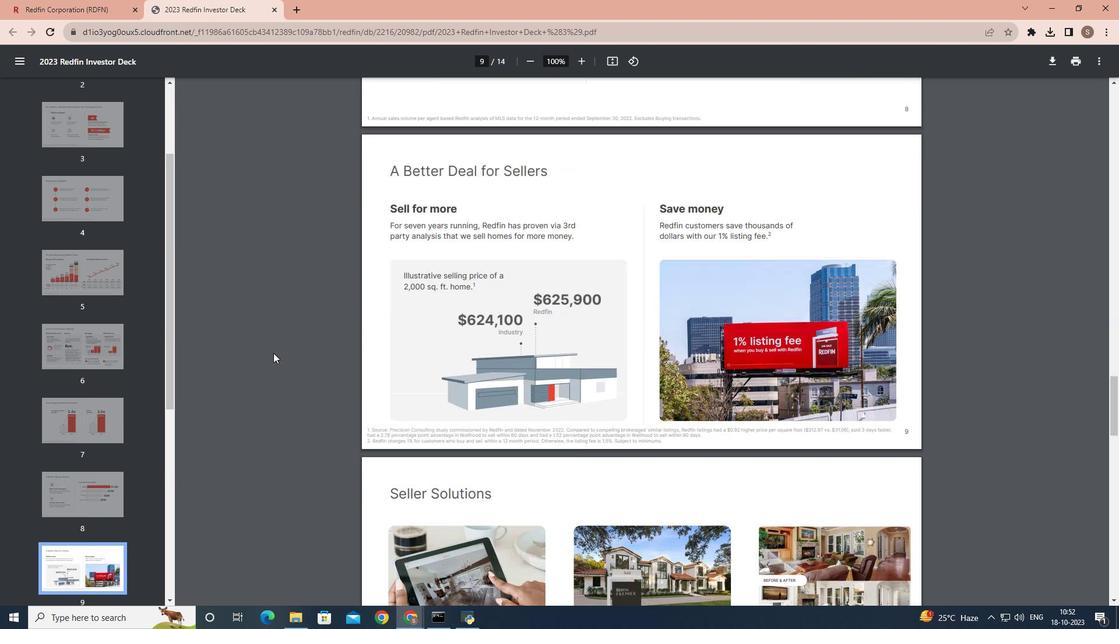 
Action: Mouse scrolled (273, 352) with delta (0, 0)
Screenshot: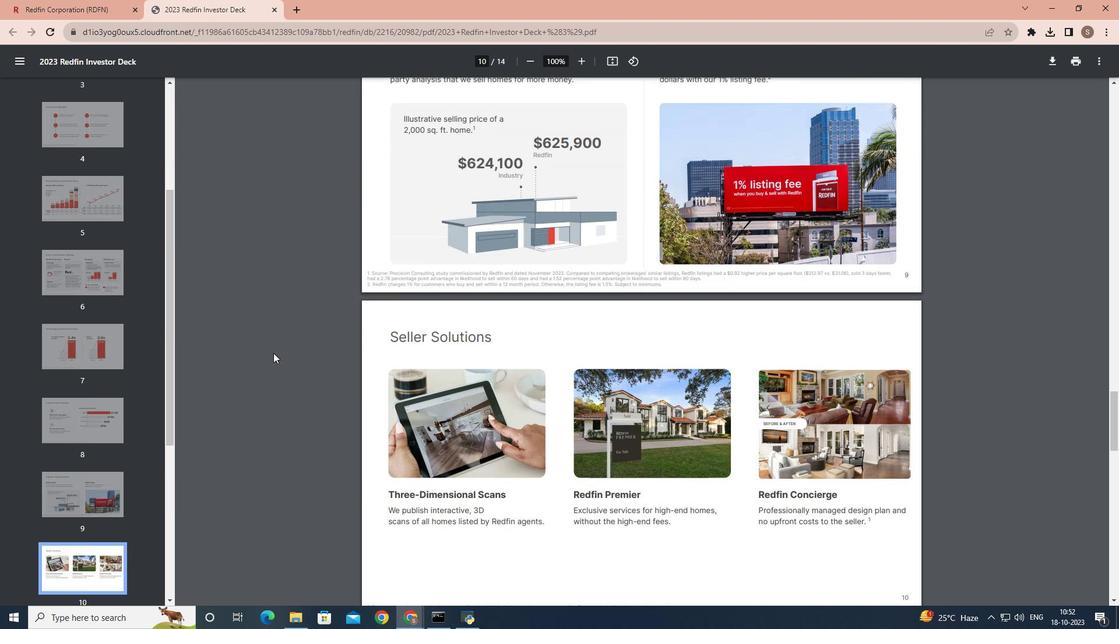 
Action: Mouse scrolled (273, 352) with delta (0, 0)
Screenshot: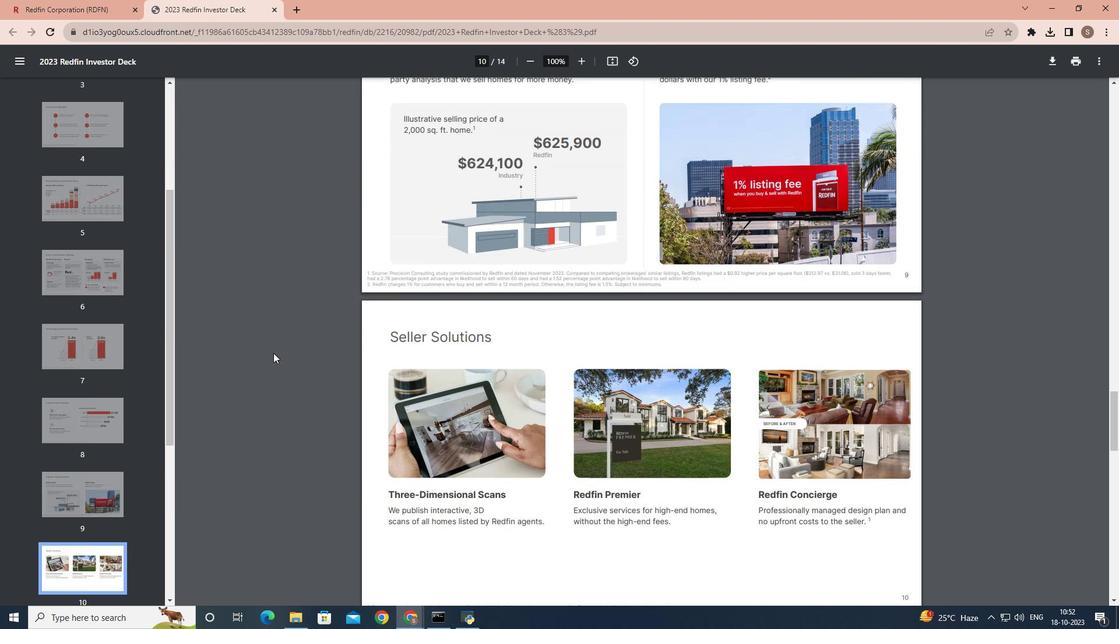 
Action: Mouse scrolled (273, 352) with delta (0, 0)
Screenshot: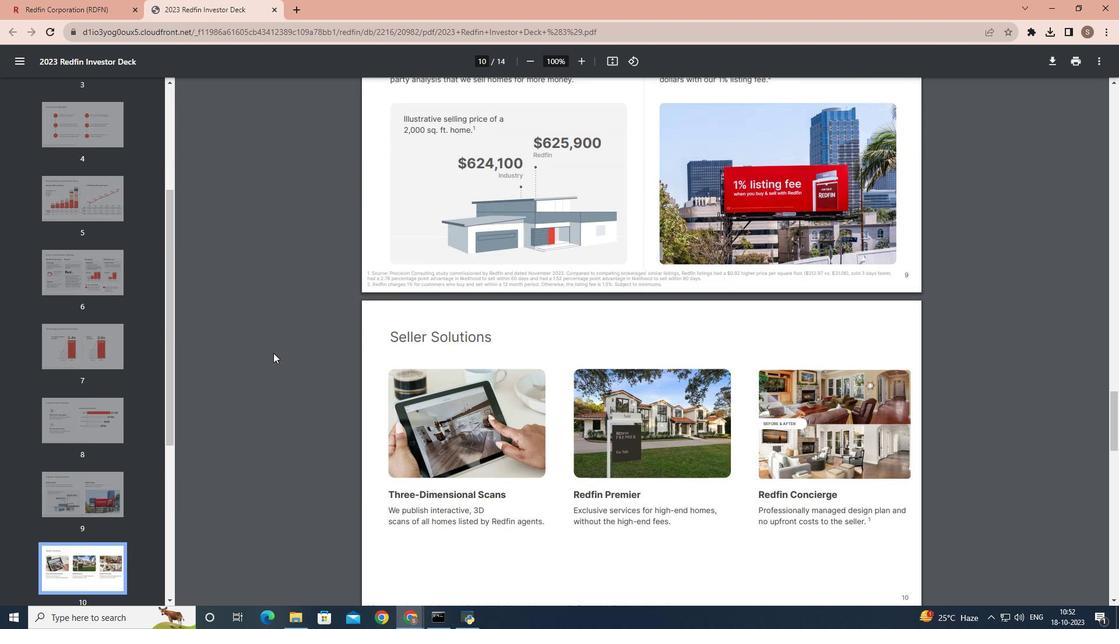 
Action: Mouse scrolled (273, 352) with delta (0, 0)
Screenshot: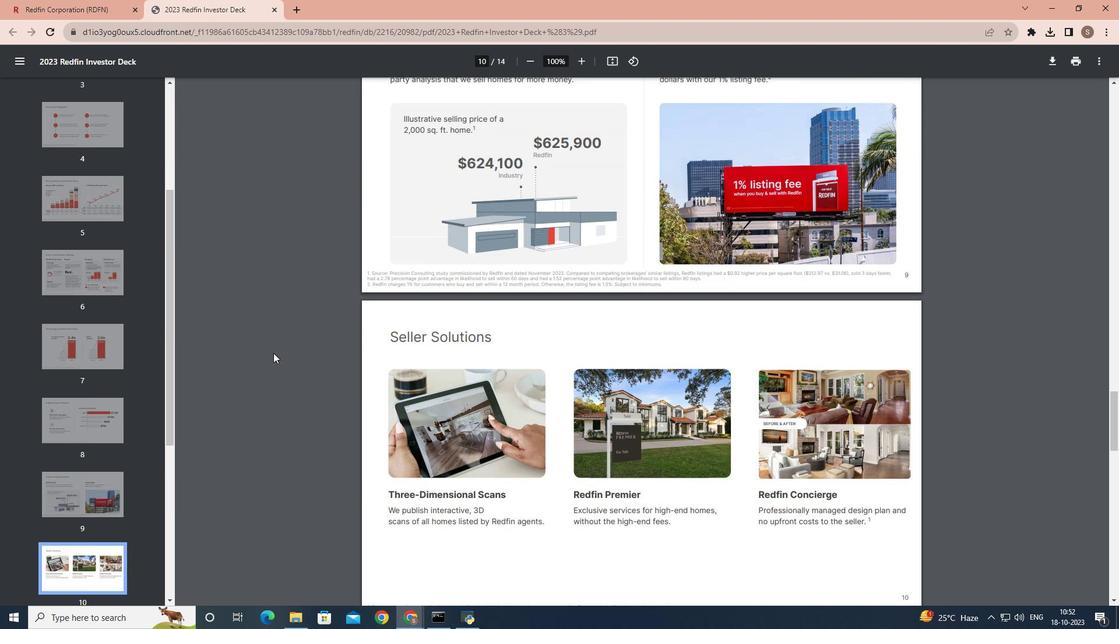 
Action: Mouse scrolled (273, 352) with delta (0, 0)
Screenshot: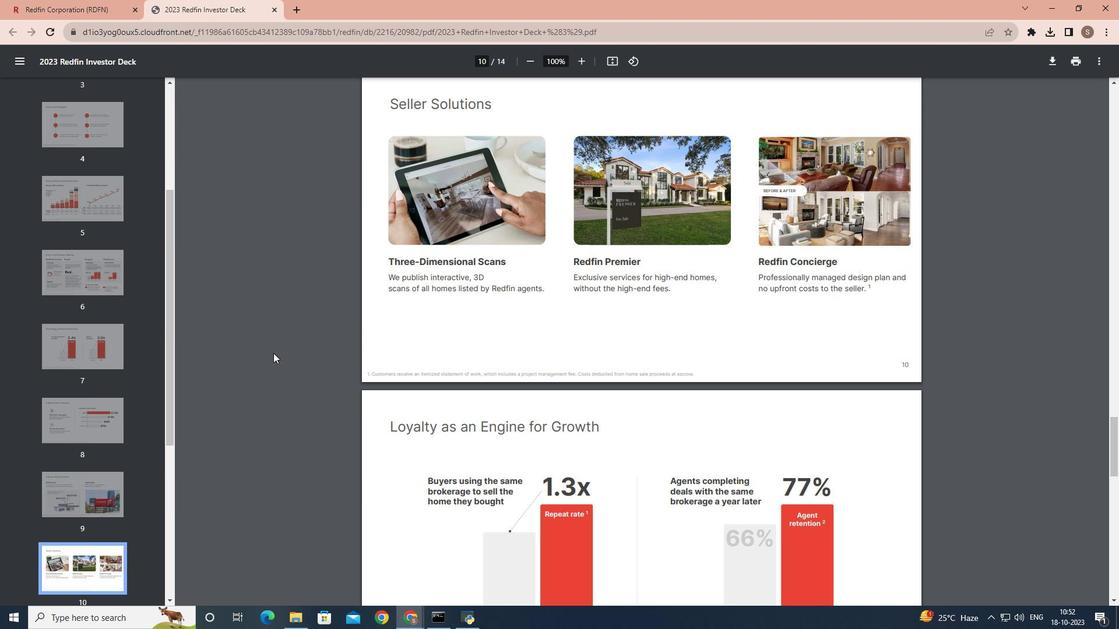 
Action: Mouse scrolled (273, 352) with delta (0, 0)
Screenshot: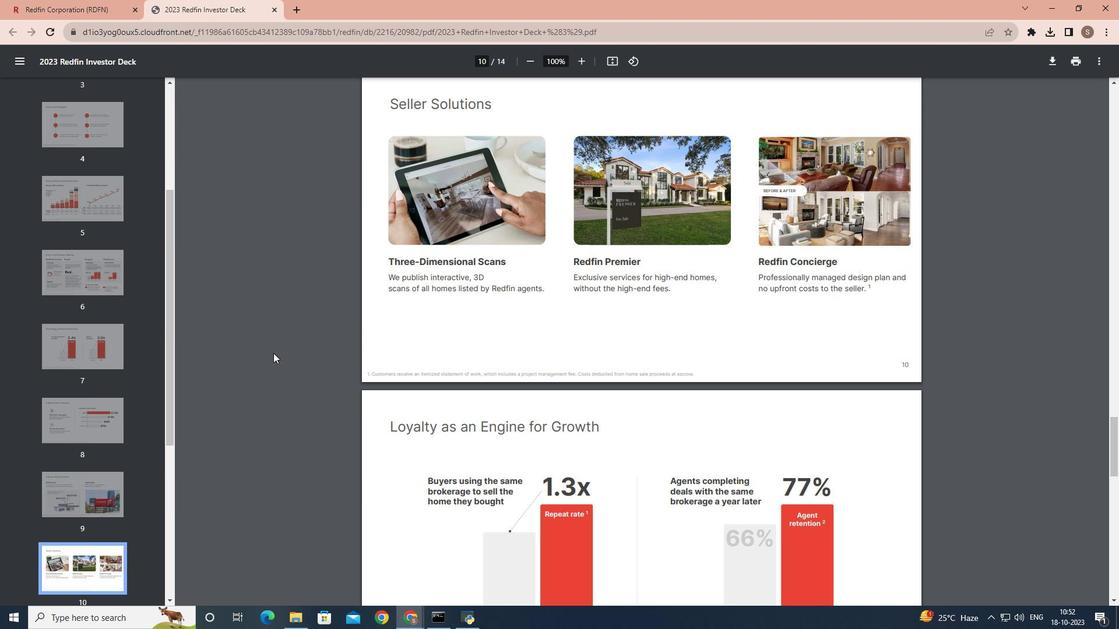 
Action: Mouse scrolled (273, 352) with delta (0, 0)
Screenshot: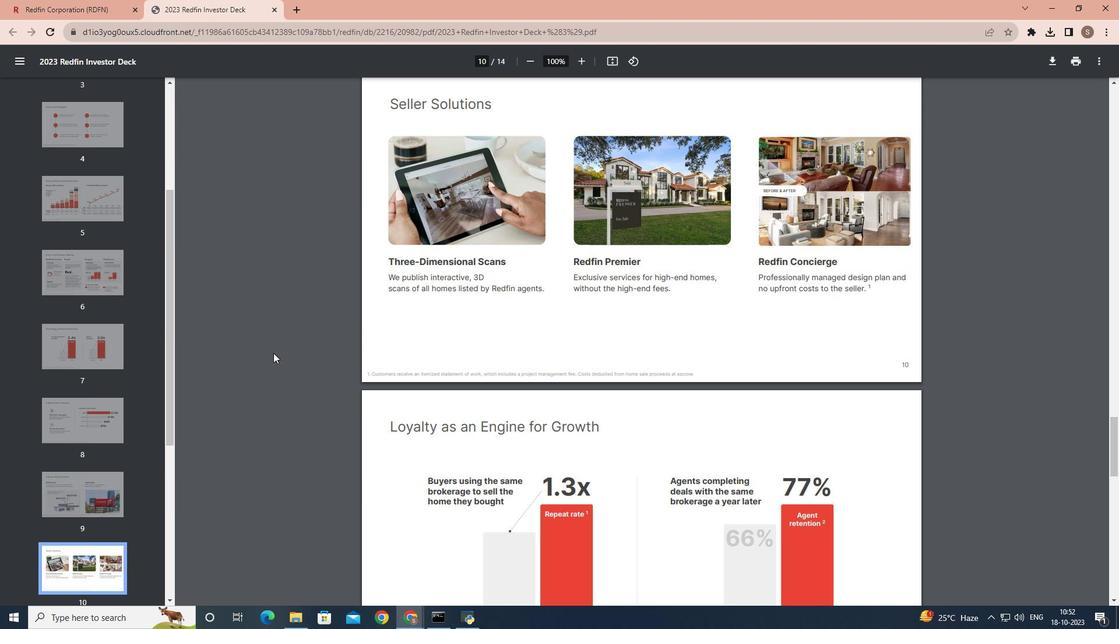 
Action: Mouse scrolled (273, 352) with delta (0, 0)
Screenshot: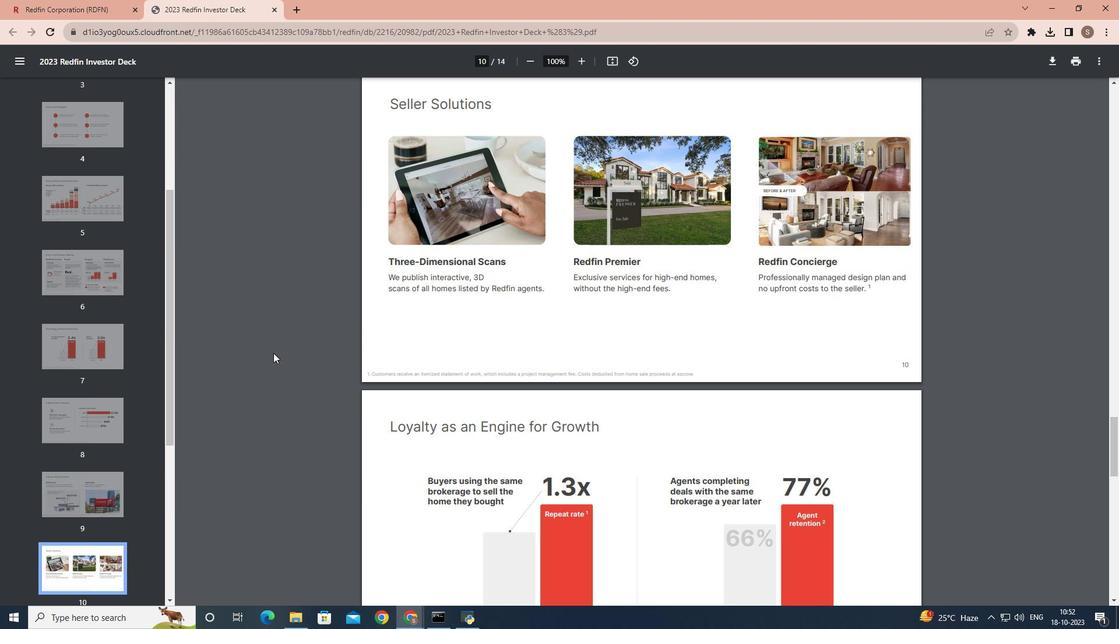 
Action: Mouse scrolled (273, 352) with delta (0, 0)
Screenshot: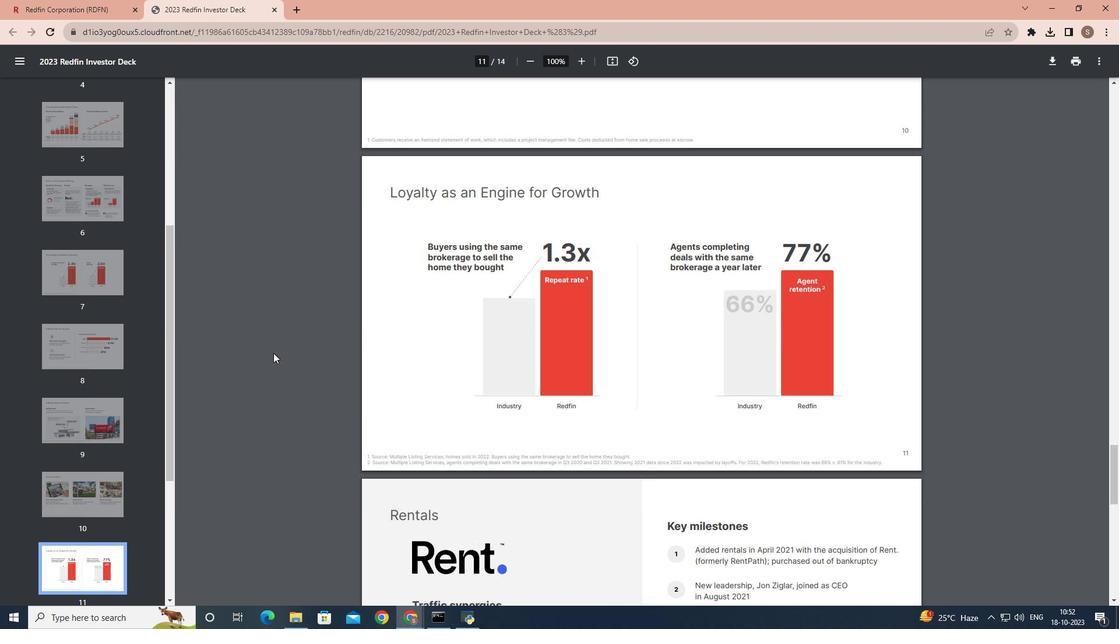 
Action: Mouse scrolled (273, 352) with delta (0, 0)
Screenshot: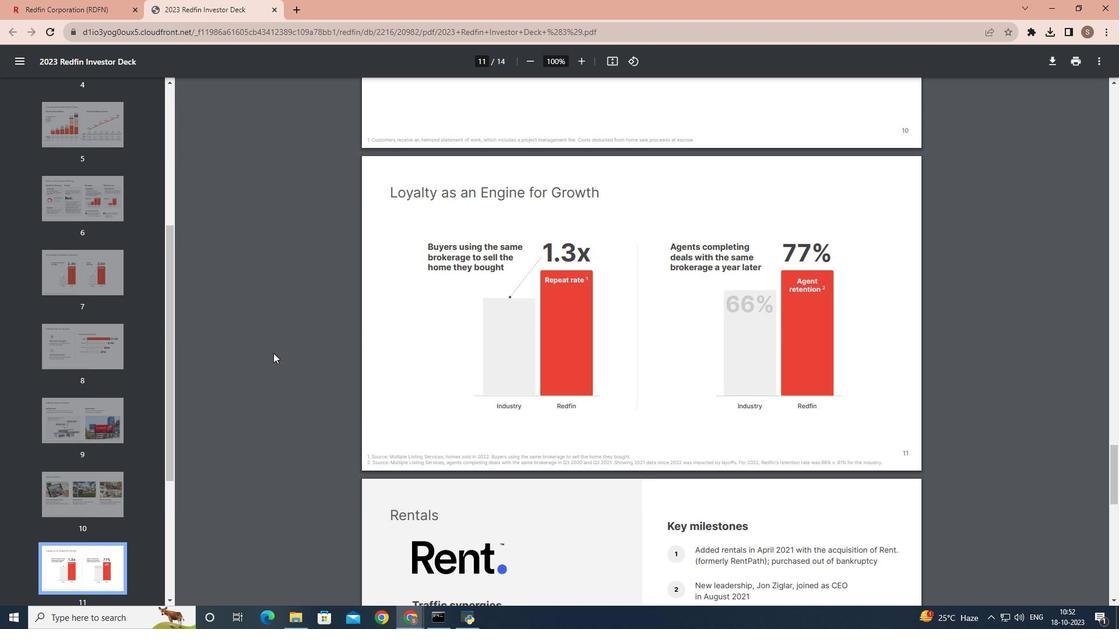 
Action: Mouse scrolled (273, 352) with delta (0, 0)
Screenshot: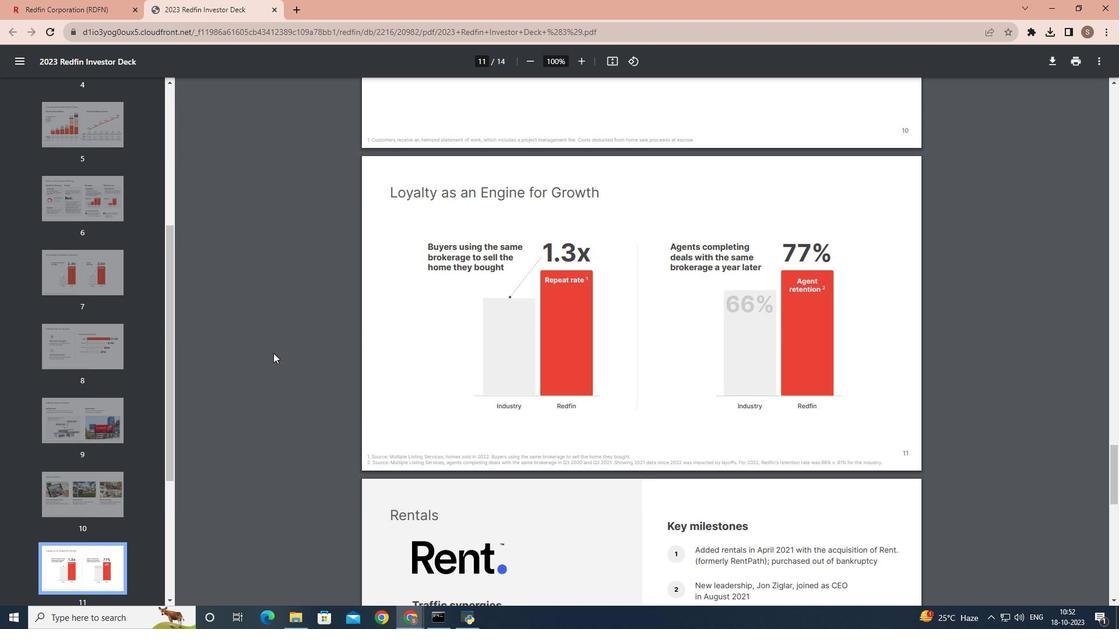 
Action: Mouse scrolled (273, 352) with delta (0, 0)
Screenshot: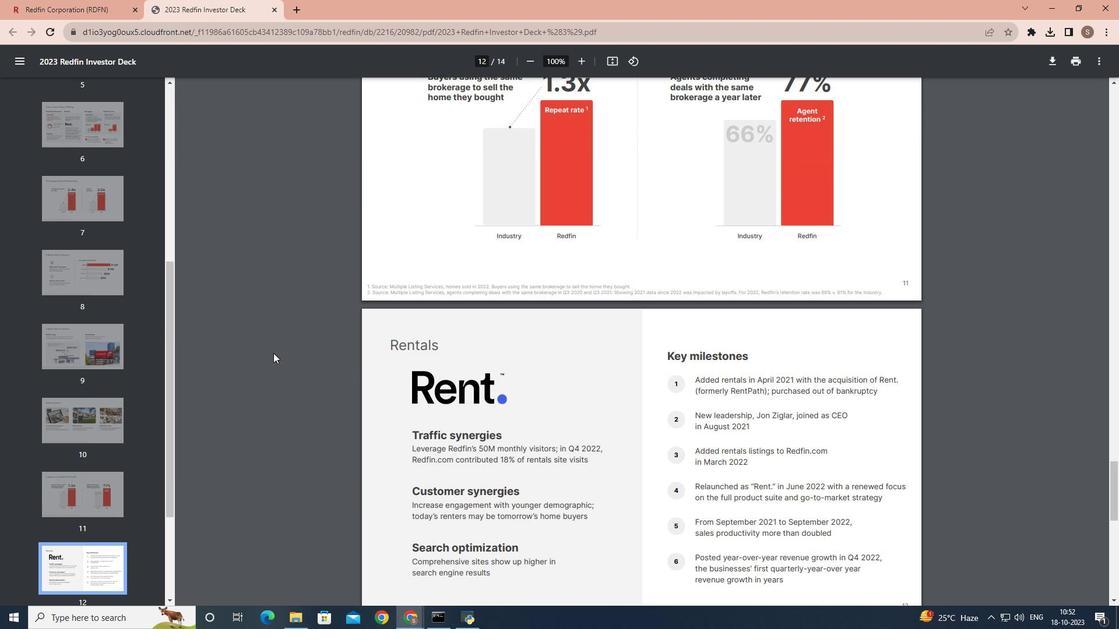
Action: Mouse scrolled (273, 352) with delta (0, 0)
Screenshot: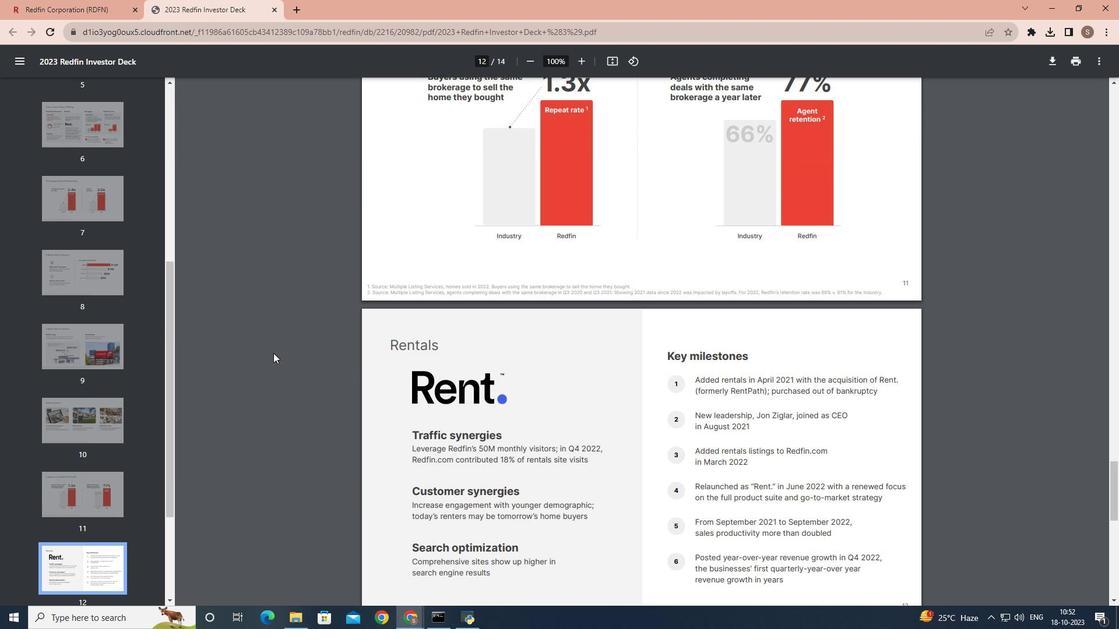 
Action: Mouse scrolled (273, 352) with delta (0, 0)
Screenshot: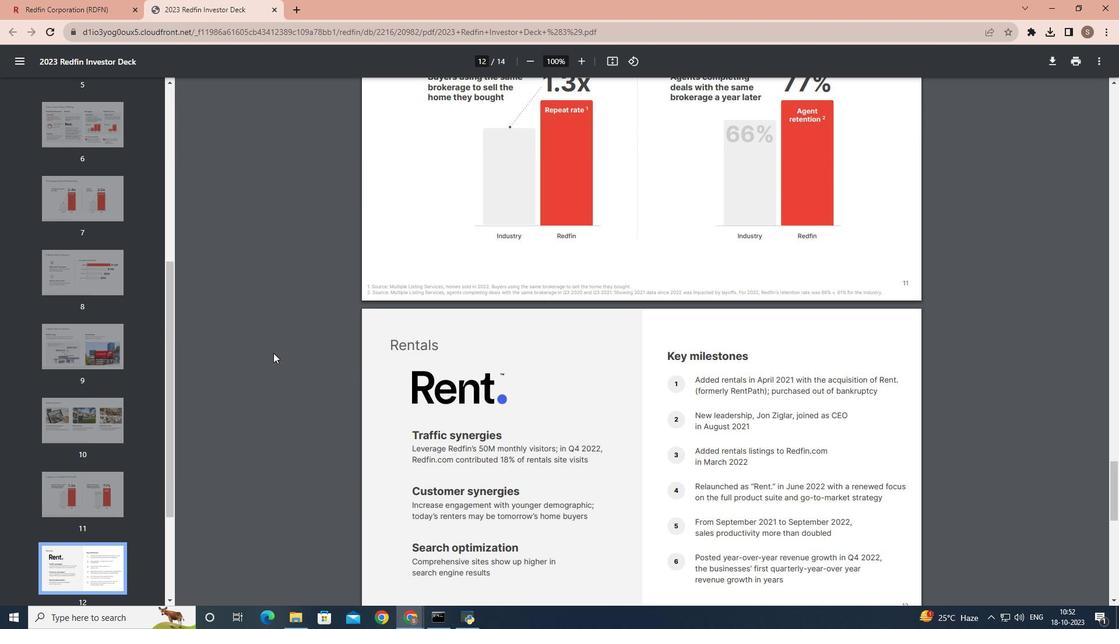 
Action: Mouse scrolled (273, 352) with delta (0, 0)
Screenshot: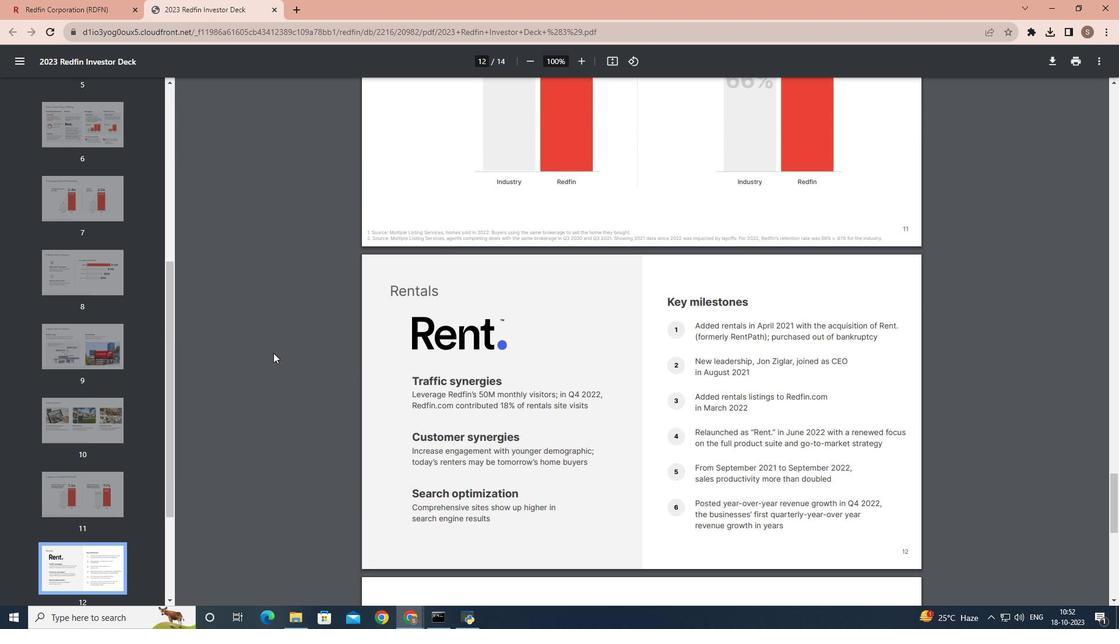
Action: Mouse scrolled (273, 352) with delta (0, 0)
Screenshot: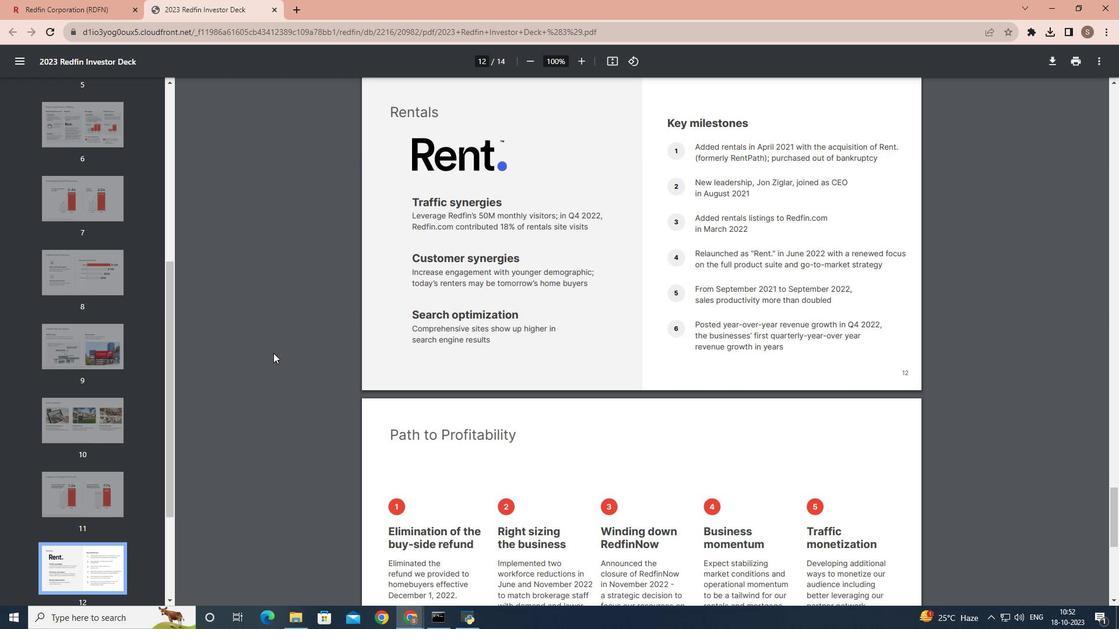 
Action: Mouse scrolled (273, 352) with delta (0, 0)
Screenshot: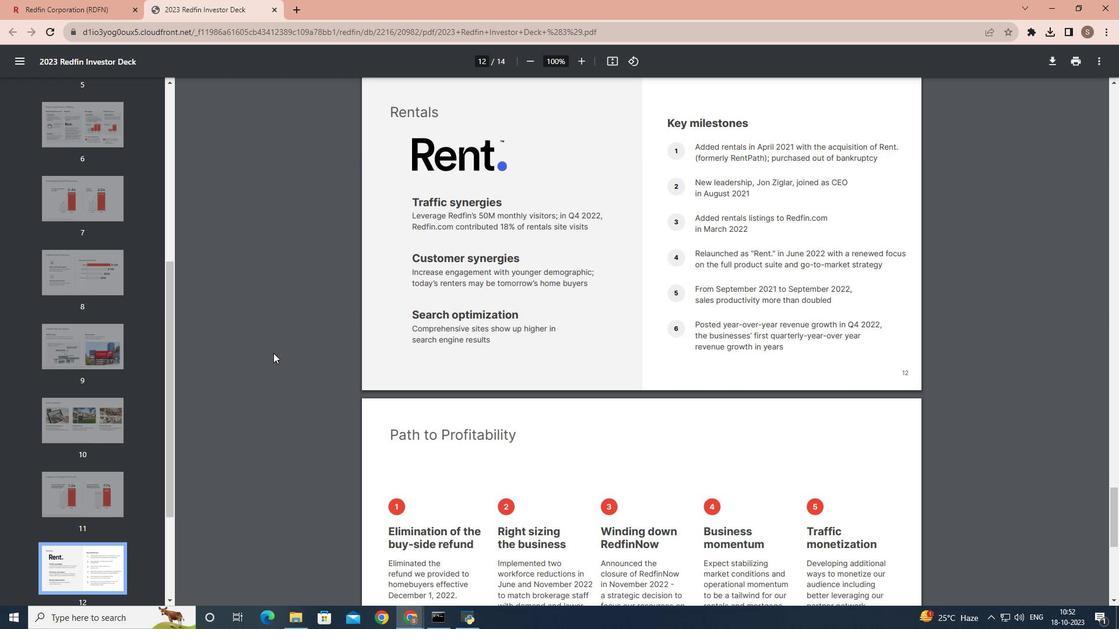 
Action: Mouse scrolled (273, 352) with delta (0, 0)
Screenshot: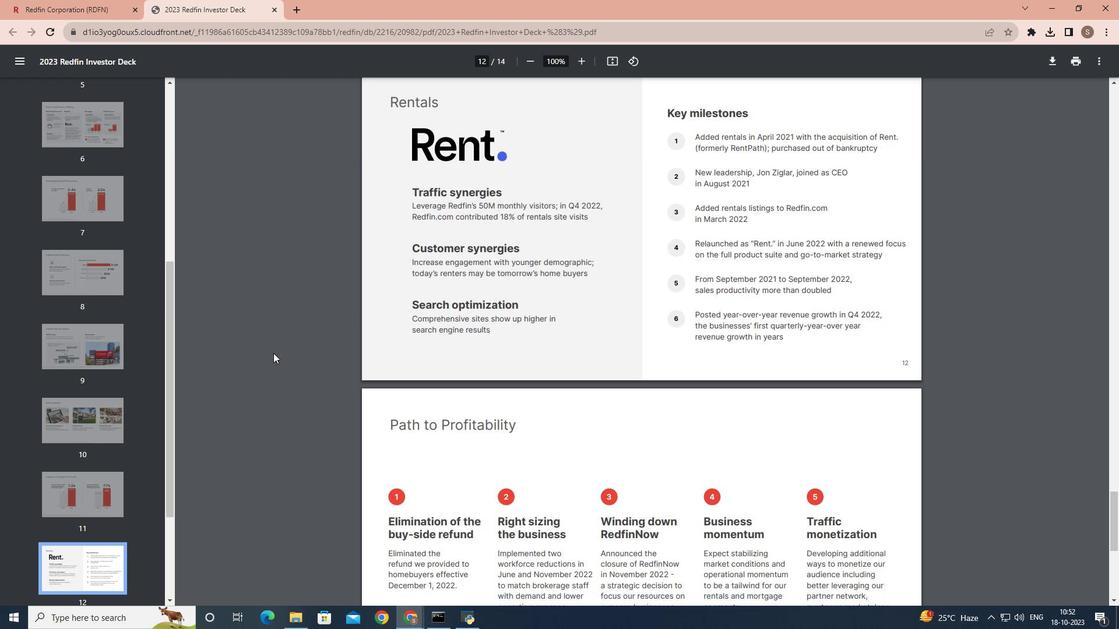 
Action: Mouse scrolled (273, 352) with delta (0, 0)
Screenshot: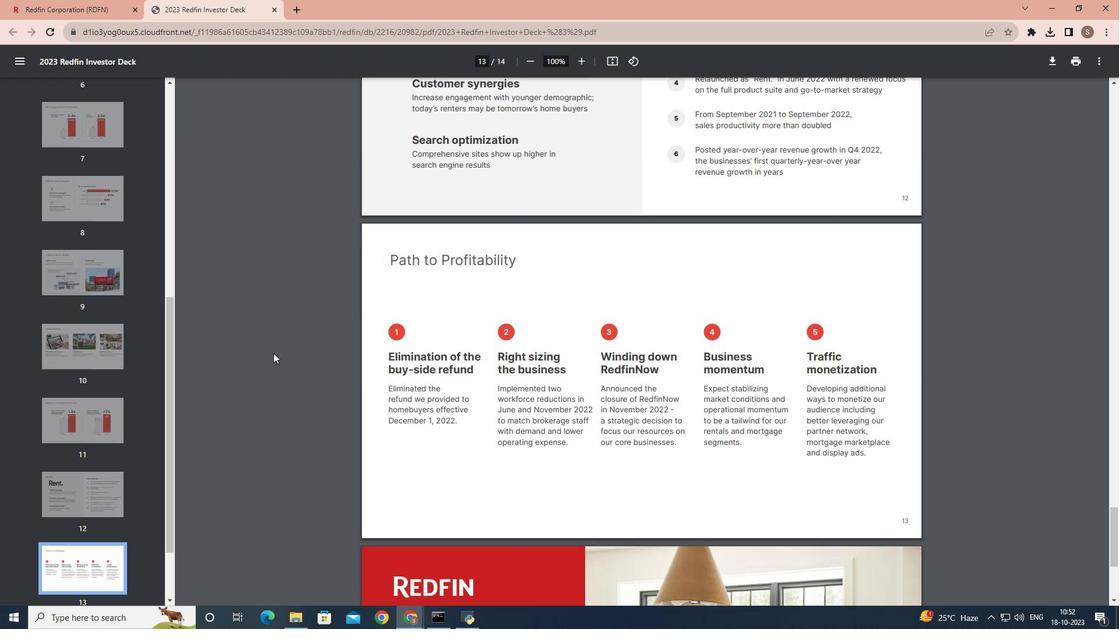 
Action: Mouse scrolled (273, 352) with delta (0, 0)
Screenshot: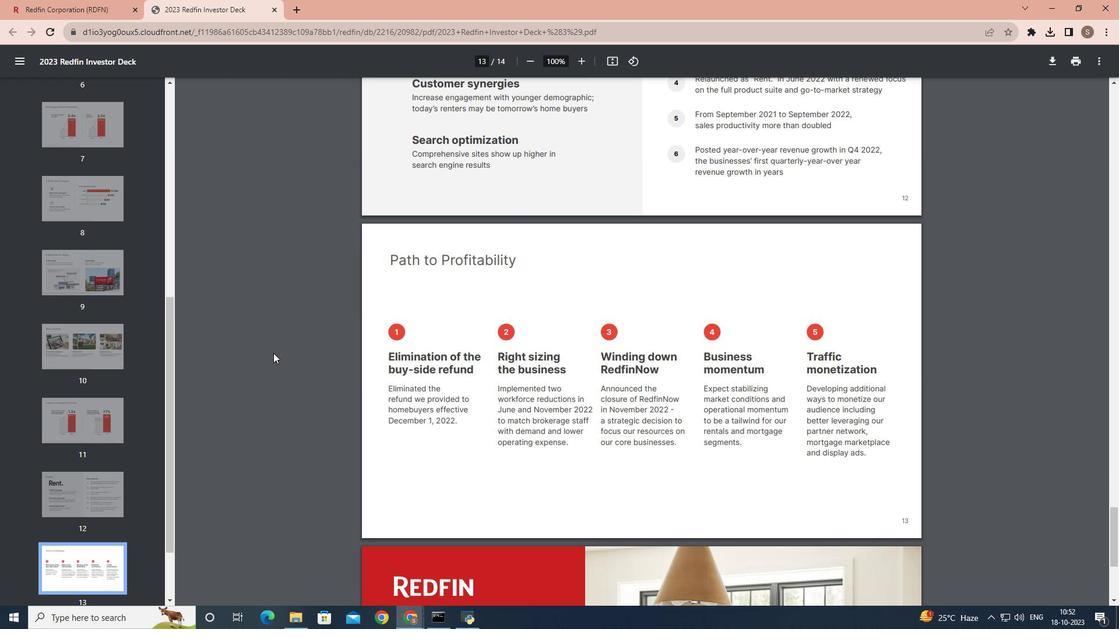 
Action: Mouse scrolled (273, 352) with delta (0, 0)
Screenshot: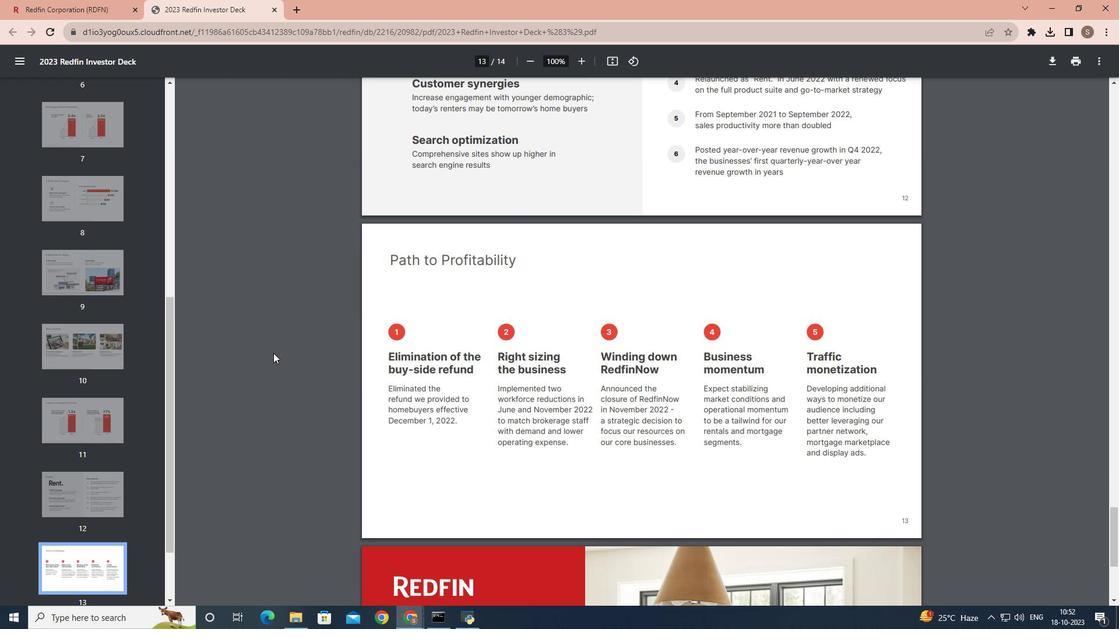 
Action: Mouse scrolled (273, 352) with delta (0, 0)
Screenshot: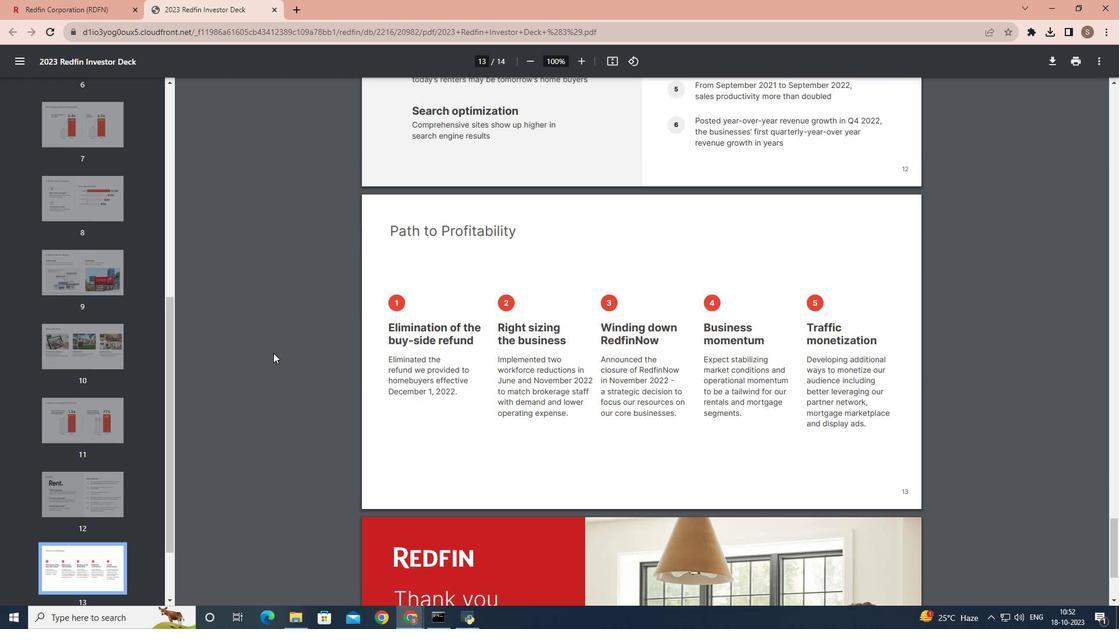 
Action: Mouse scrolled (273, 352) with delta (0, 0)
Screenshot: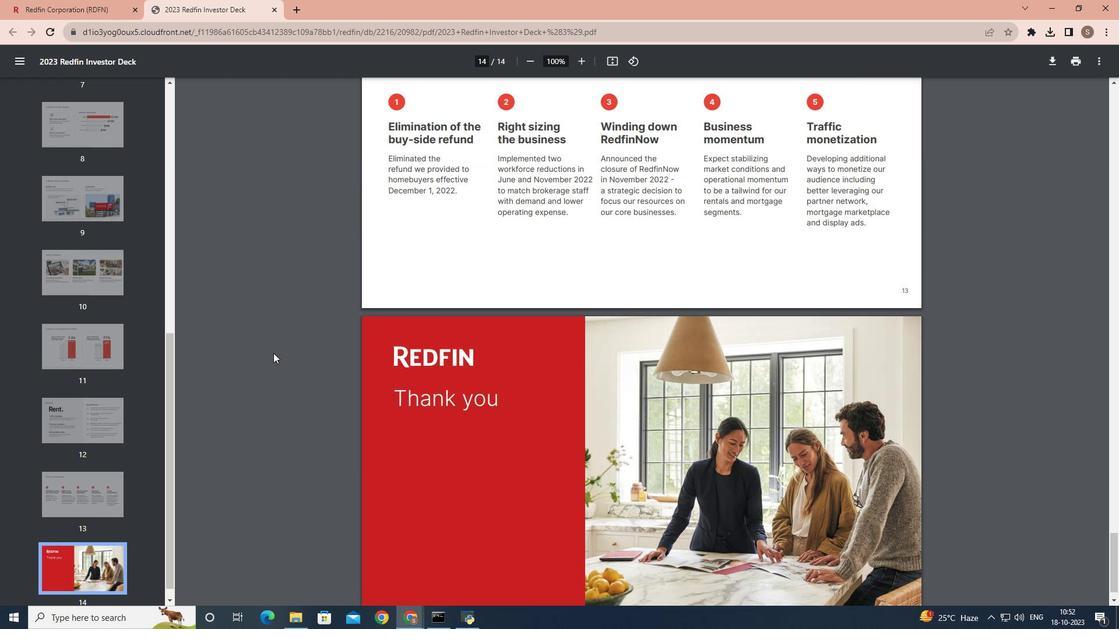 
Action: Mouse scrolled (273, 352) with delta (0, 0)
Screenshot: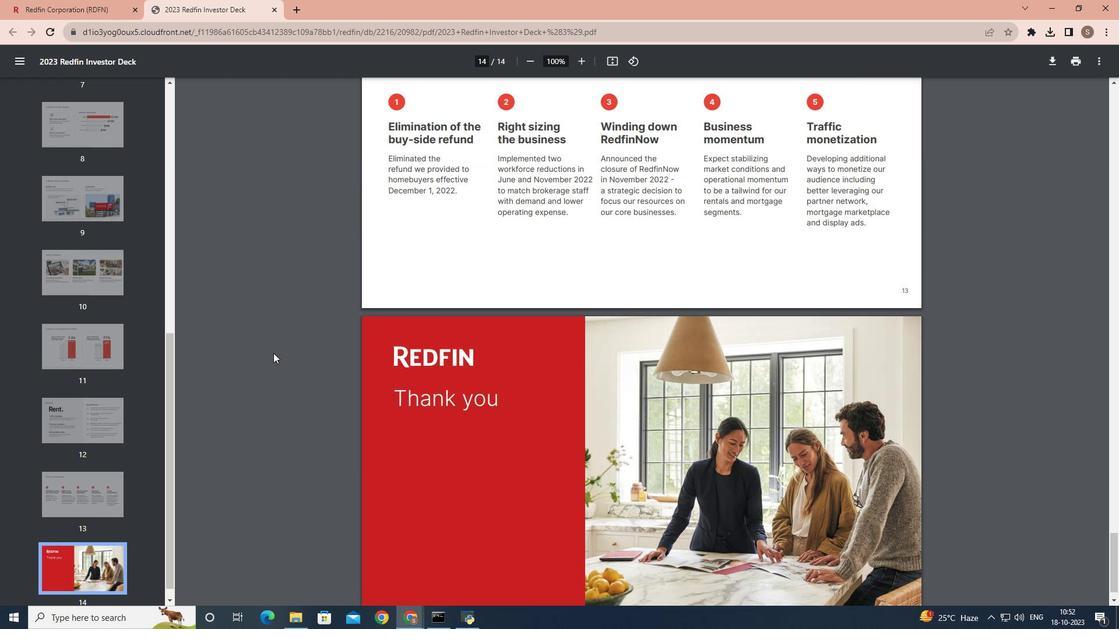 
Action: Mouse scrolled (273, 352) with delta (0, 0)
Screenshot: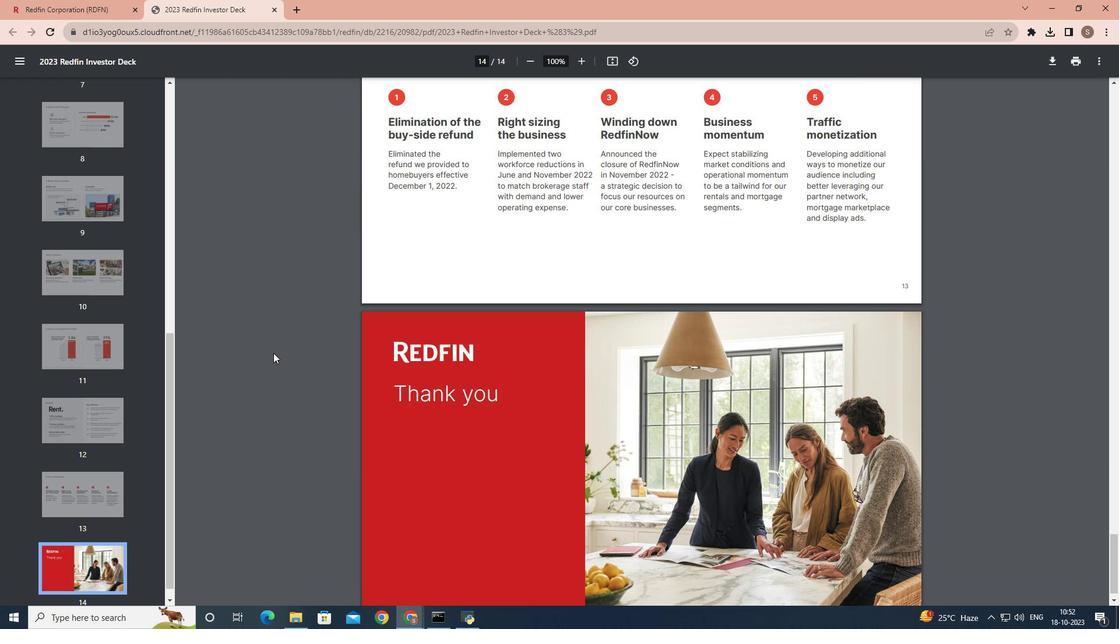 
Action: Mouse scrolled (273, 352) with delta (0, 0)
Screenshot: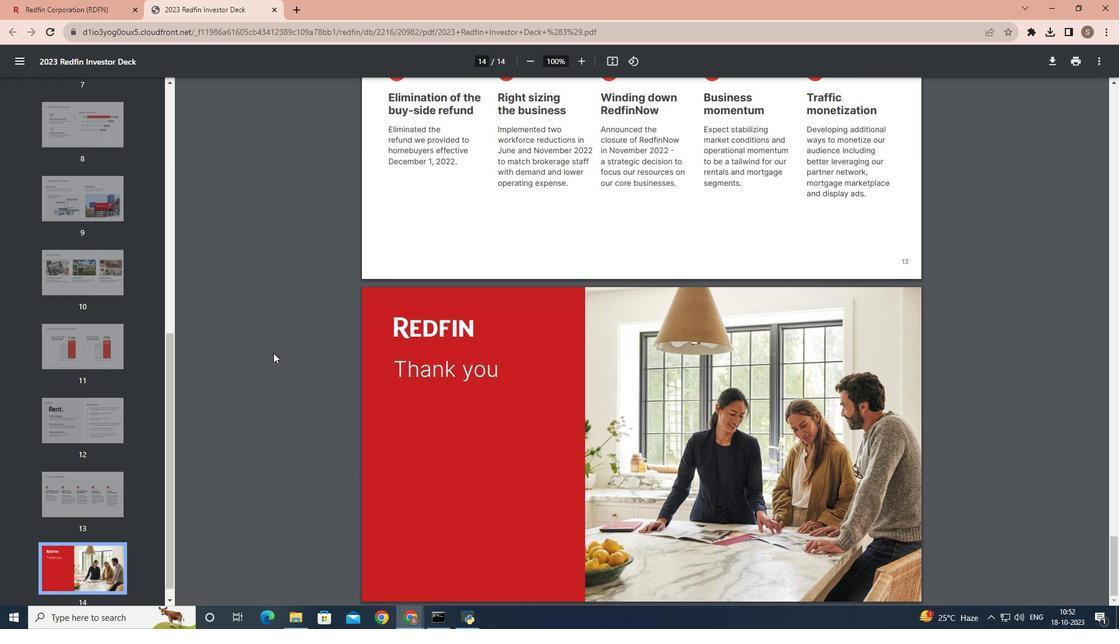 
Action: Mouse scrolled (273, 352) with delta (0, 0)
Screenshot: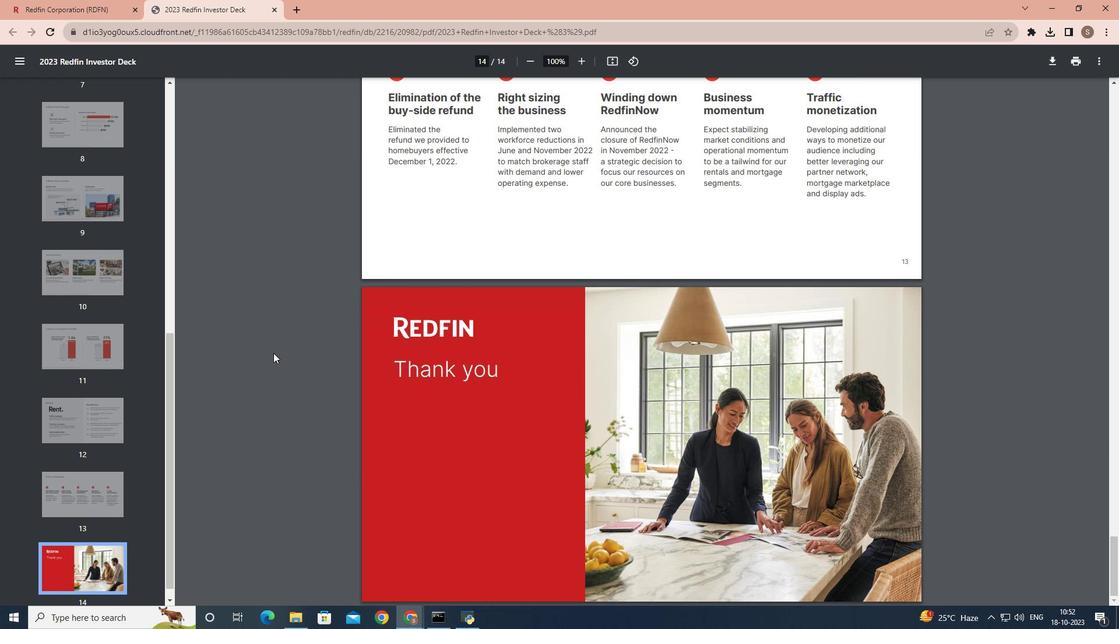 
Action: Mouse scrolled (273, 352) with delta (0, 0)
Screenshot: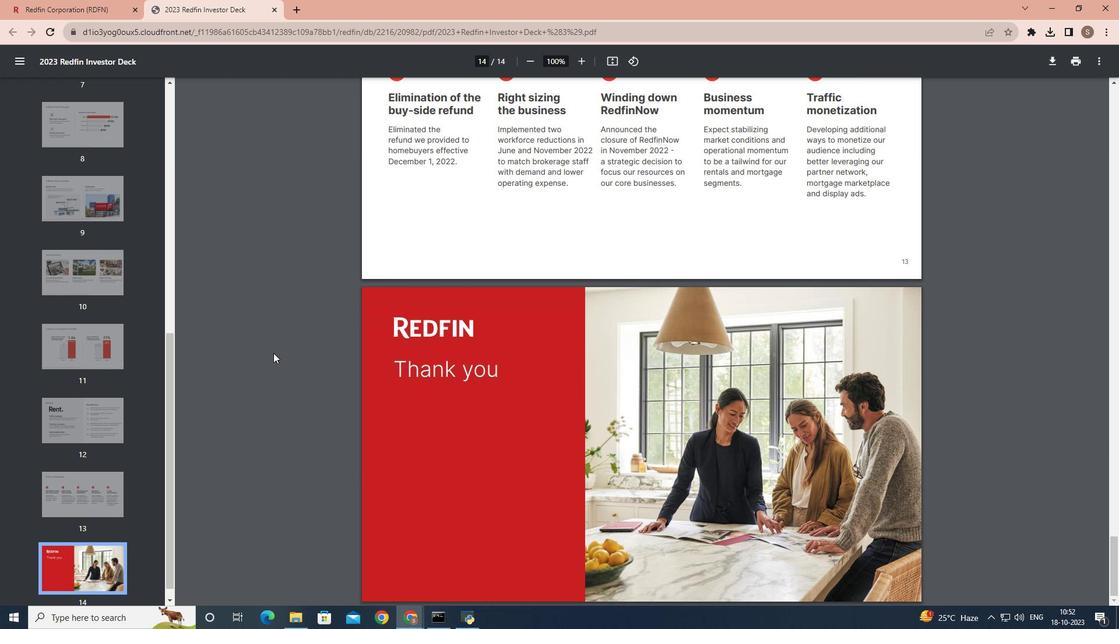 
Action: Mouse scrolled (273, 352) with delta (0, 0)
Screenshot: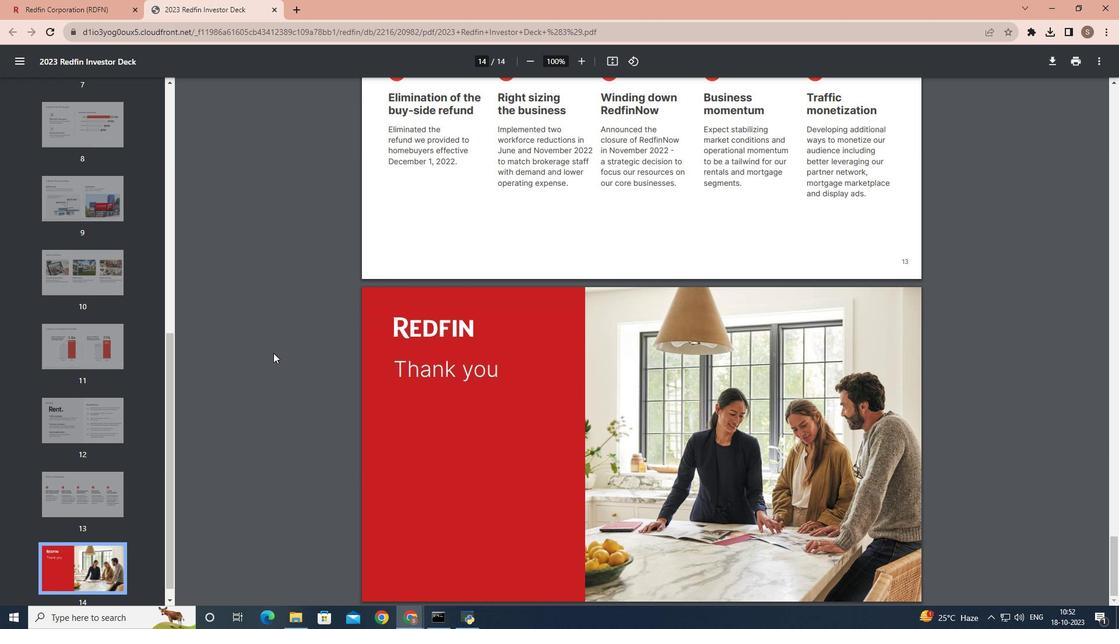 
Action: Mouse scrolled (273, 352) with delta (0, 0)
Screenshot: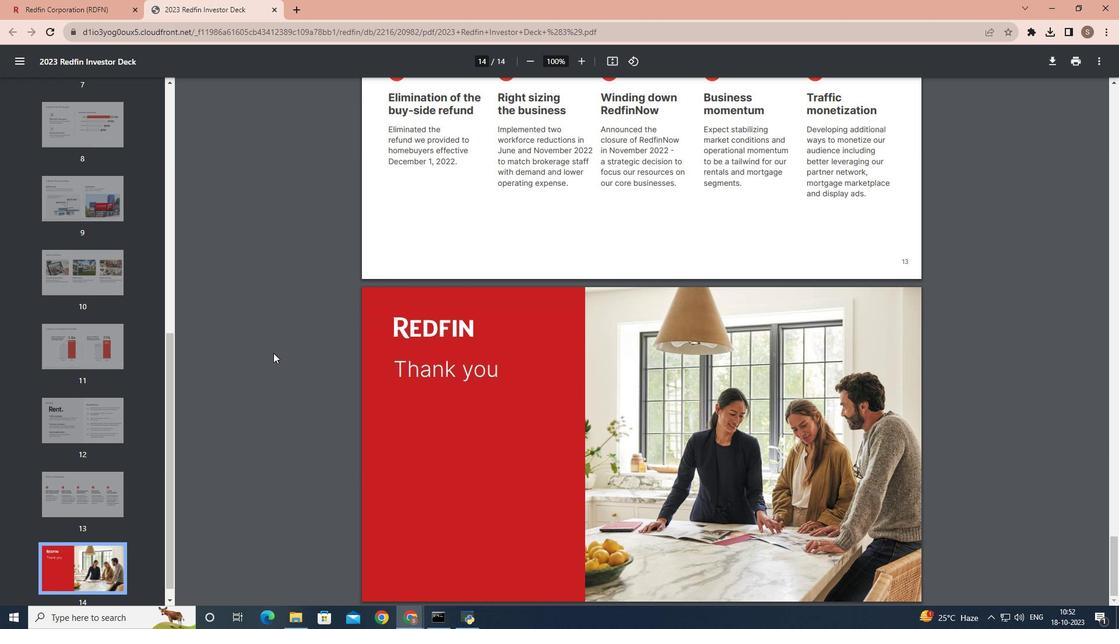 
Action: Mouse scrolled (273, 352) with delta (0, 0)
Screenshot: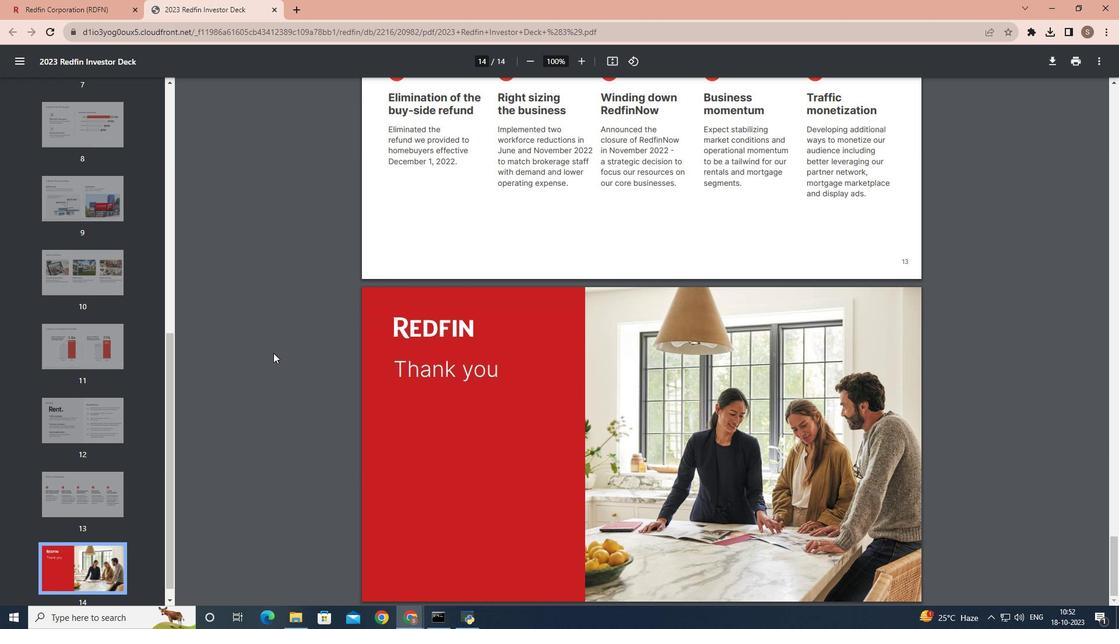 
